 Task: Open Card Cybersecurity Training Session in Board Employee Satisfaction to Workspace E-commerce Management and add a team member Softage.1@softage.net, a label Blue, a checklist Intellectual Property, an attachment from Trello, a color Blue and finally, add a card description 'Develop and launch new email marketing campaign for customer engagement' and a comment 'We should approach this task with a sense of experimentation and a willingness to learn from our mistakes.'. Add a start date 'Jan 01, 1900' with a due date 'Jan 08, 1900'
Action: Mouse moved to (83, 346)
Screenshot: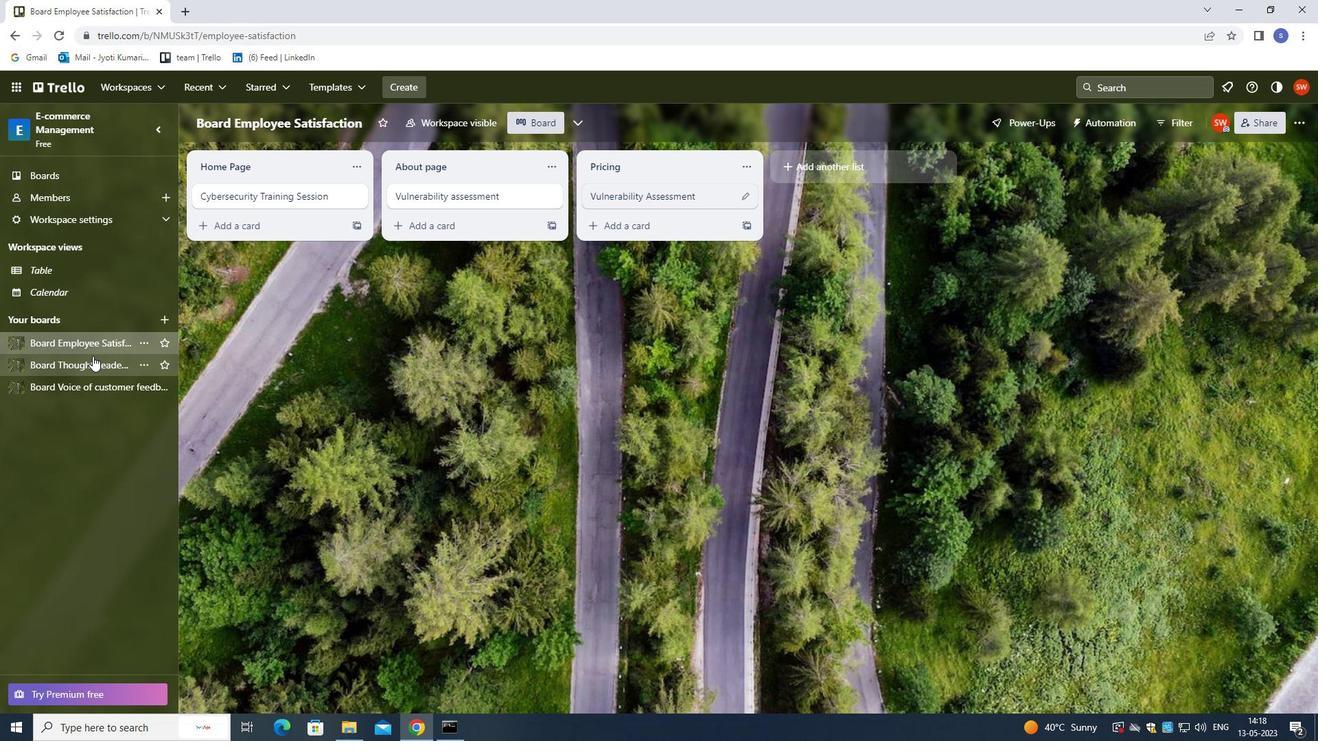 
Action: Mouse pressed left at (83, 346)
Screenshot: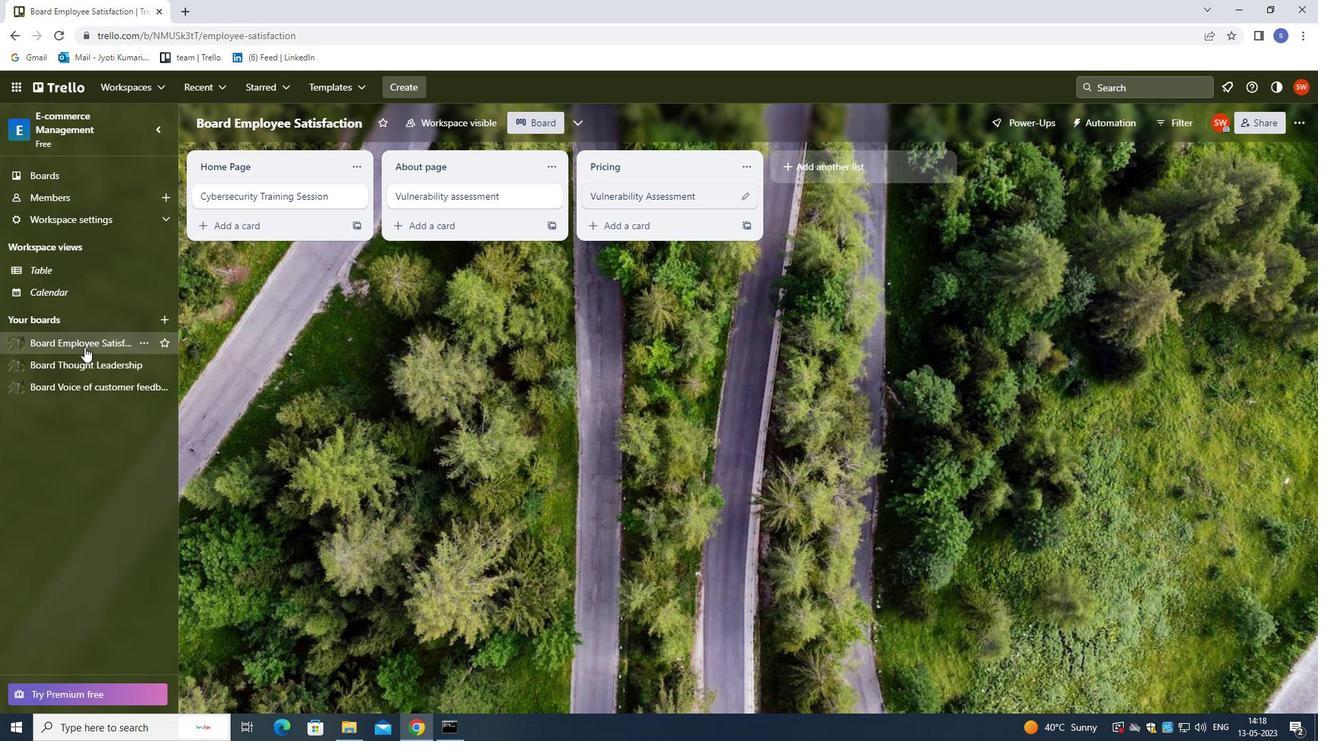 
Action: Mouse moved to (260, 200)
Screenshot: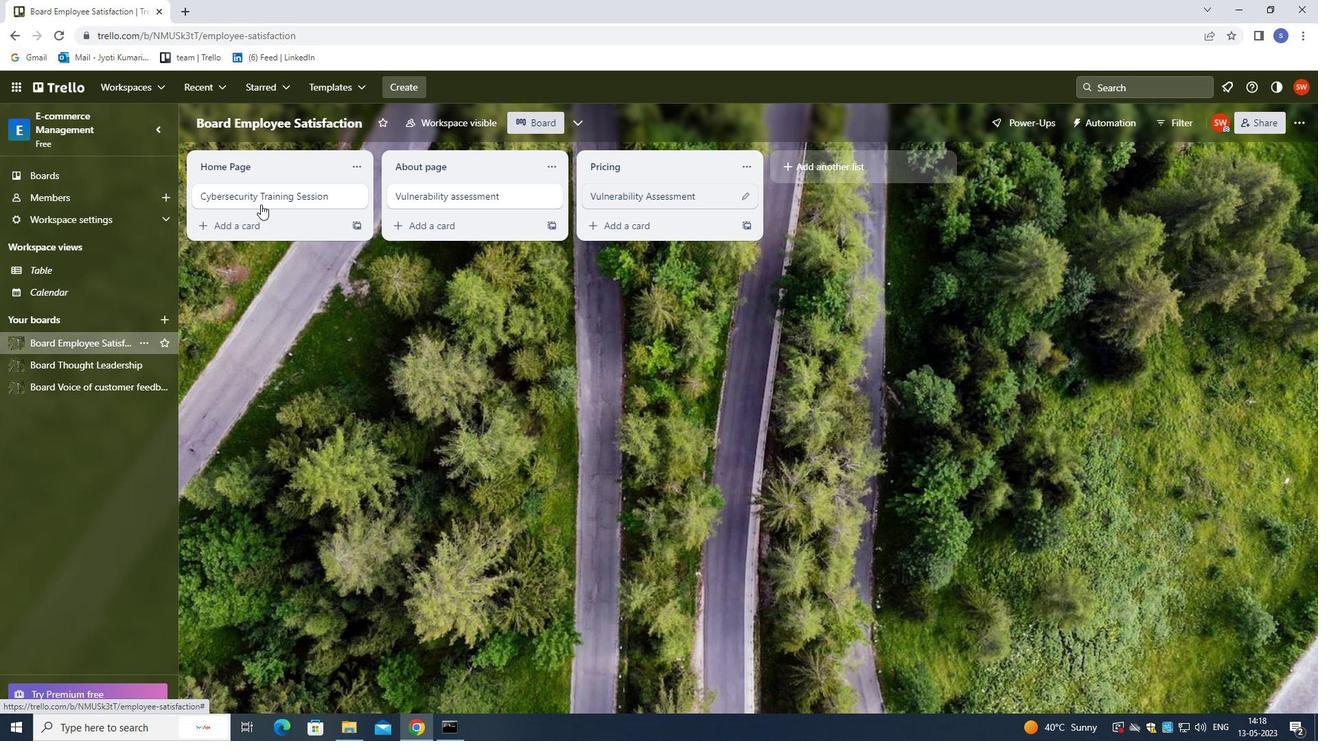 
Action: Mouse pressed left at (260, 200)
Screenshot: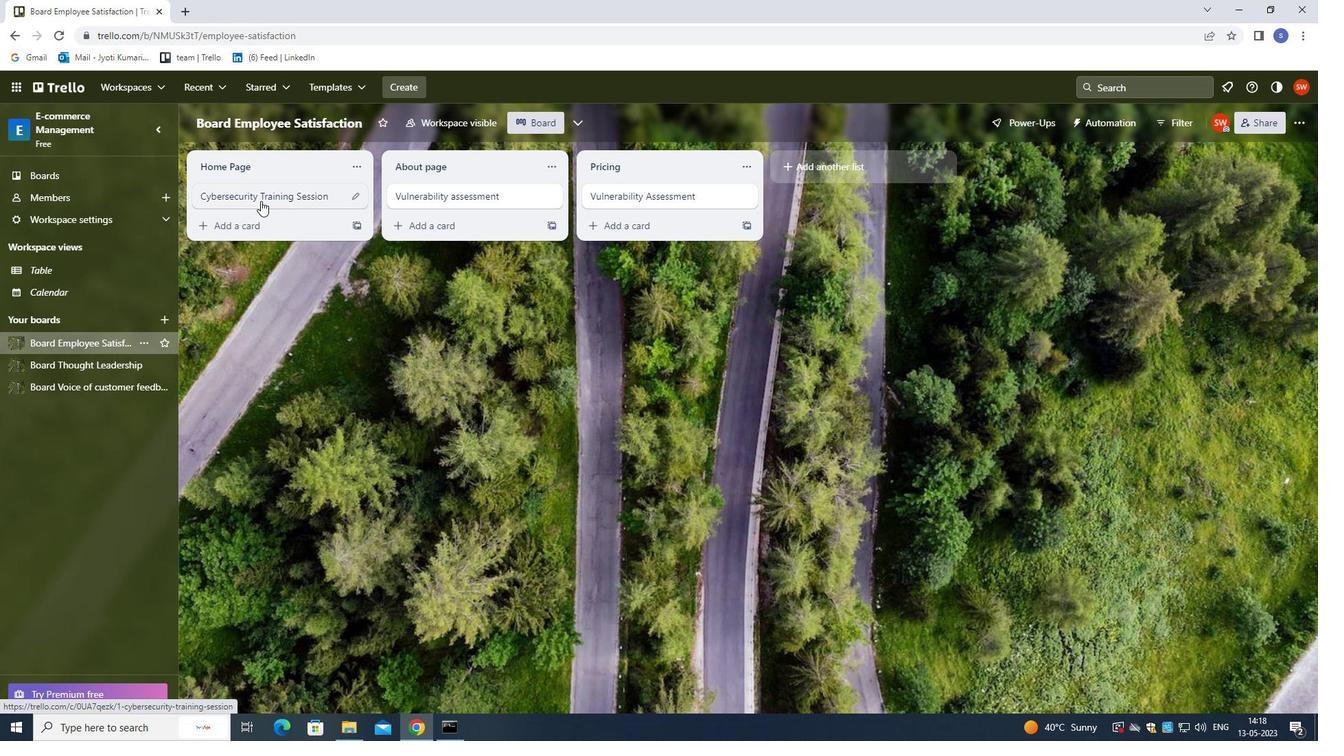 
Action: Mouse moved to (860, 200)
Screenshot: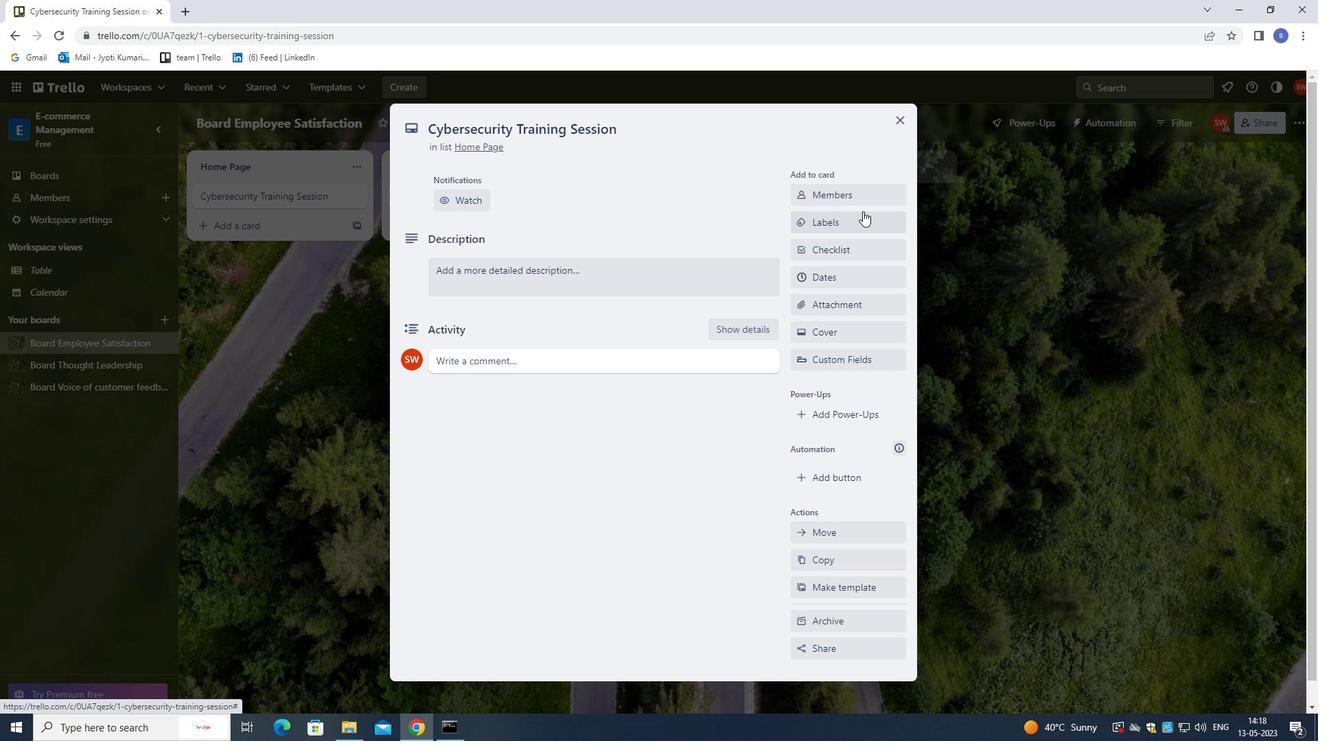 
Action: Mouse pressed left at (860, 200)
Screenshot: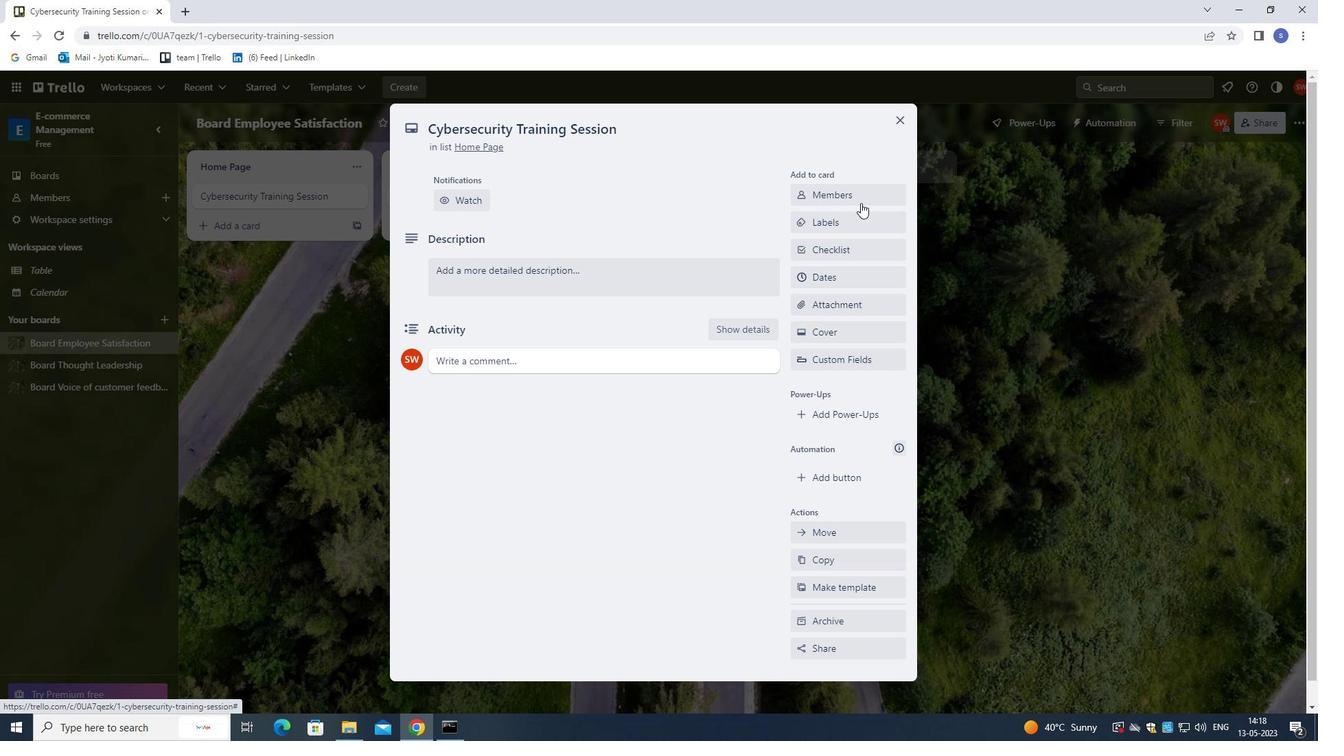 
Action: Mouse moved to (847, 189)
Screenshot: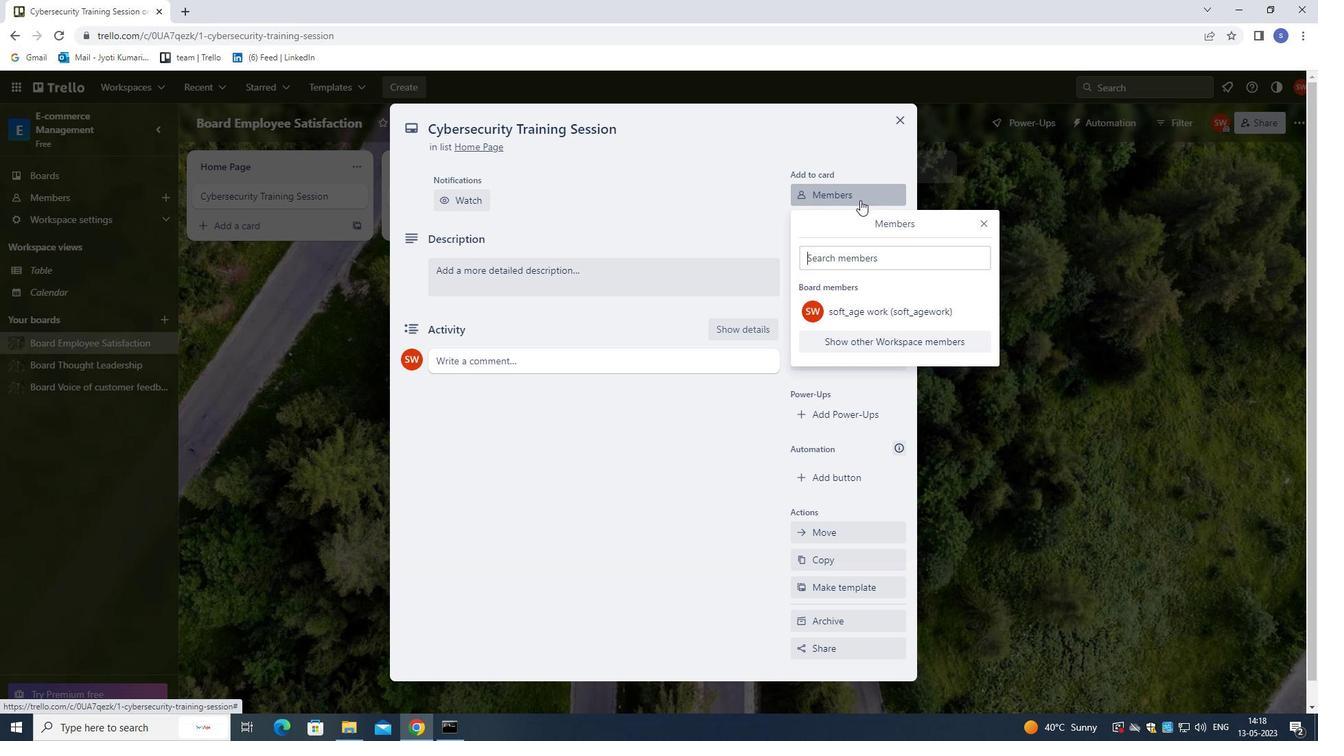
Action: Key pressed softage.1<Key.shift>@SOFTAGE.NET
Screenshot: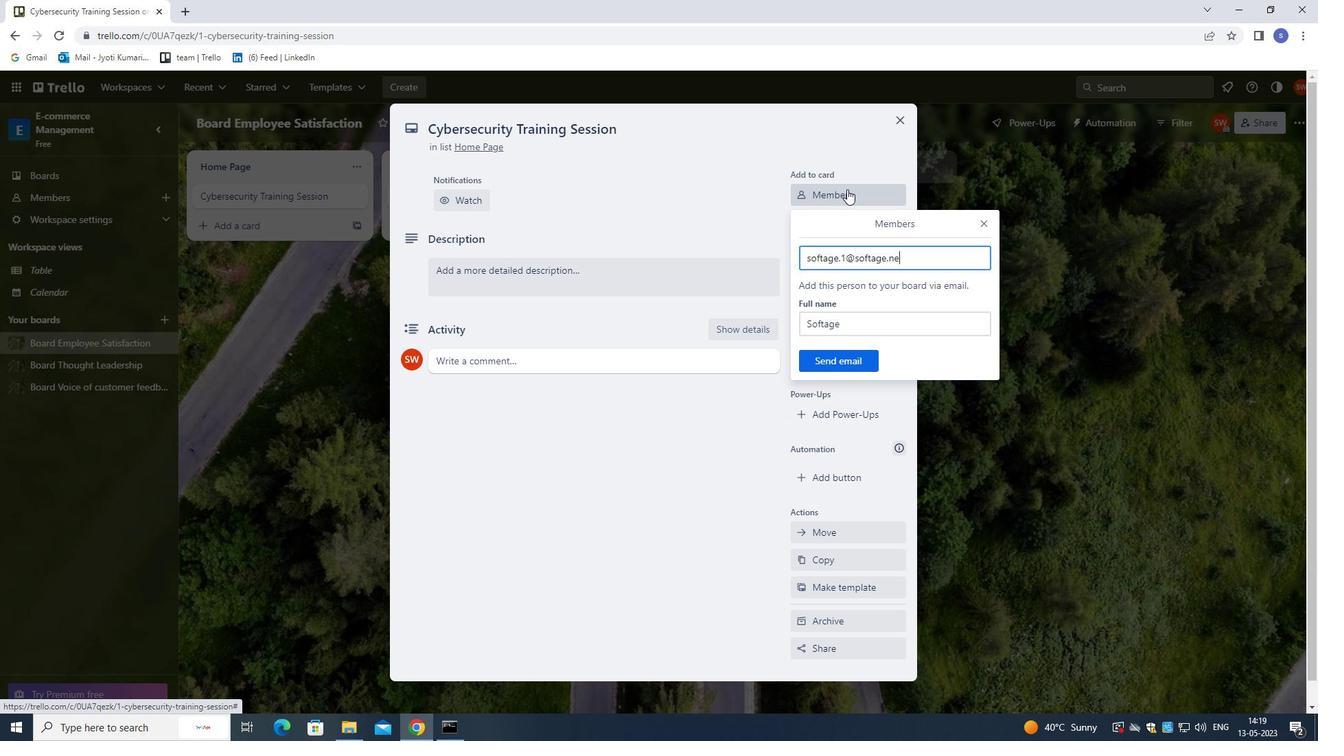 
Action: Mouse moved to (865, 357)
Screenshot: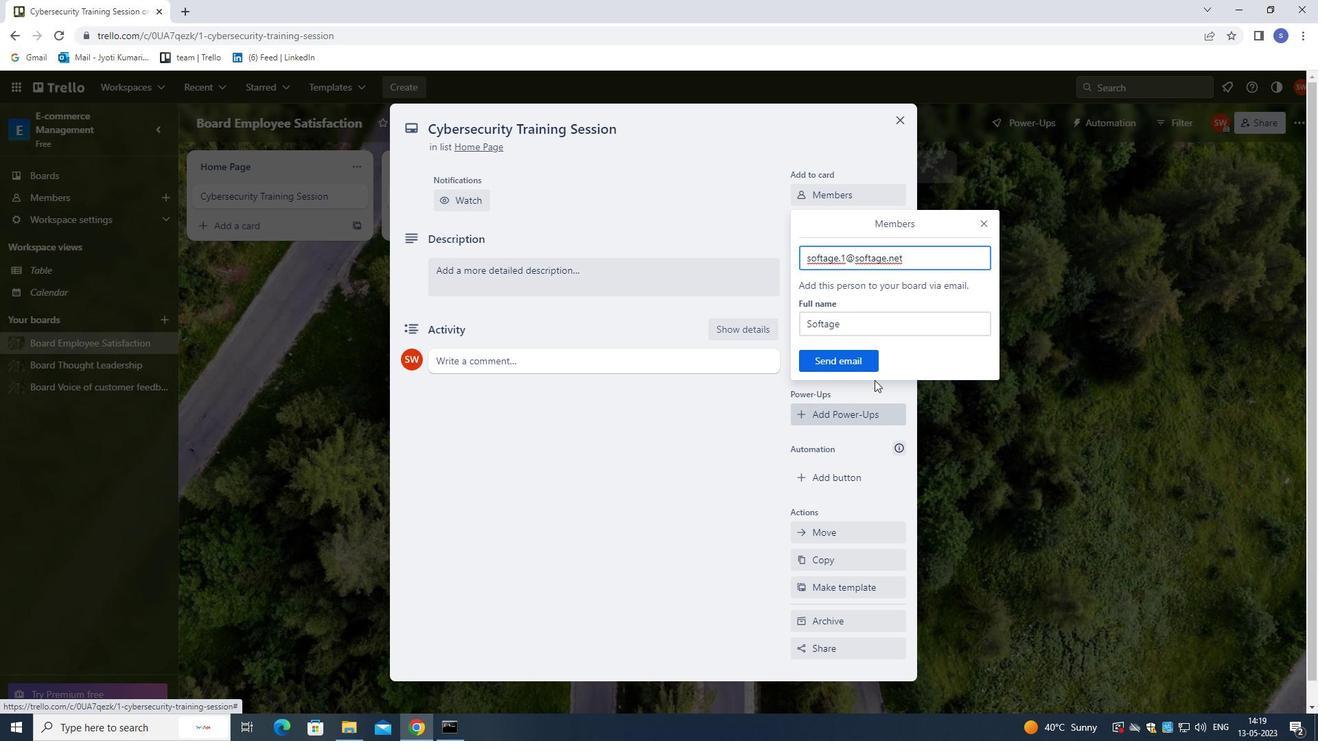 
Action: Mouse pressed left at (865, 357)
Screenshot: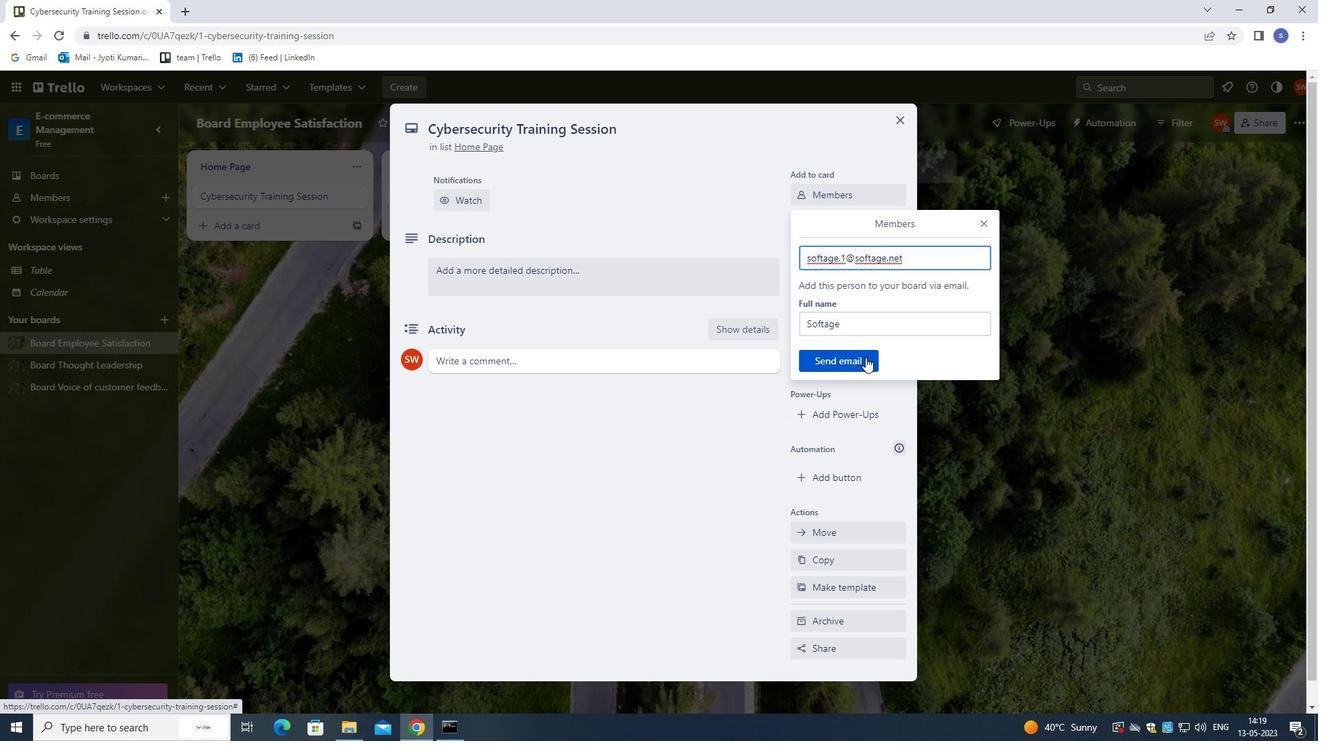 
Action: Mouse moved to (851, 273)
Screenshot: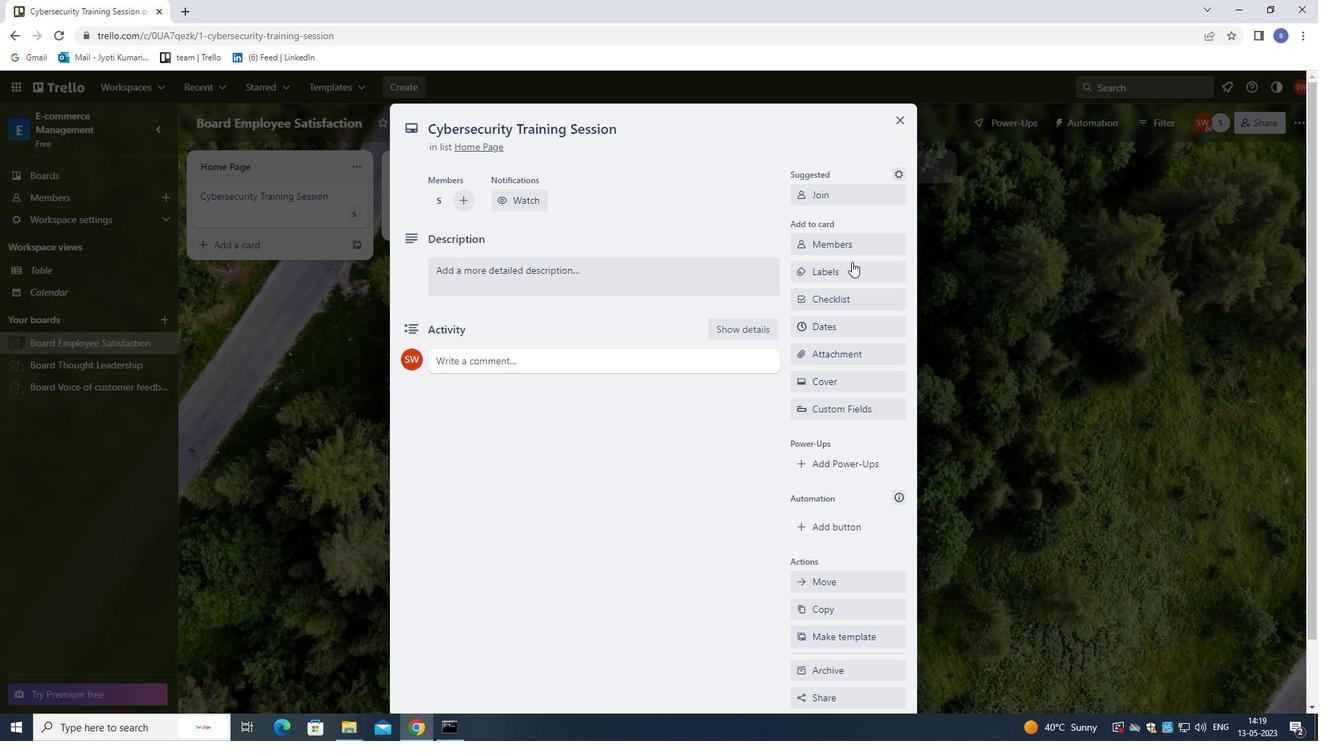 
Action: Mouse pressed left at (851, 273)
Screenshot: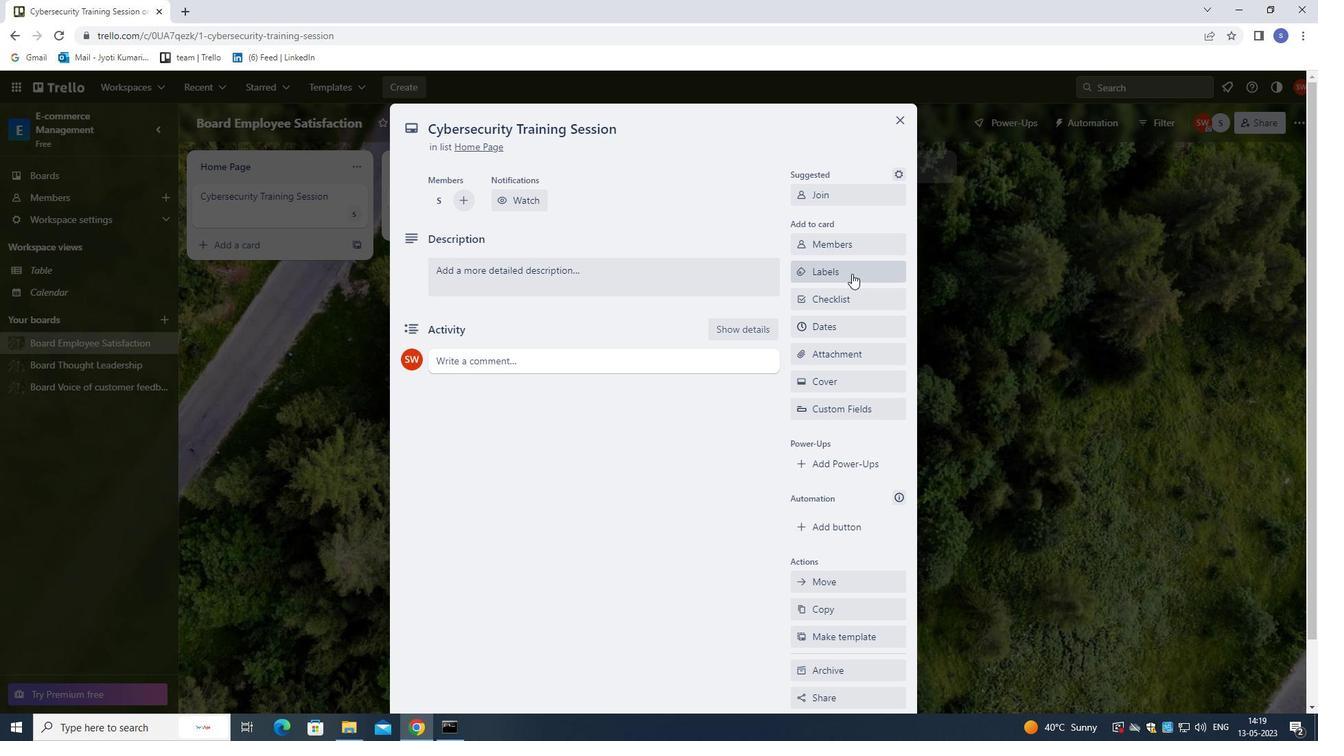 
Action: Key pressed B
Screenshot: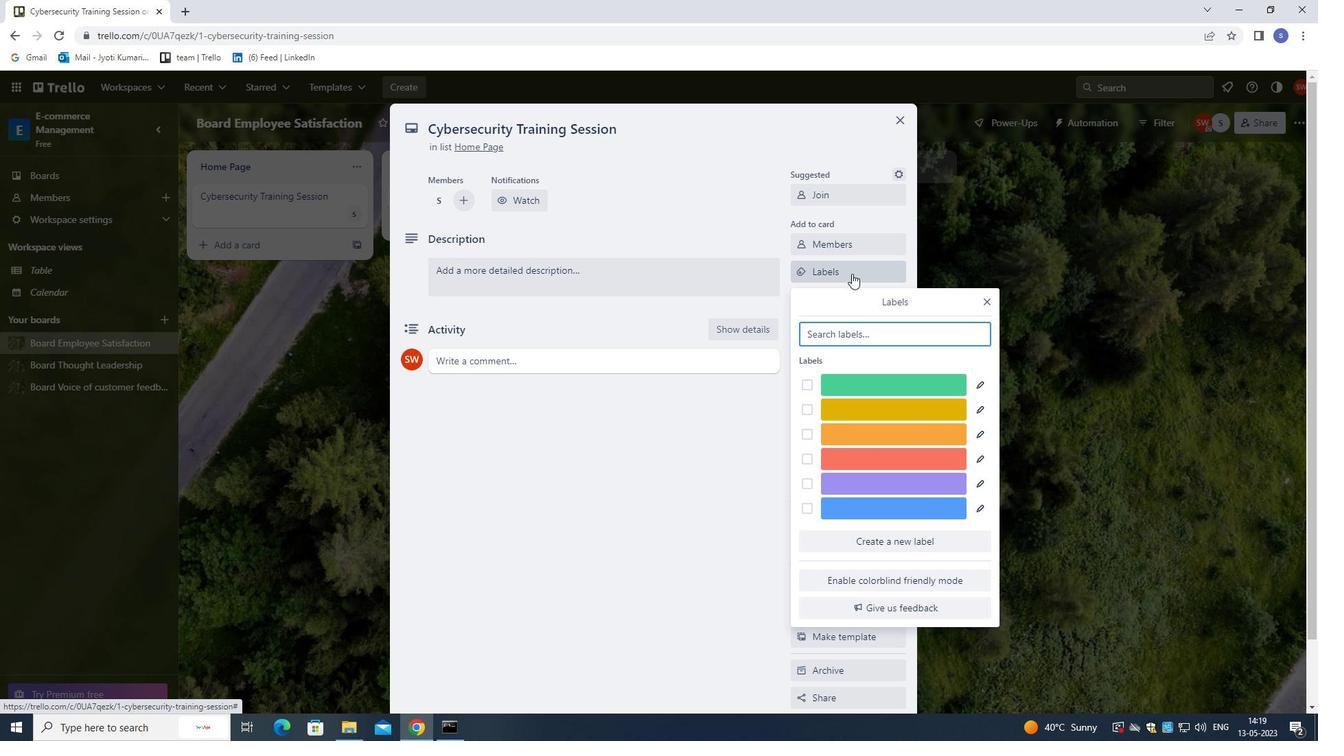 
Action: Mouse moved to (889, 377)
Screenshot: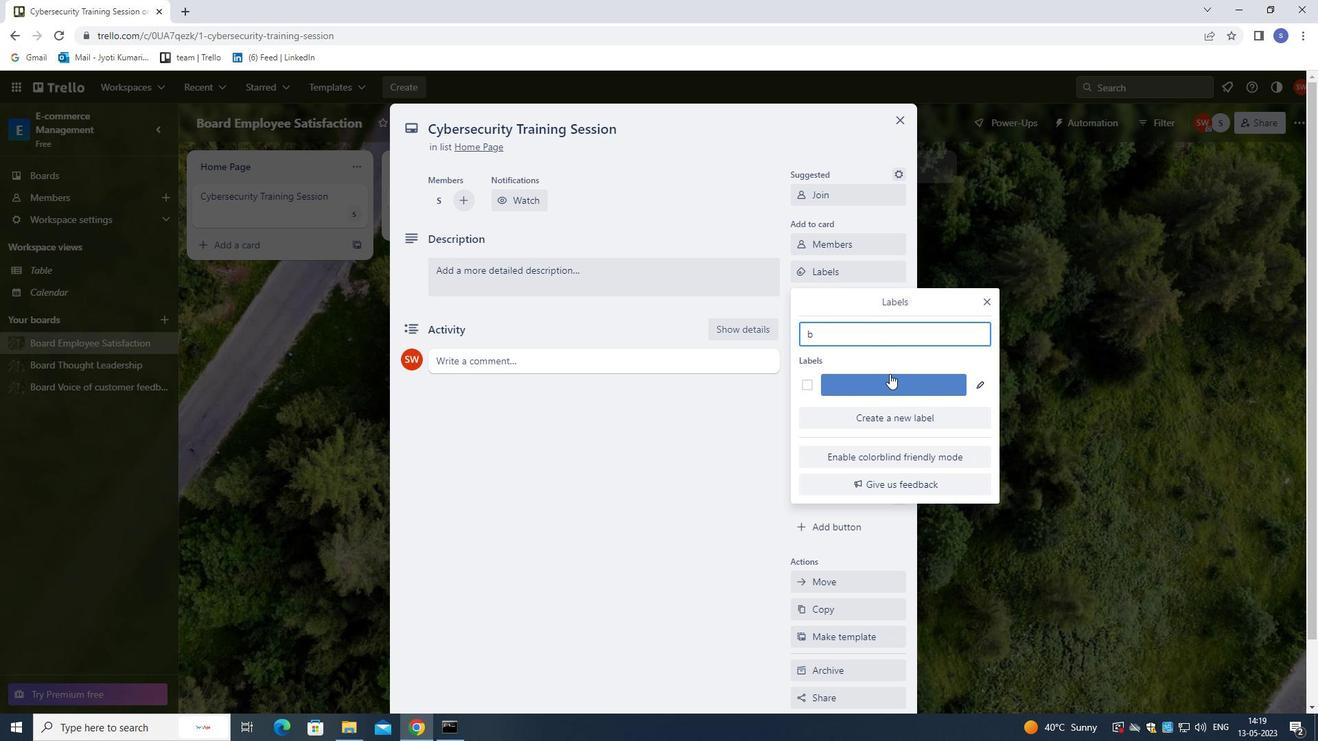 
Action: Mouse pressed left at (889, 377)
Screenshot: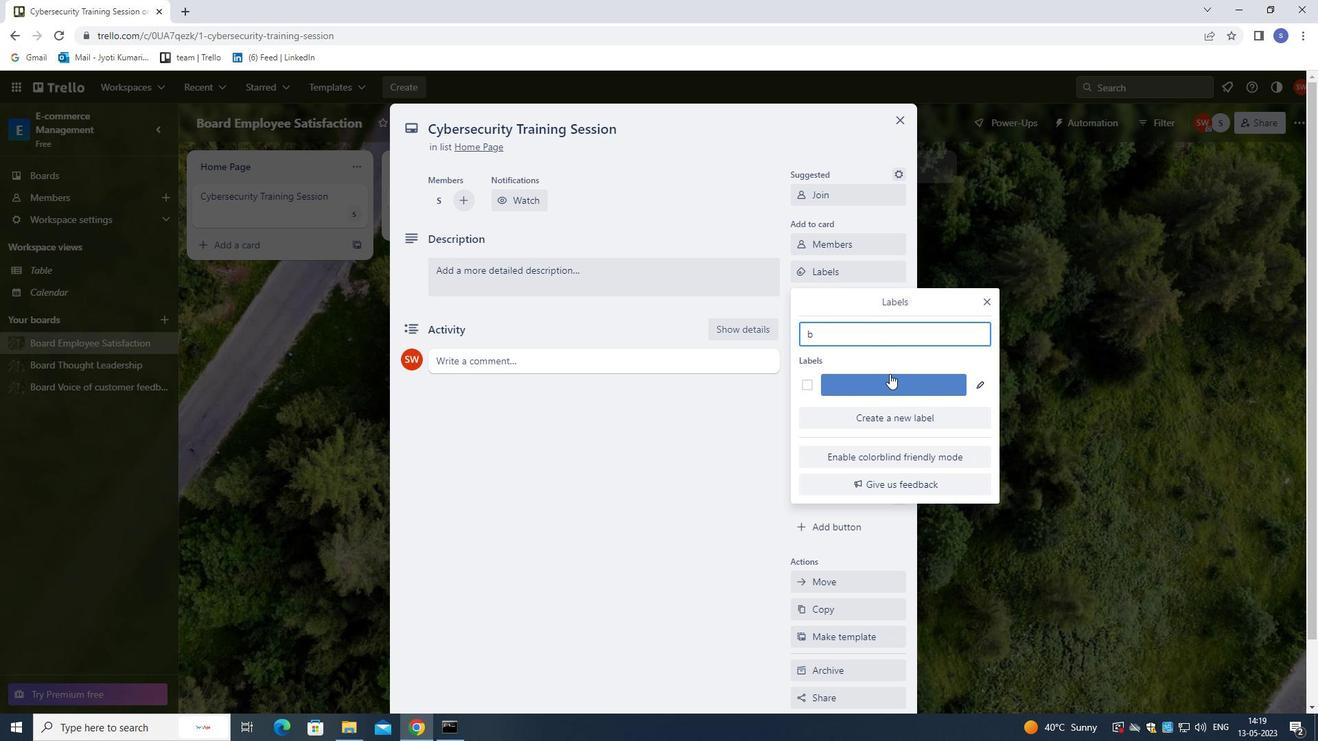 
Action: Mouse moved to (985, 300)
Screenshot: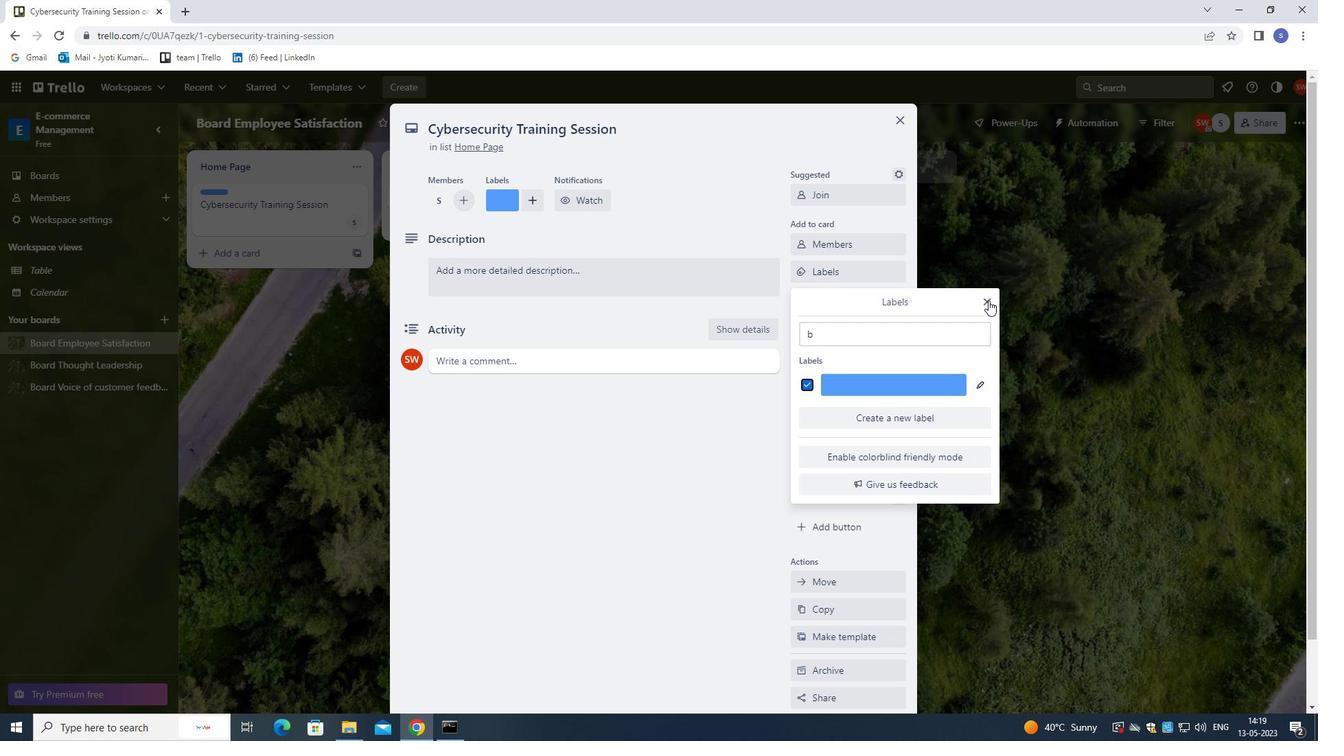 
Action: Mouse pressed left at (985, 300)
Screenshot: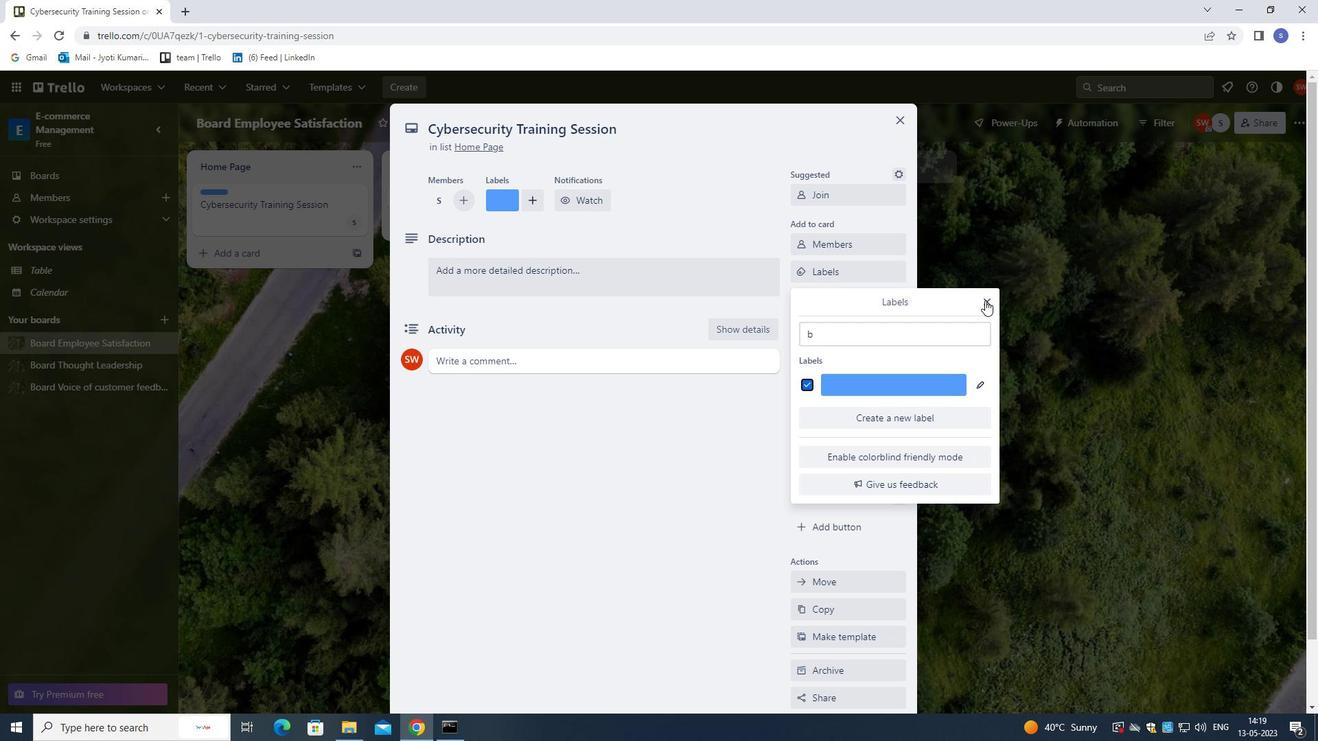 
Action: Mouse moved to (876, 304)
Screenshot: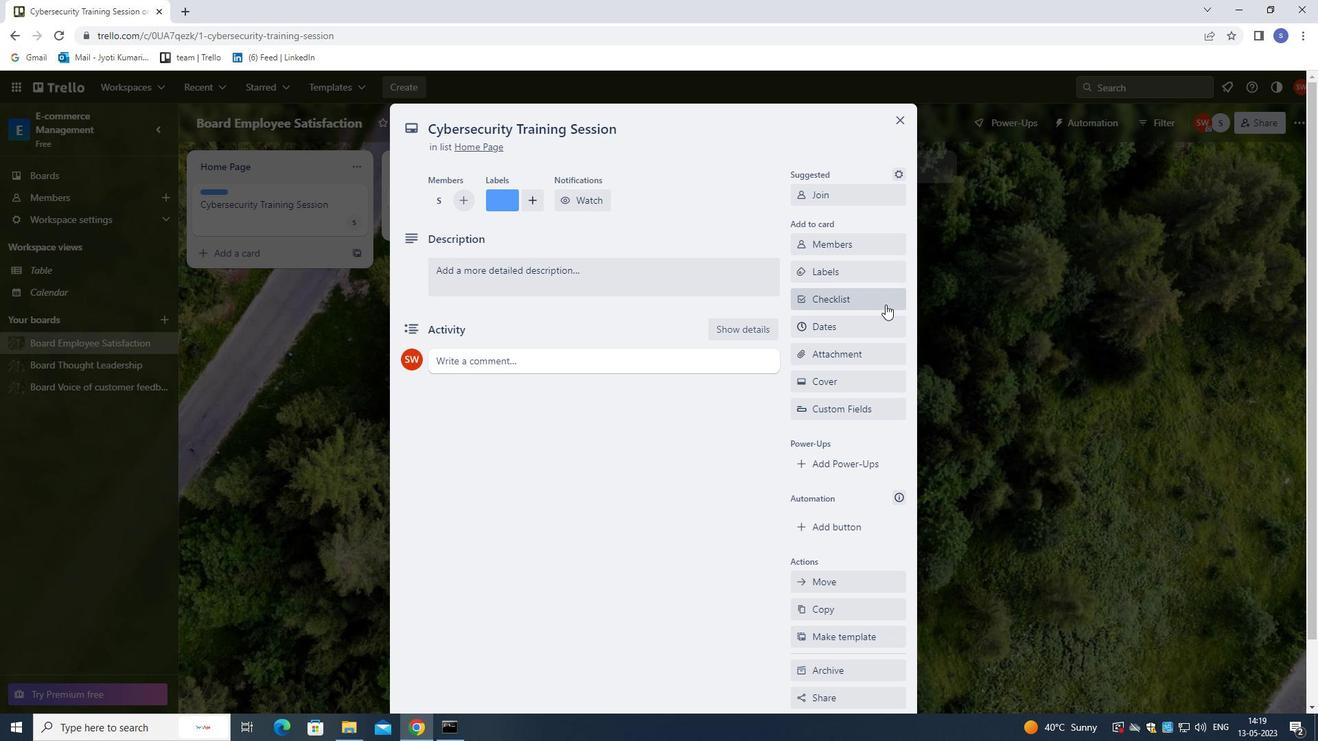 
Action: Mouse pressed left at (876, 304)
Screenshot: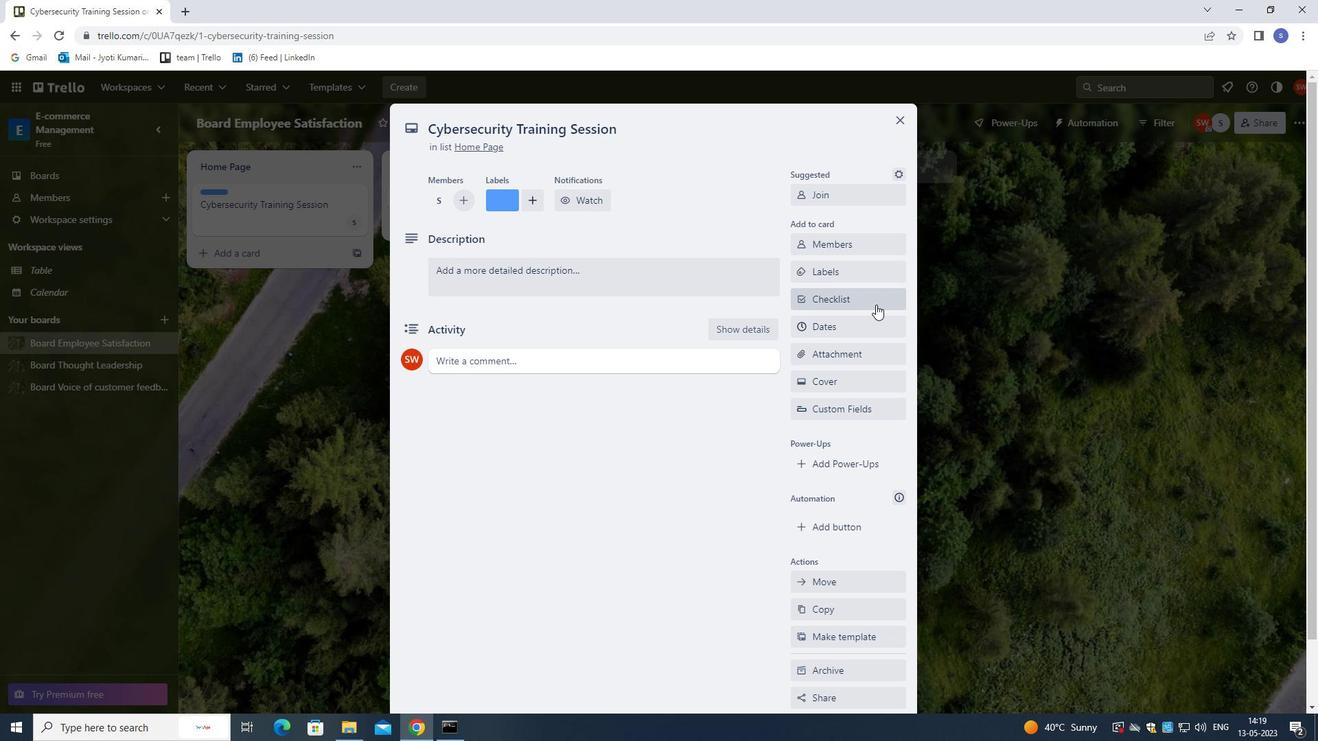 
Action: Key pressed <Key.shift><Key.shift><Key.shift><Key.shift><Key.shift><Key.shift><Key.shift><Key.shift><Key.shift><Key.shift><Key.shift><Key.shift><Key.shift><Key.shift><Key.shift><Key.shift><Key.shift><Key.shift><Key.shift><Key.shift><Key.shift><Key.shift><Key.shift><Key.shift><Key.shift><Key.shift><Key.shift><Key.shift><Key.shift><Key.shift>INTELLECTUAL<Key.space><Key.shift>PROPERTY
Screenshot: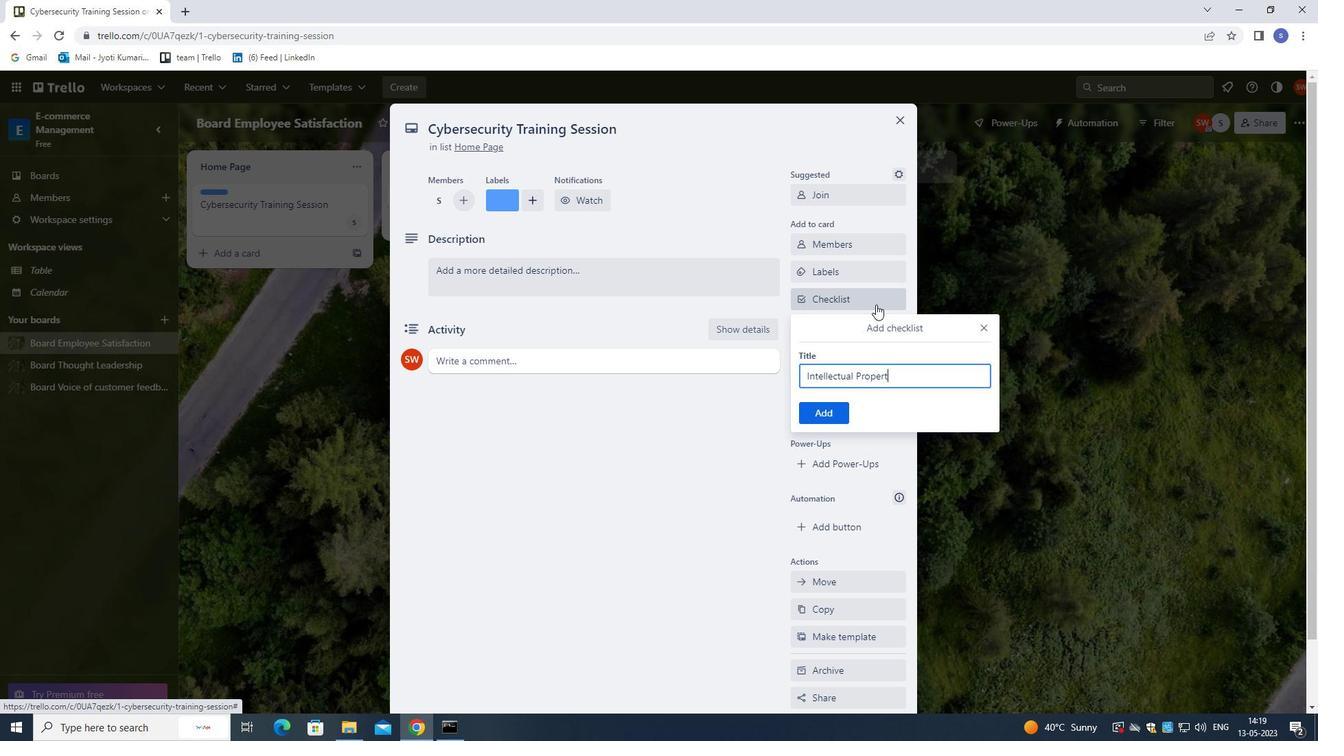 
Action: Mouse moved to (838, 413)
Screenshot: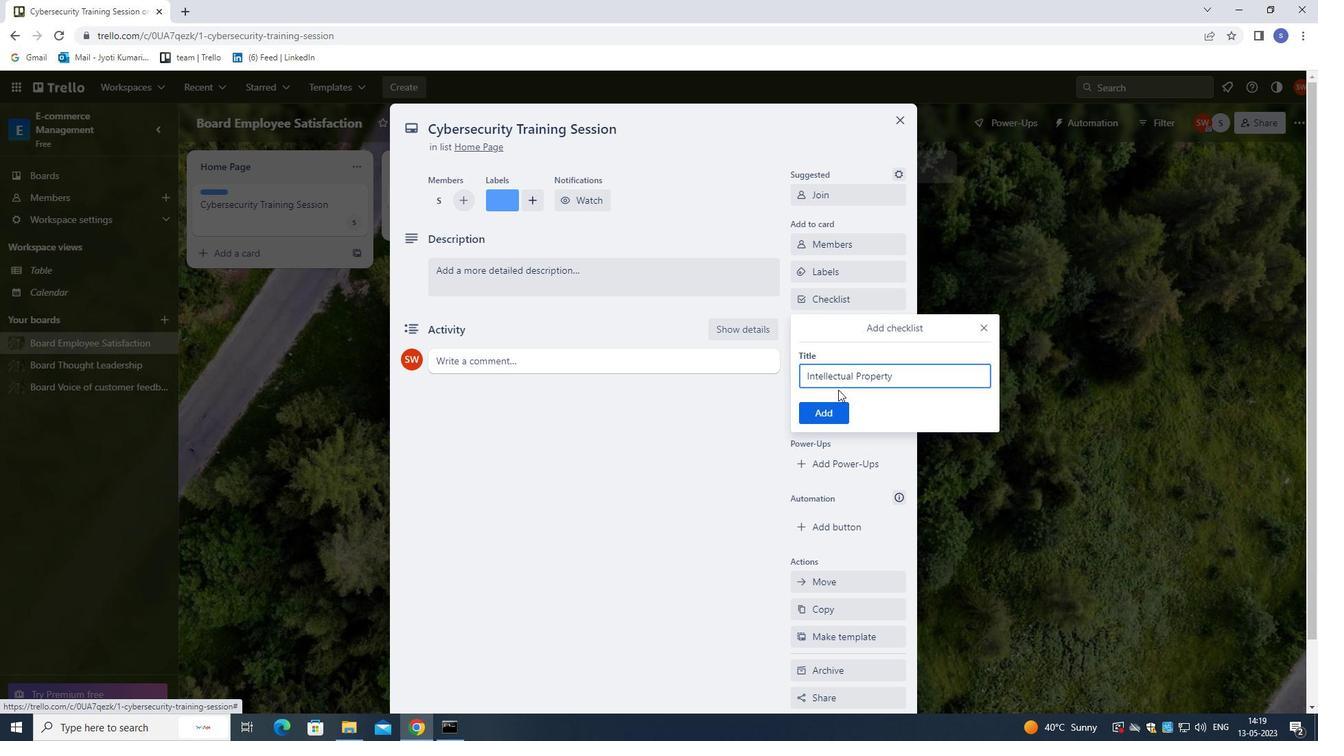 
Action: Mouse pressed left at (838, 413)
Screenshot: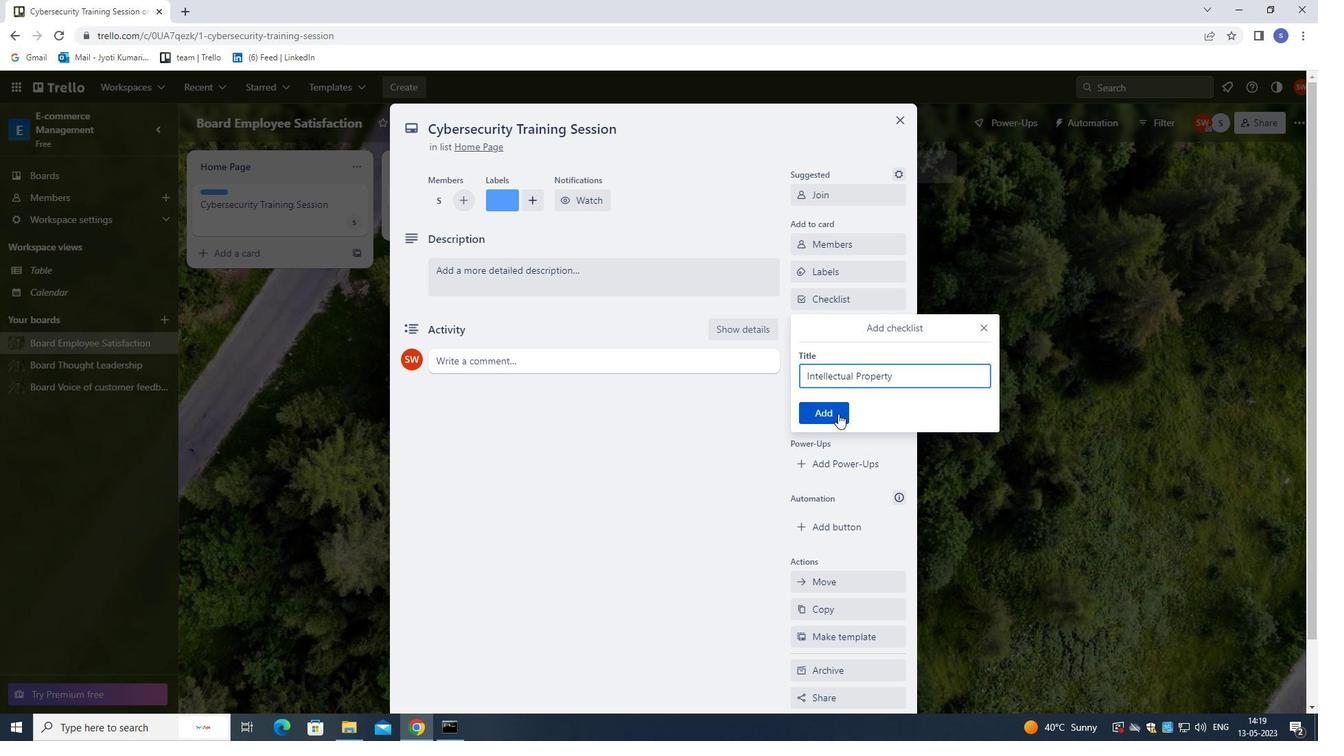 
Action: Mouse moved to (838, 325)
Screenshot: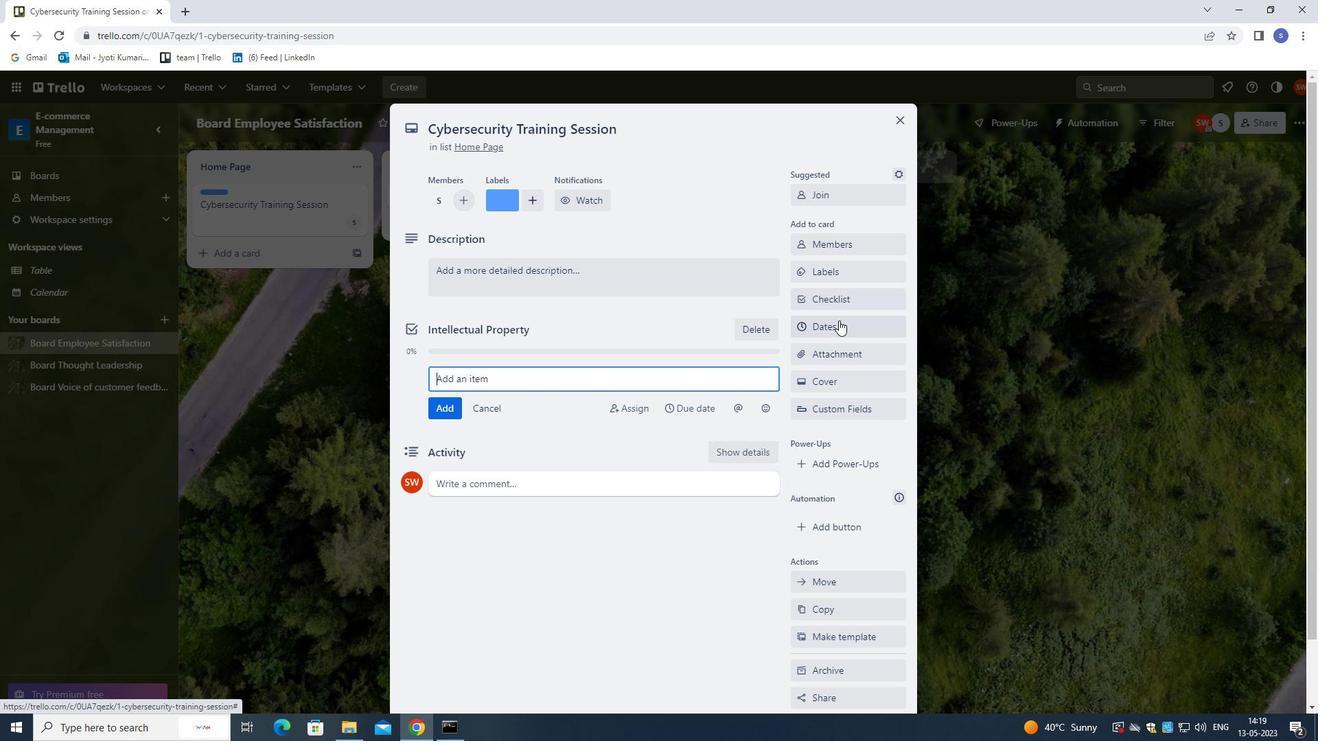 
Action: Mouse pressed left at (838, 325)
Screenshot: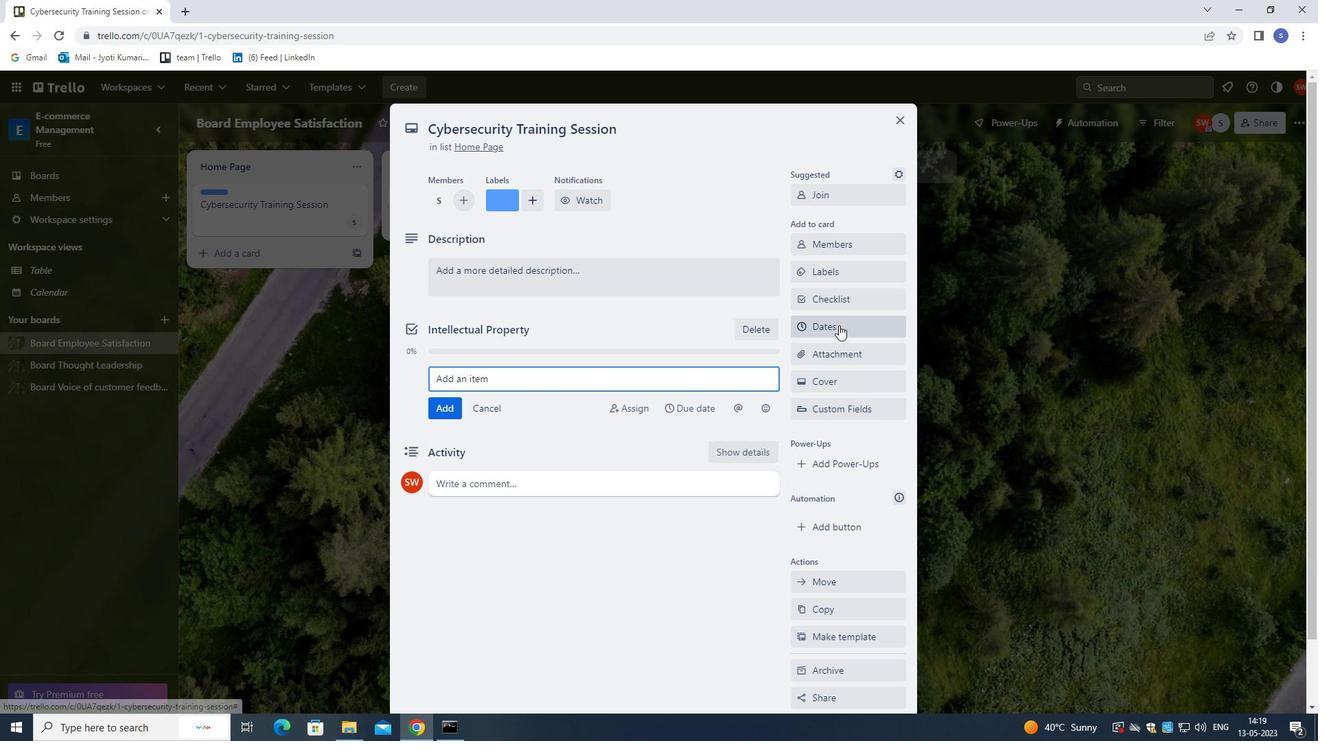 
Action: Mouse moved to (806, 375)
Screenshot: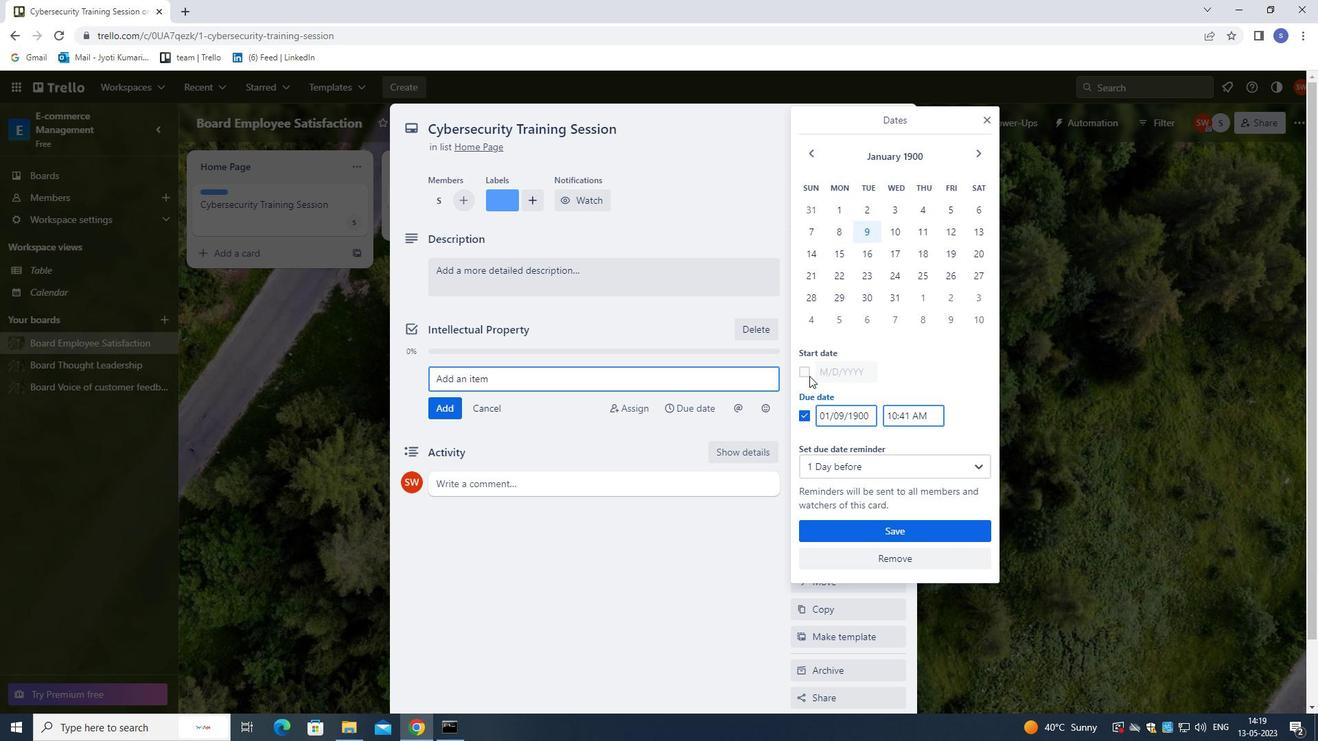 
Action: Mouse pressed left at (806, 375)
Screenshot: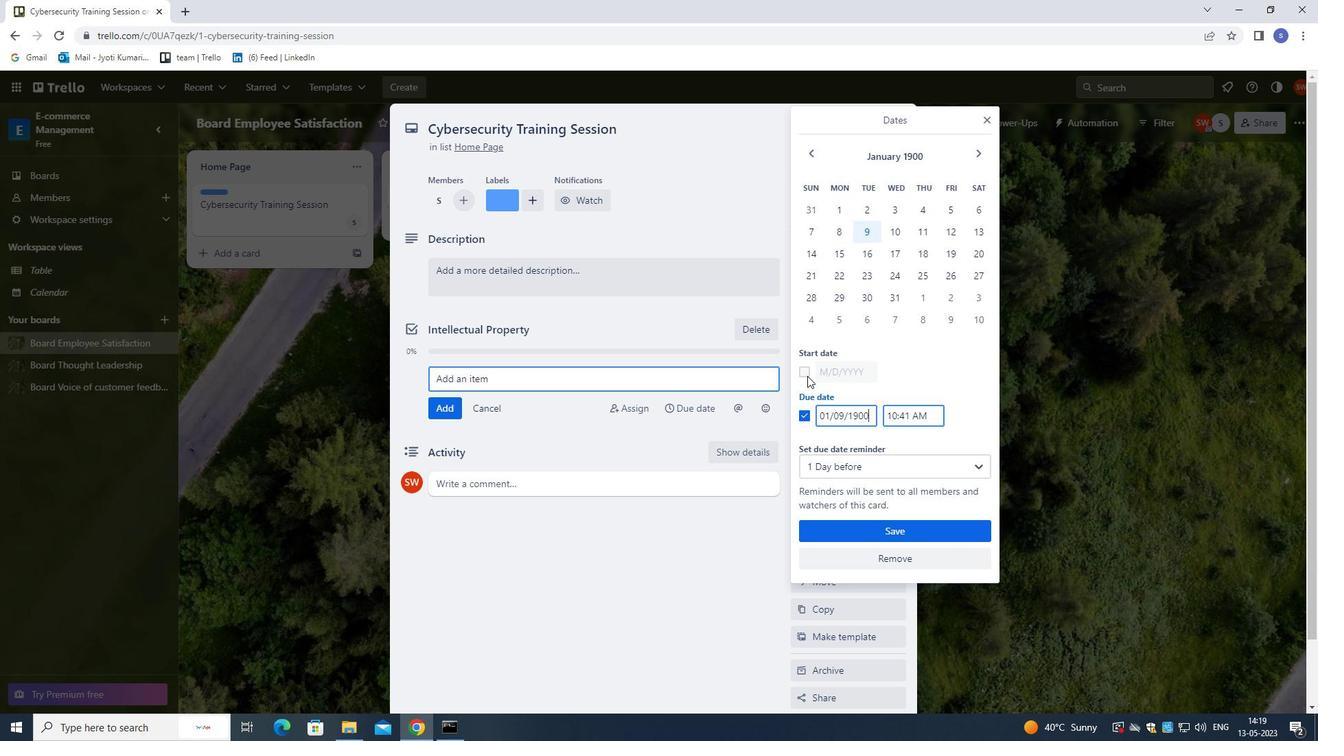 
Action: Mouse moved to (839, 370)
Screenshot: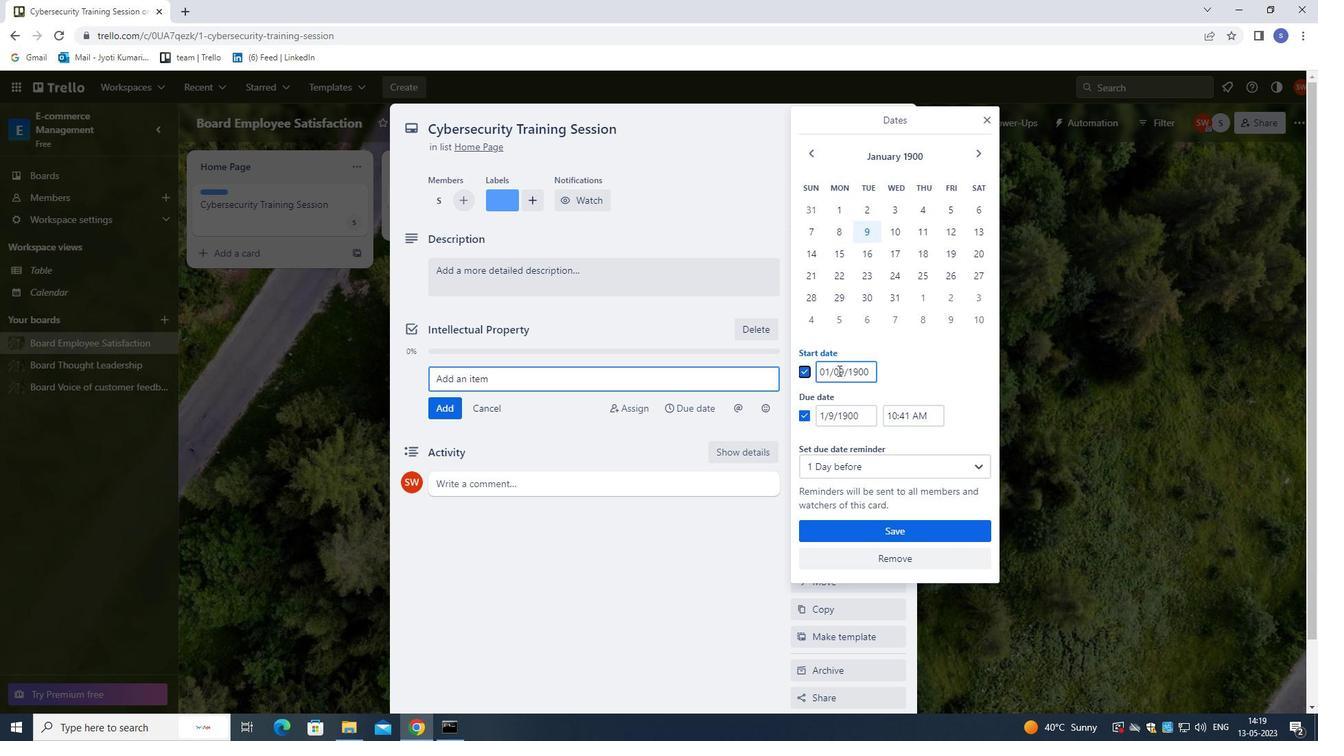 
Action: Mouse pressed left at (839, 370)
Screenshot: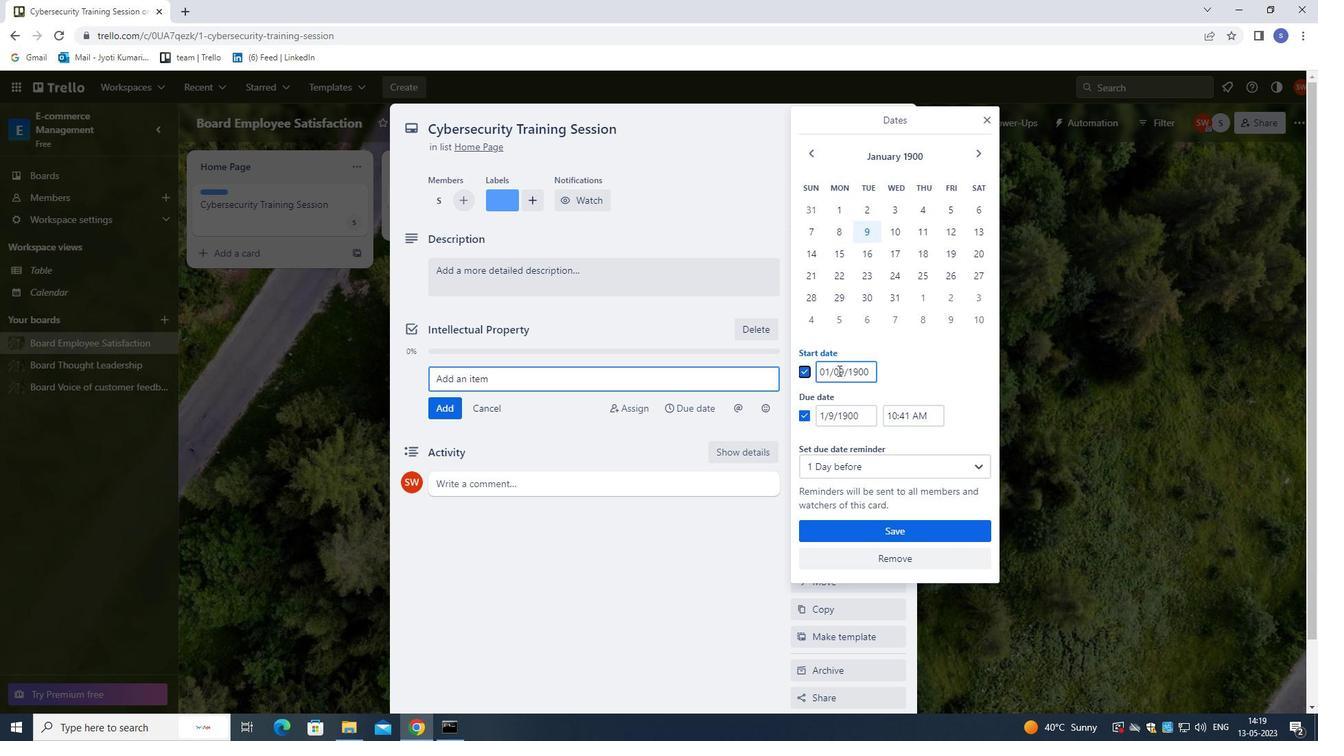 
Action: Mouse moved to (851, 399)
Screenshot: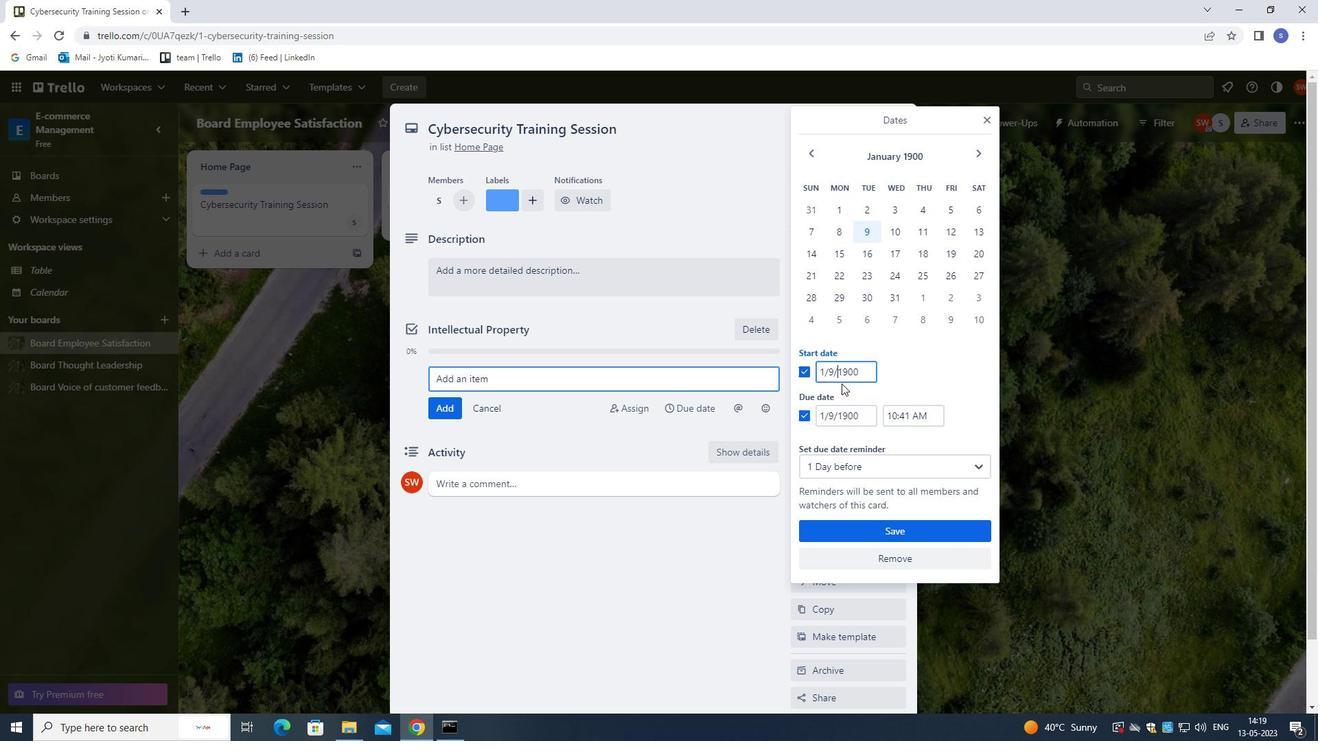
Action: Key pressed <Key.left><Key.backspace>1
Screenshot: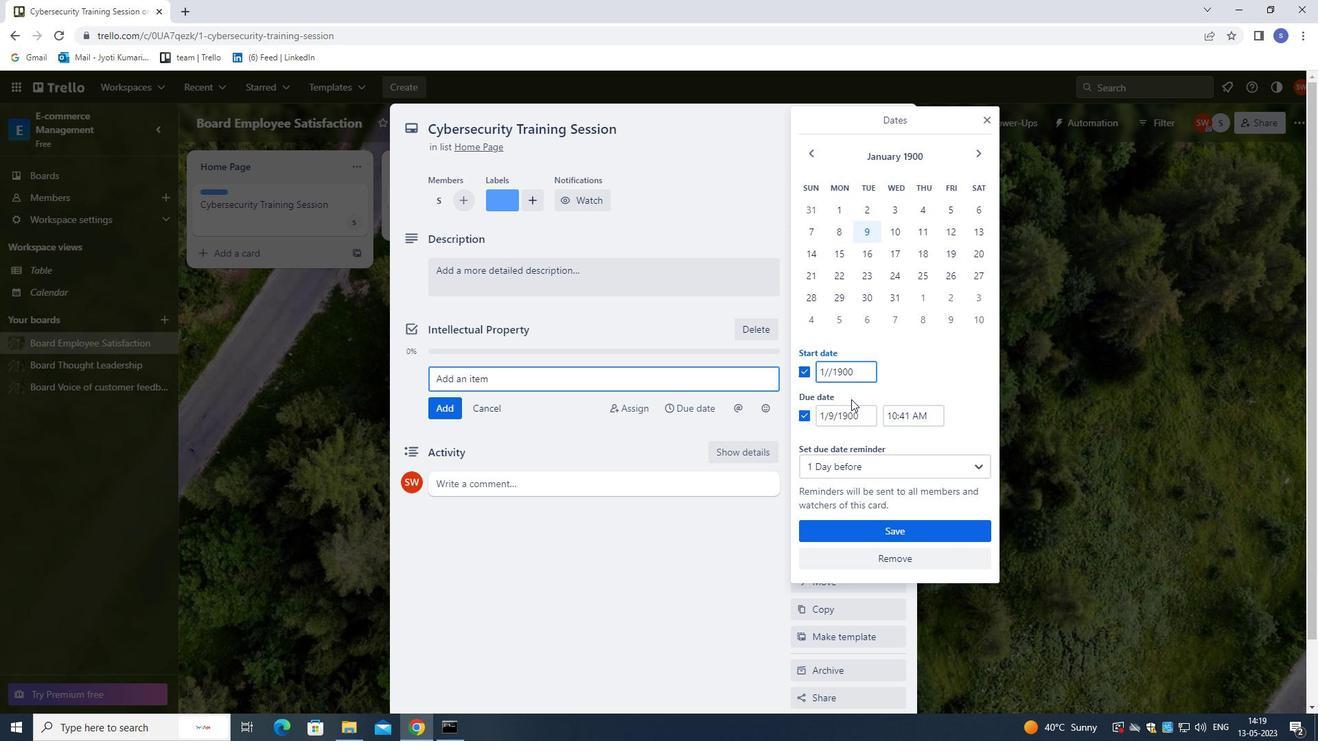 
Action: Mouse moved to (837, 413)
Screenshot: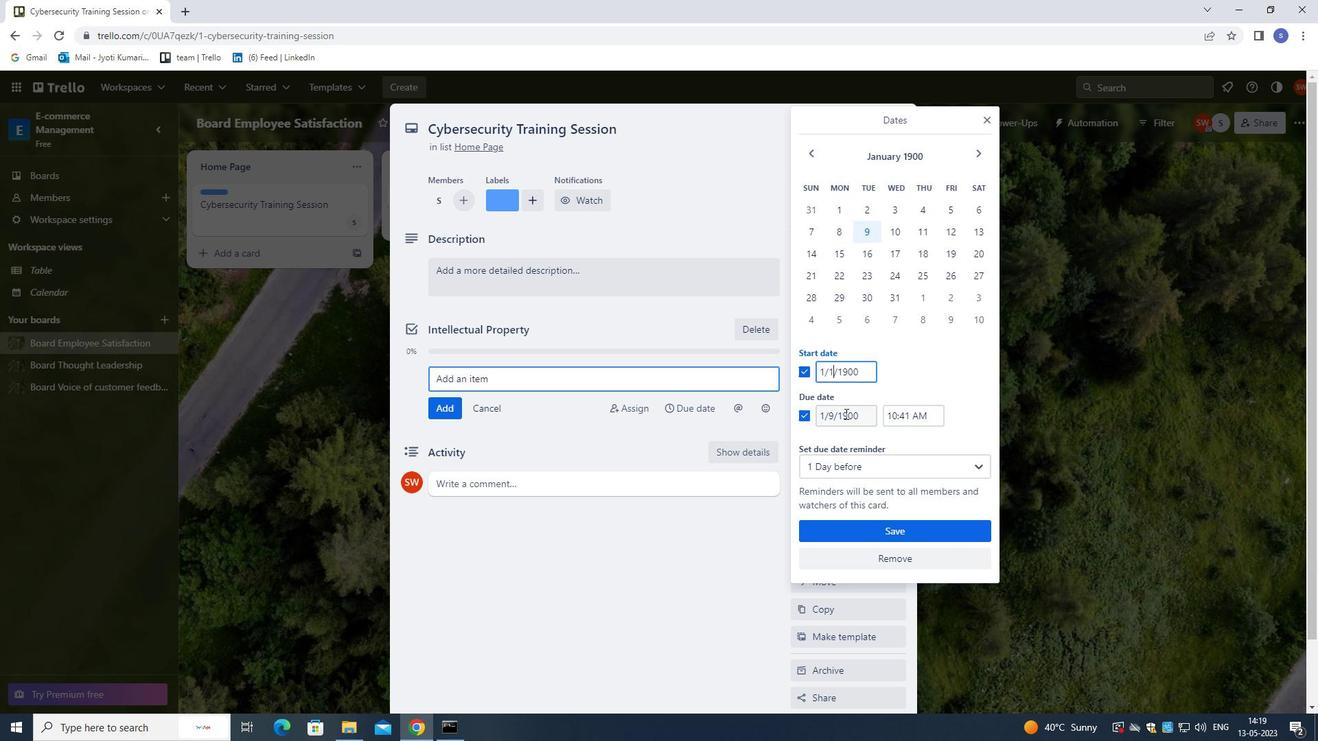
Action: Mouse pressed left at (837, 413)
Screenshot: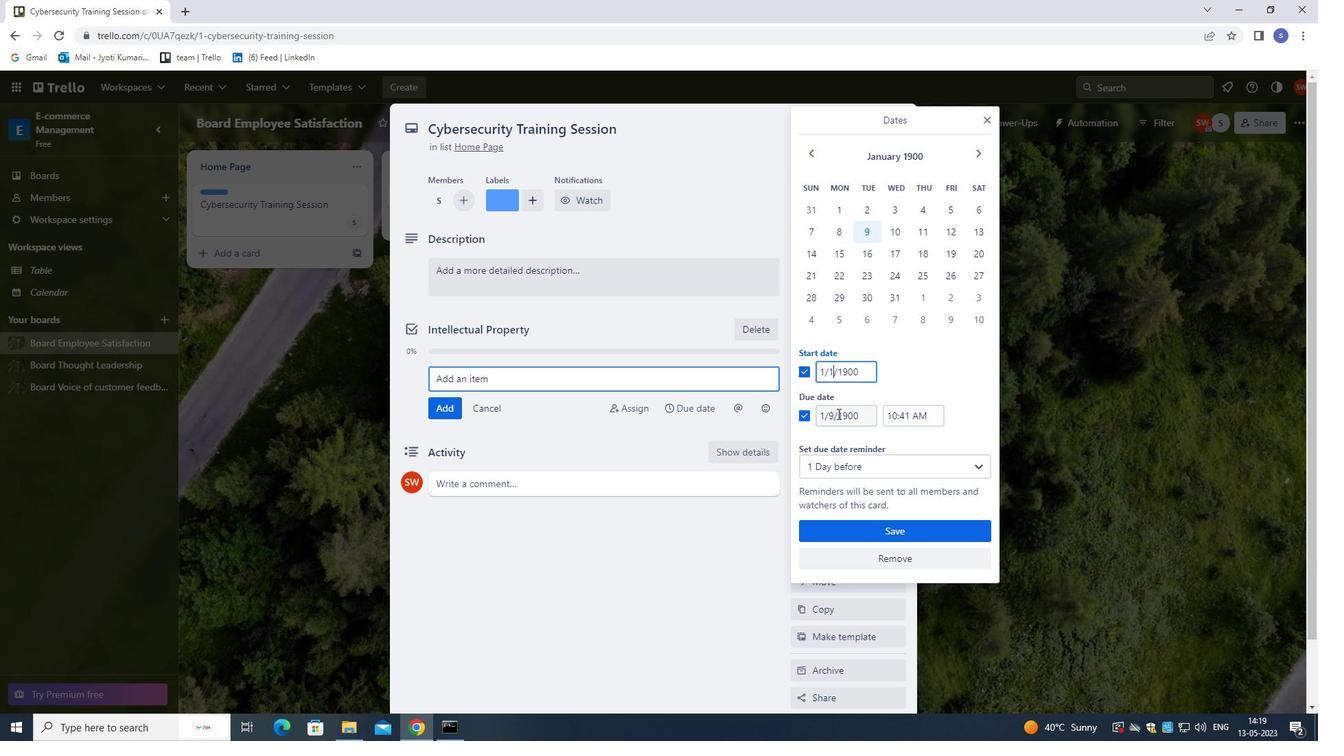 
Action: Mouse moved to (840, 436)
Screenshot: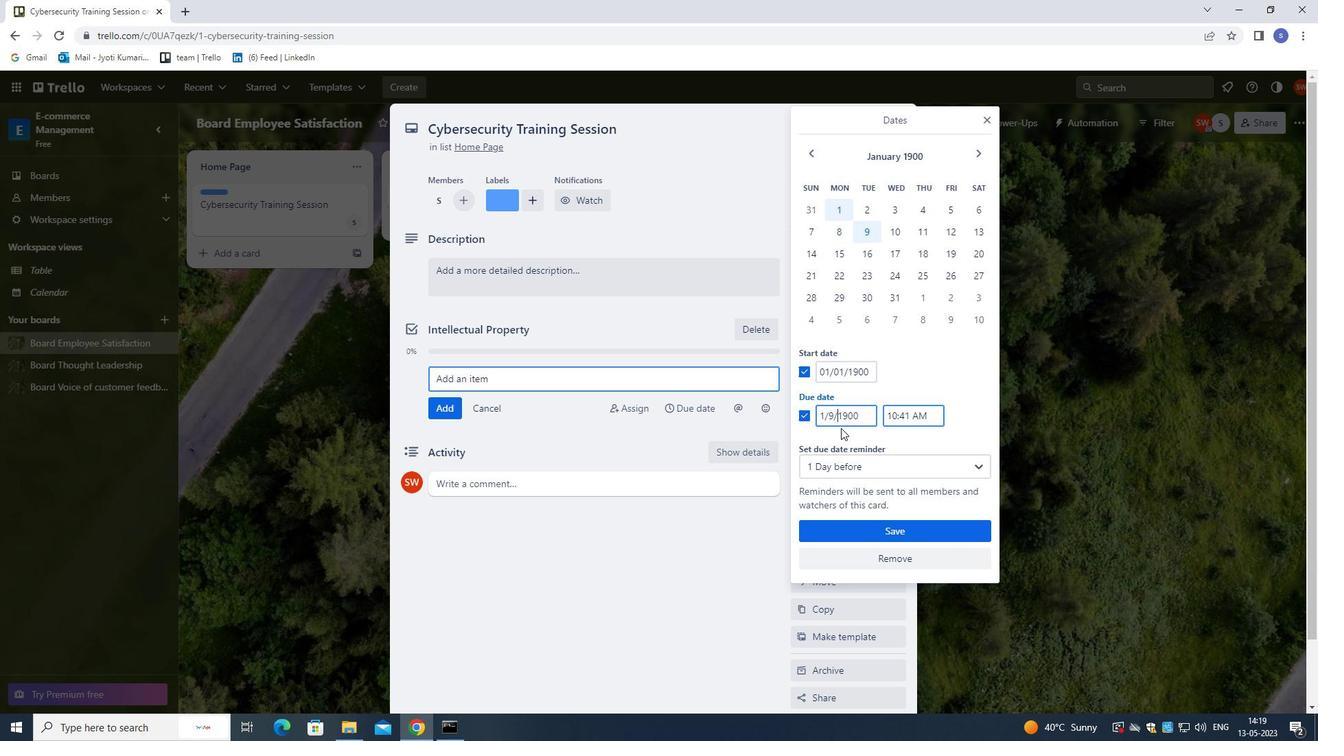 
Action: Key pressed <Key.left><Key.backspace>8
Screenshot: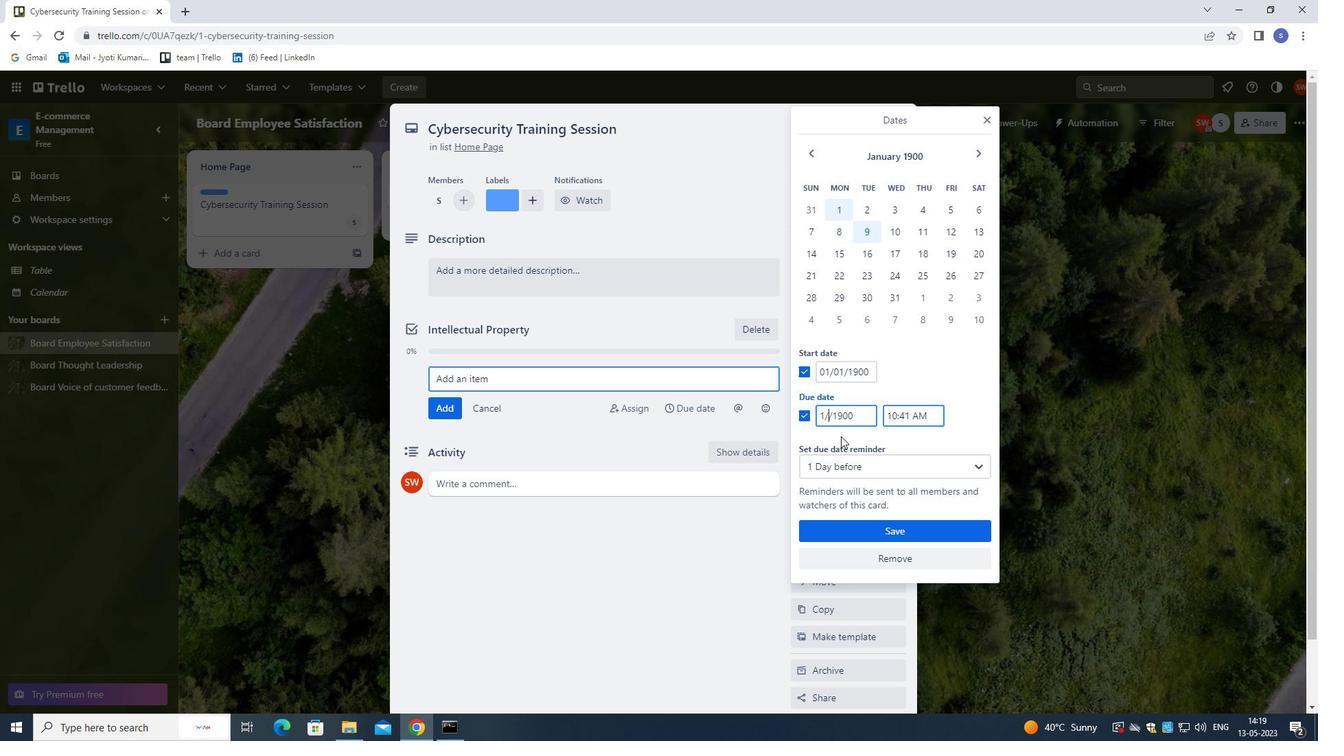 
Action: Mouse moved to (889, 529)
Screenshot: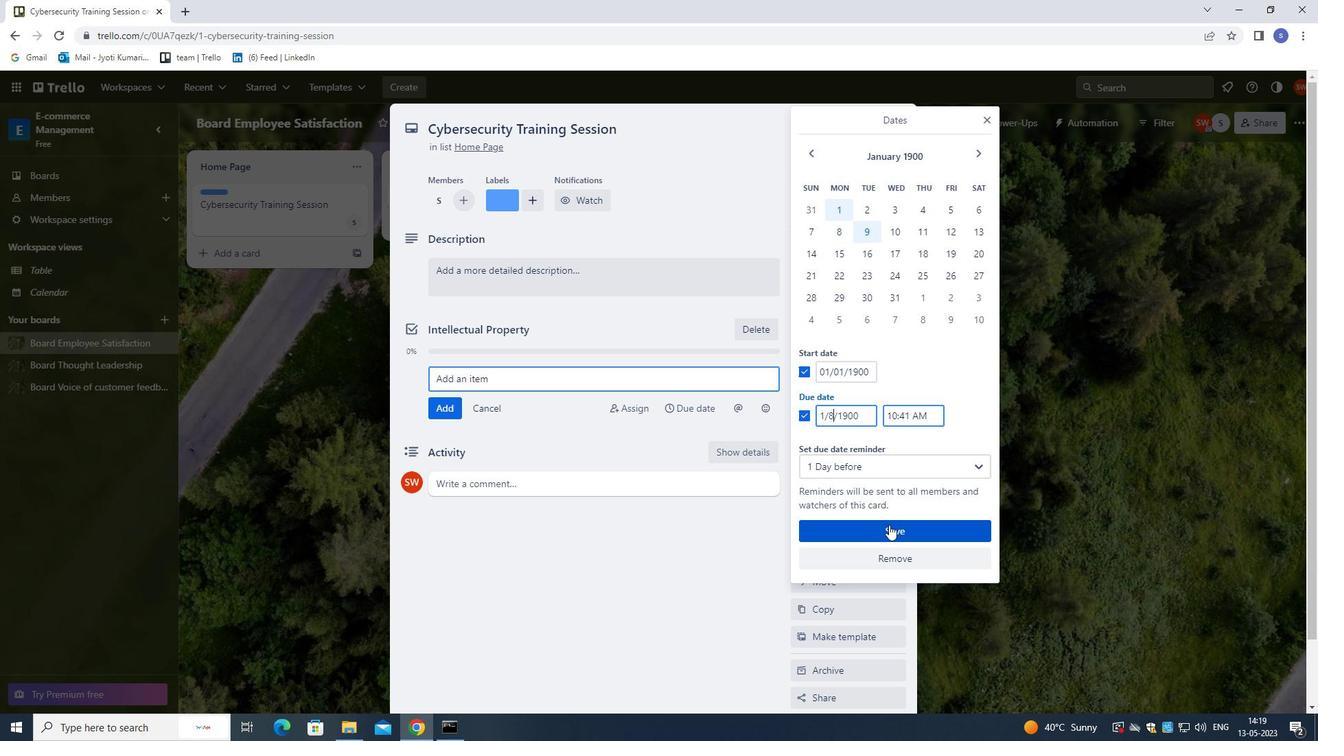 
Action: Mouse pressed left at (889, 529)
Screenshot: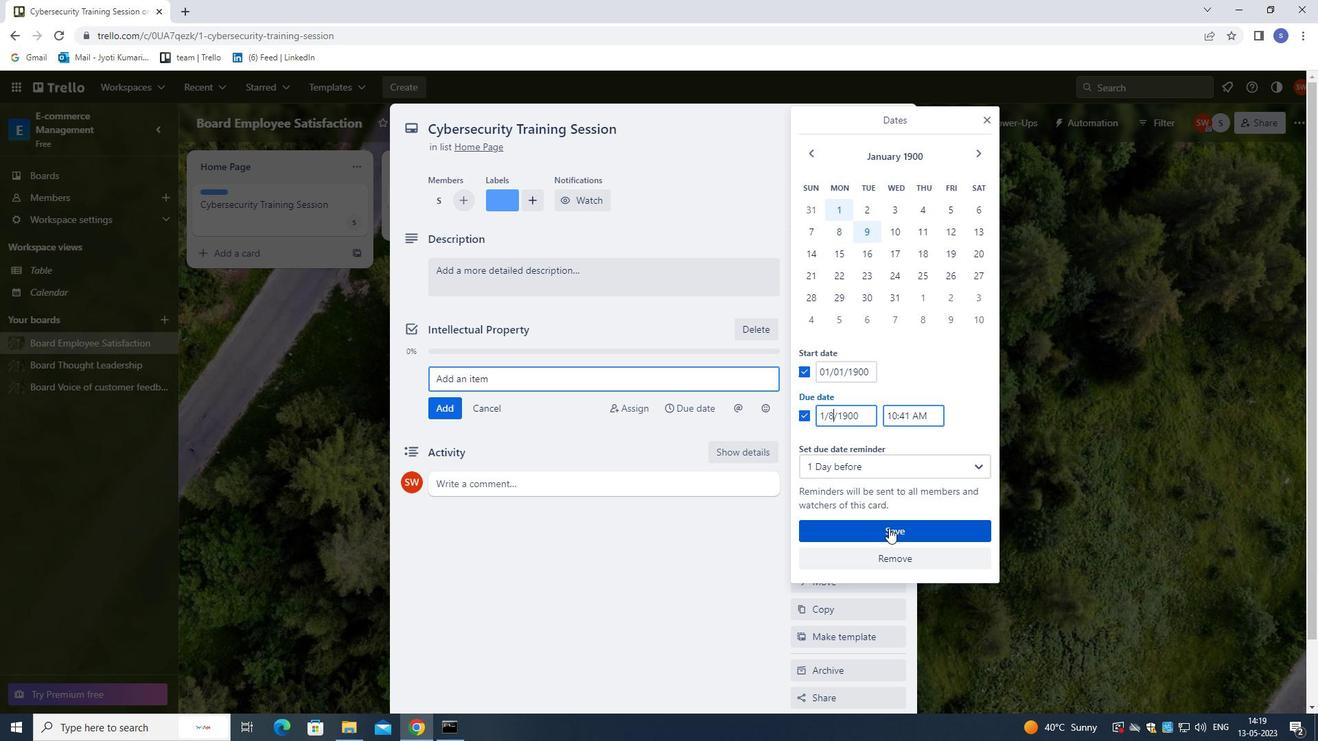 
Action: Mouse moved to (830, 355)
Screenshot: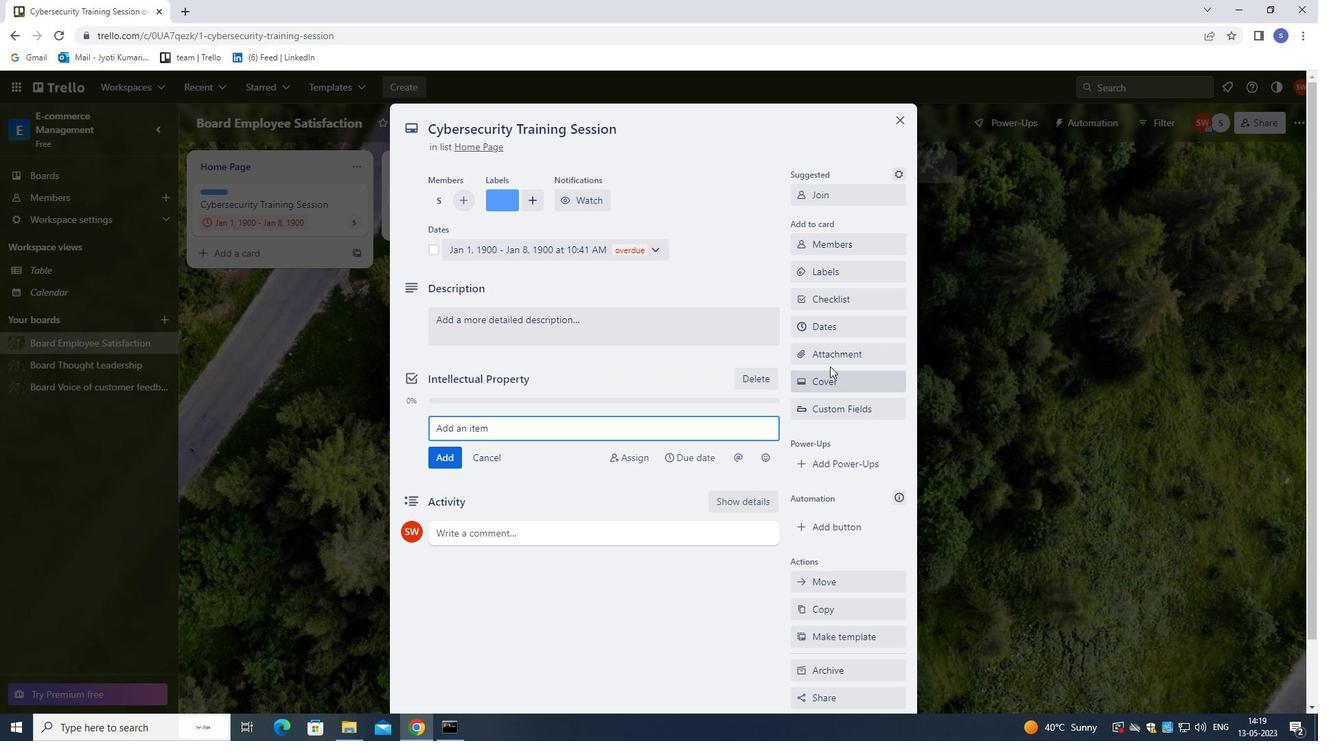 
Action: Mouse pressed left at (830, 355)
Screenshot: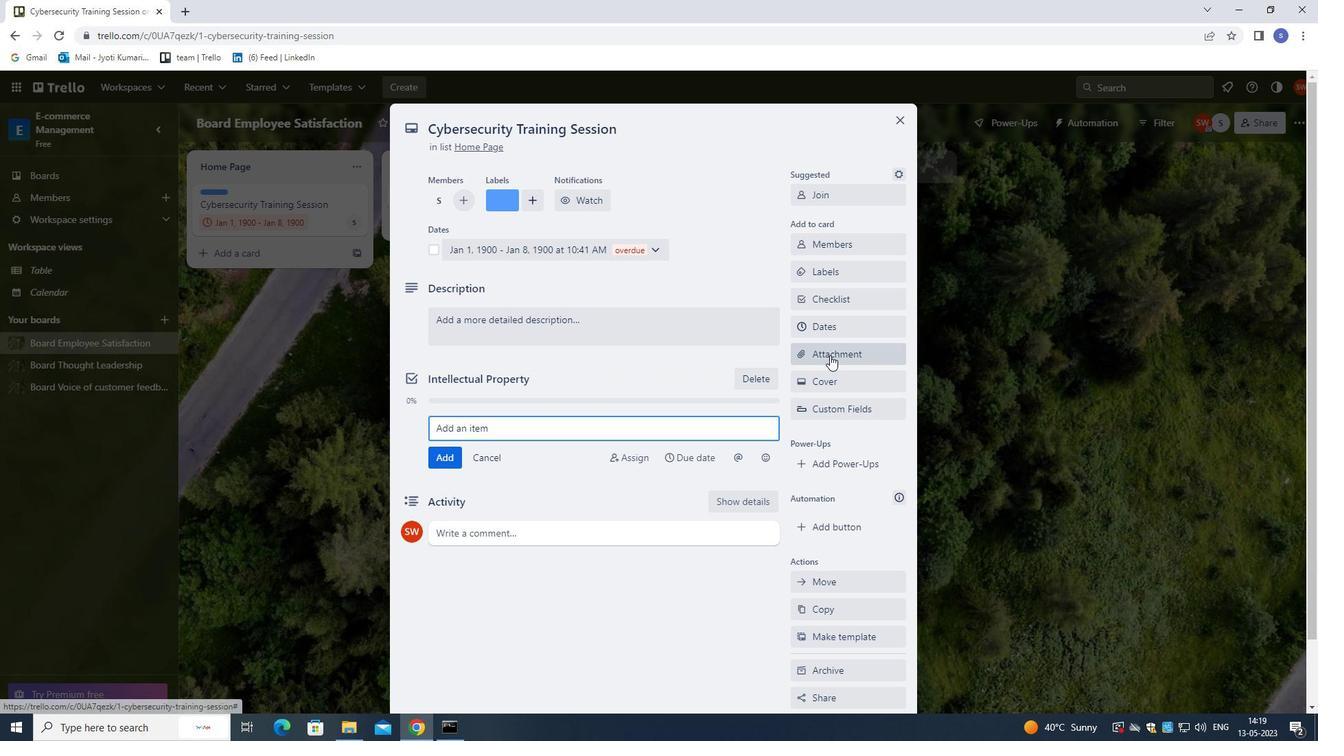 
Action: Mouse moved to (819, 433)
Screenshot: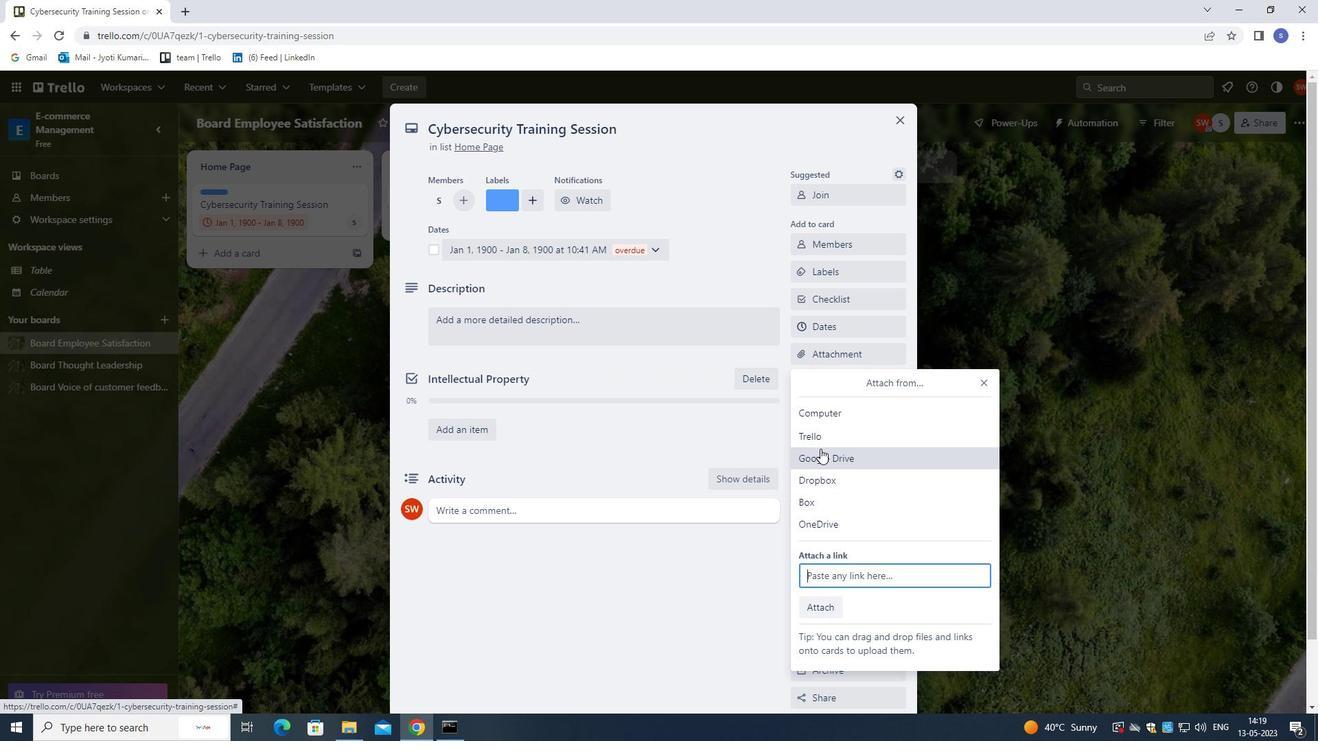 
Action: Mouse pressed left at (819, 433)
Screenshot: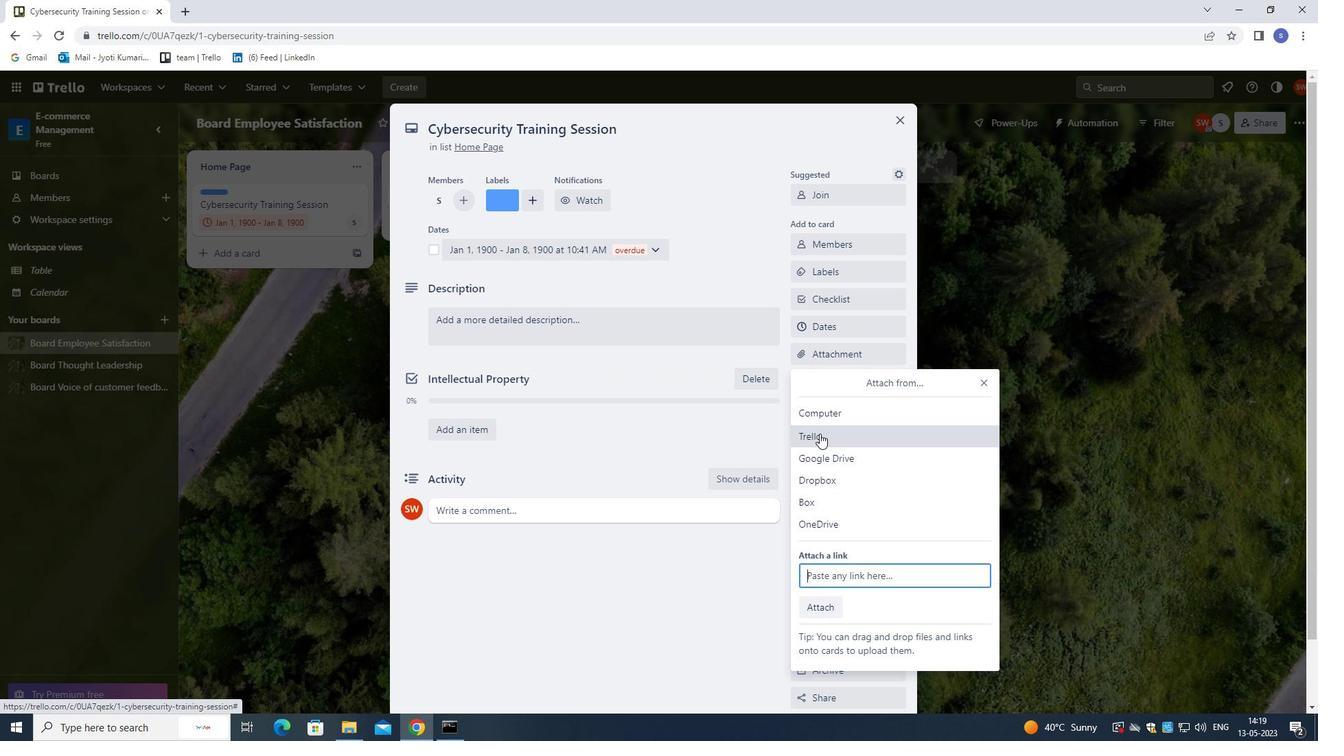 
Action: Mouse moved to (840, 371)
Screenshot: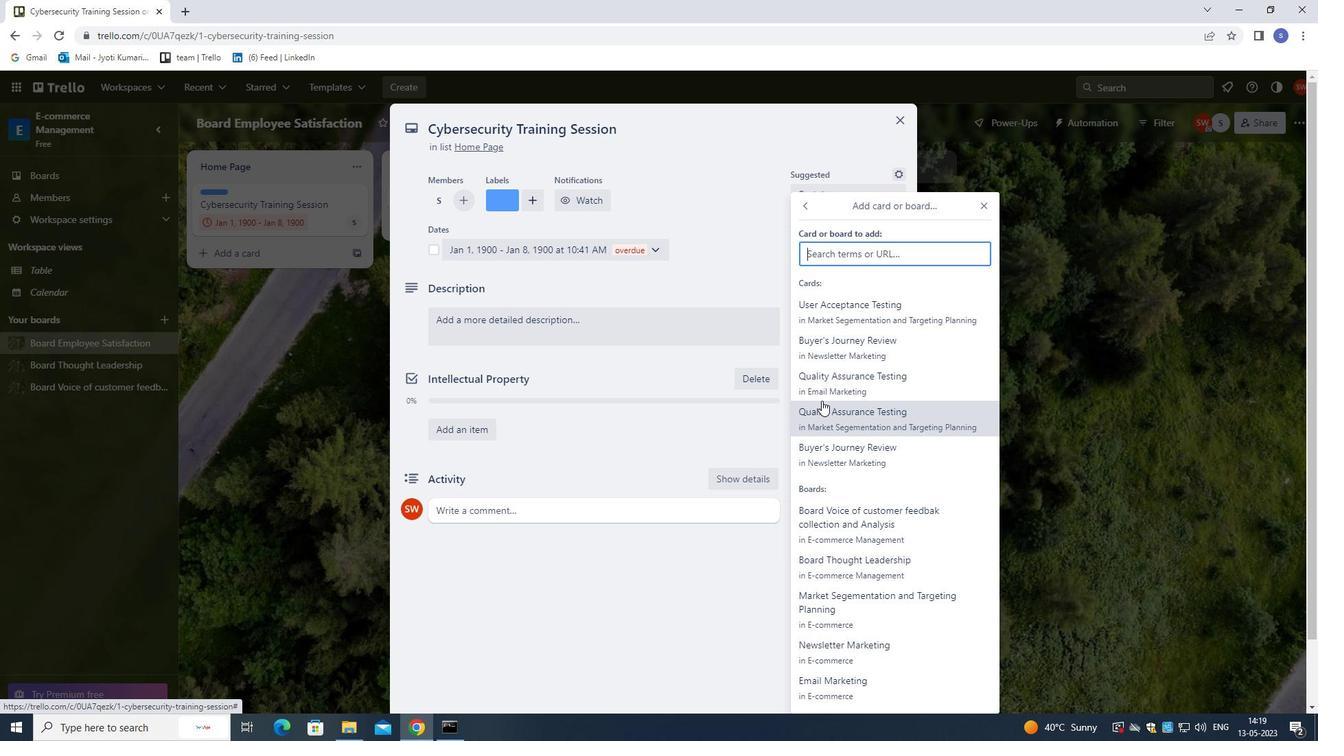 
Action: Mouse pressed left at (840, 371)
Screenshot: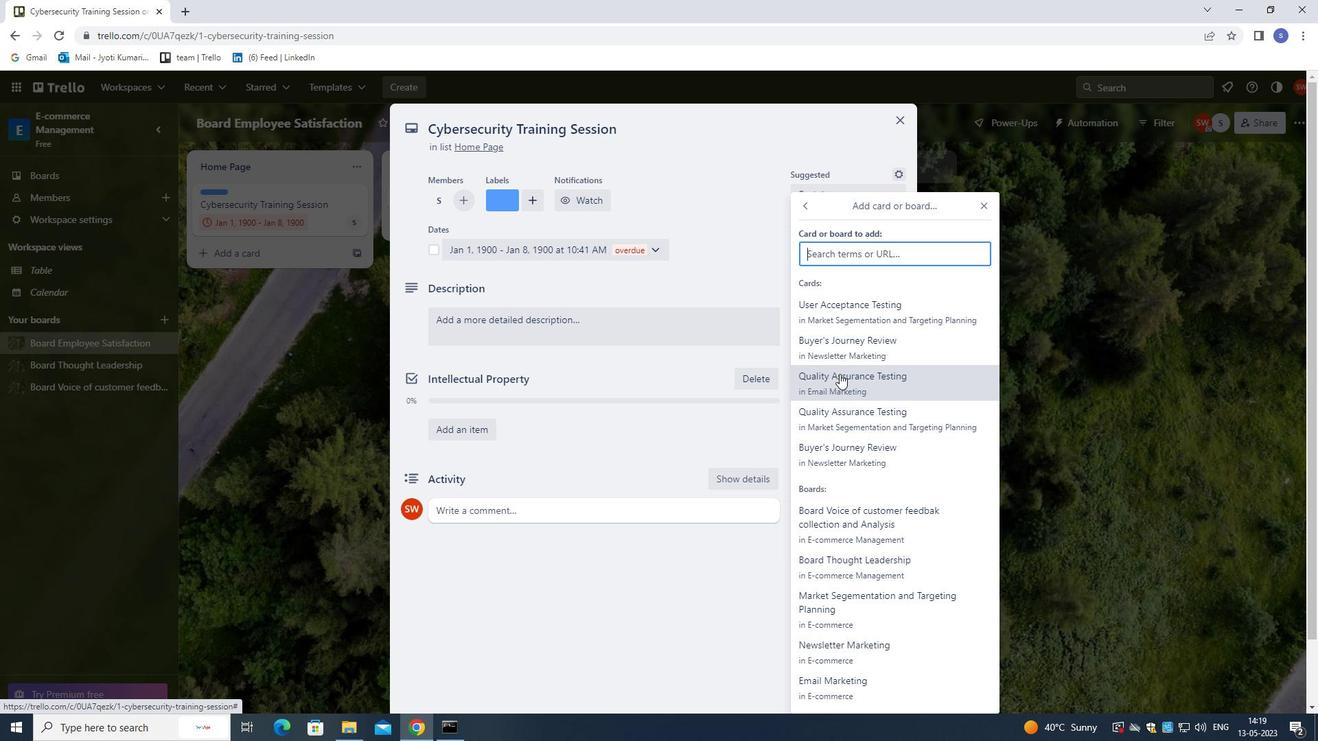 
Action: Mouse moved to (834, 386)
Screenshot: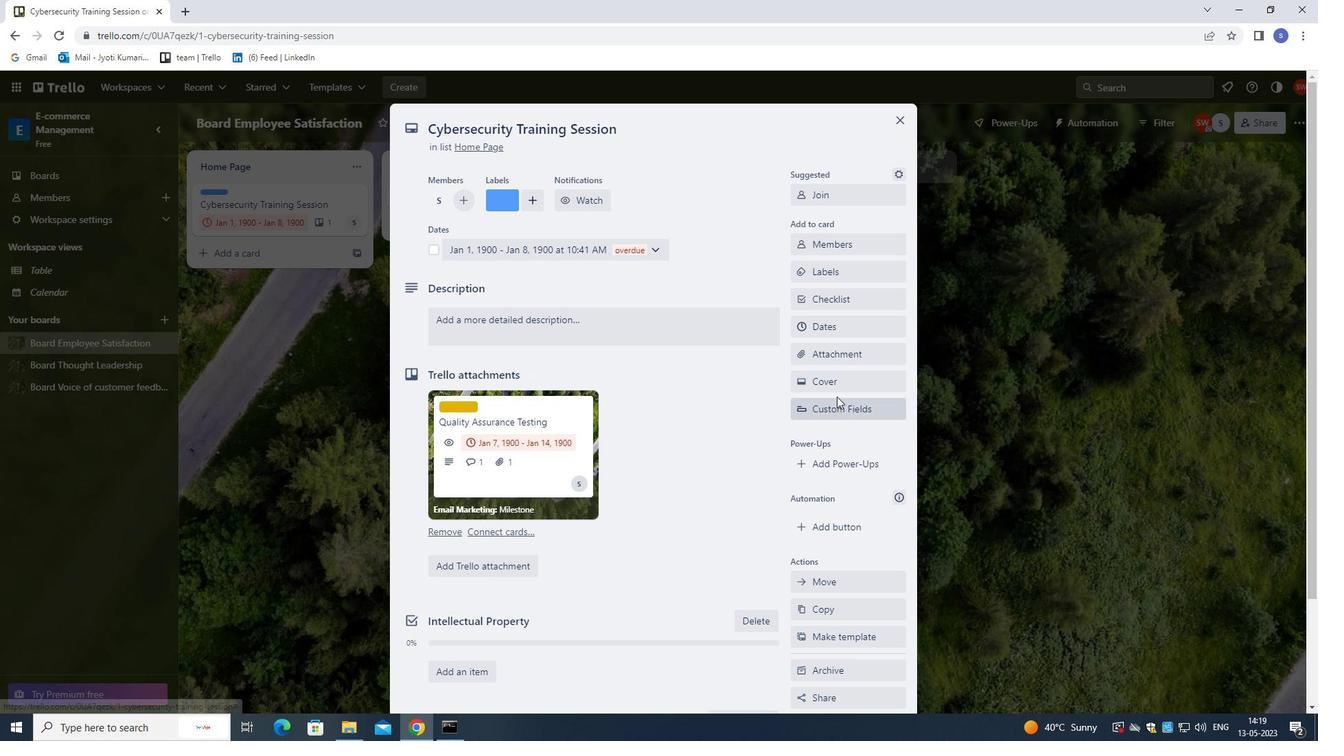 
Action: Mouse pressed left at (834, 386)
Screenshot: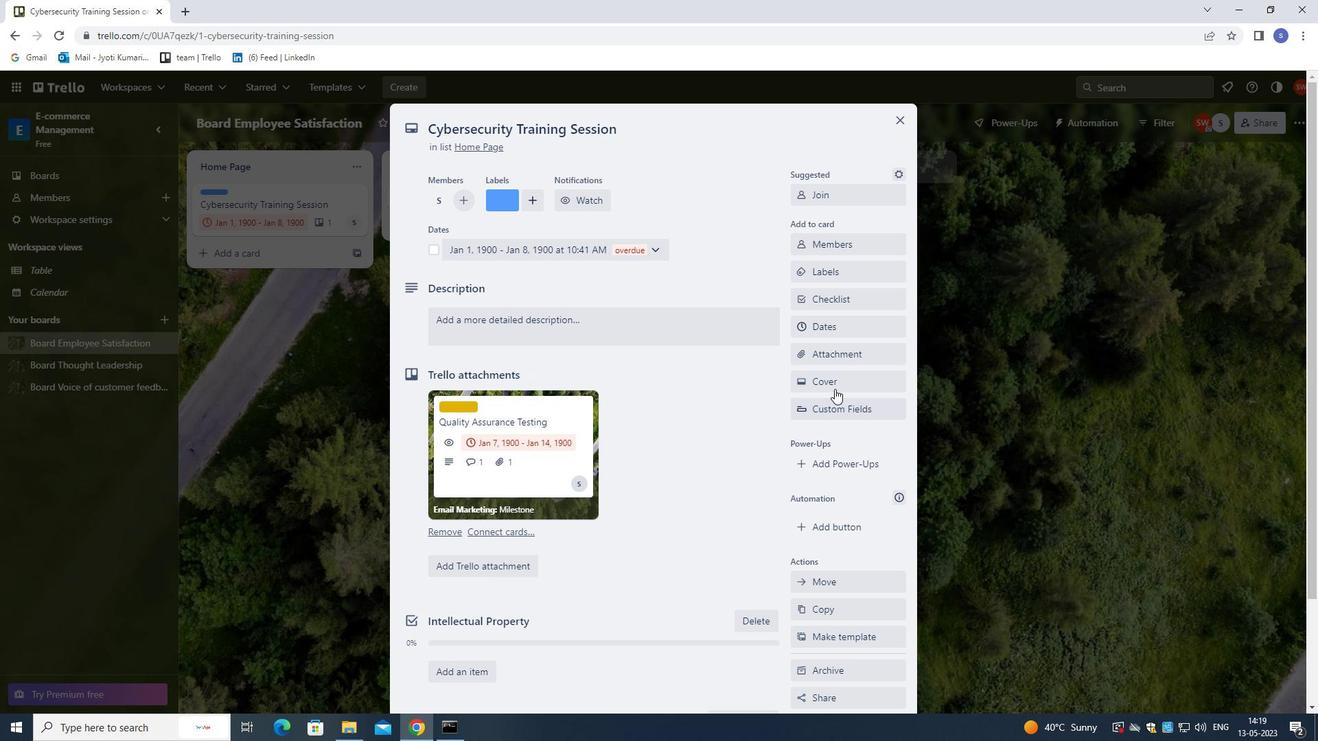 
Action: Mouse moved to (819, 466)
Screenshot: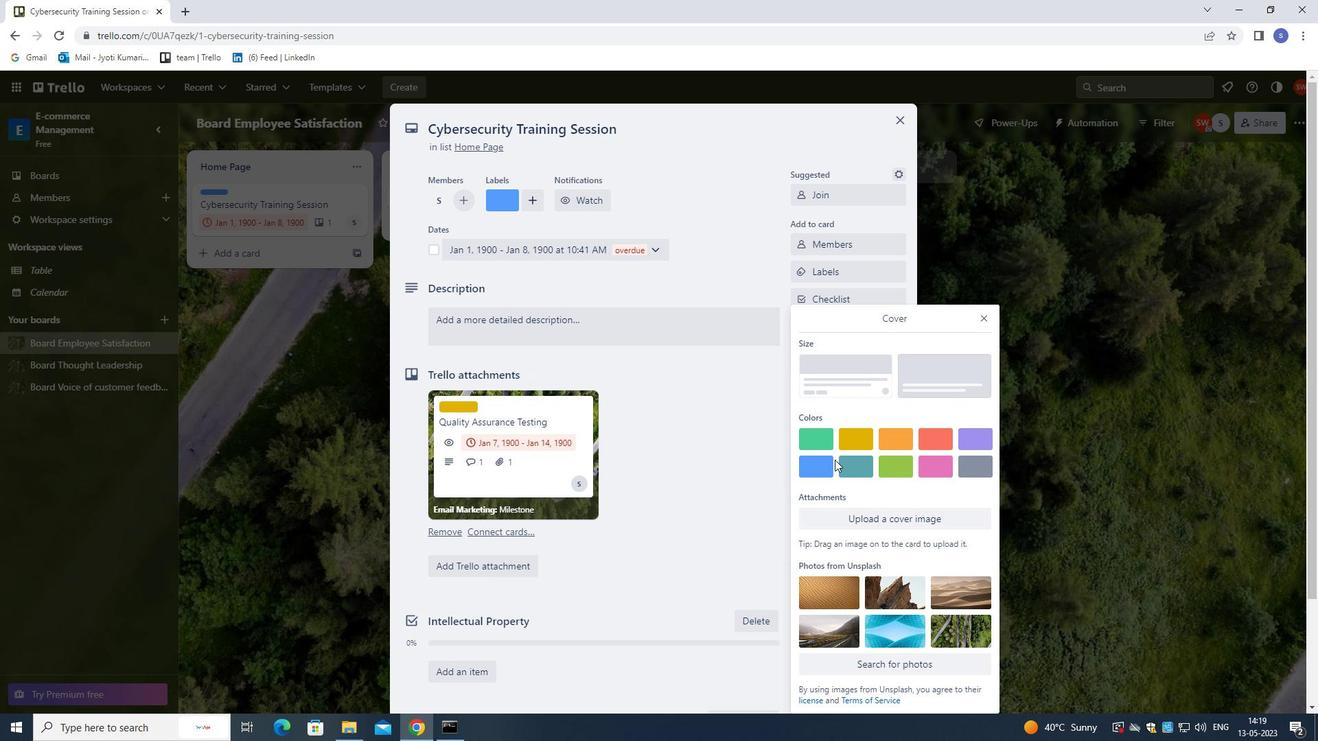 
Action: Mouse pressed left at (819, 466)
Screenshot: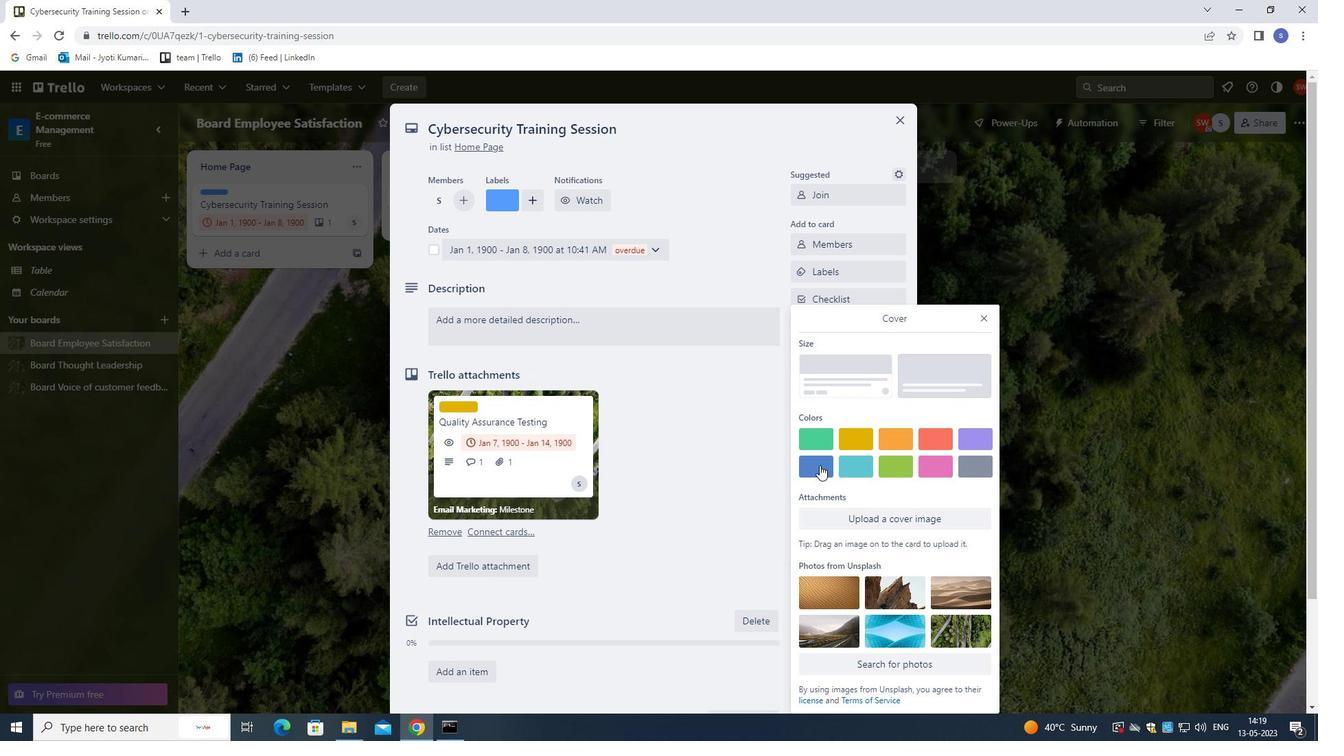 
Action: Mouse moved to (984, 294)
Screenshot: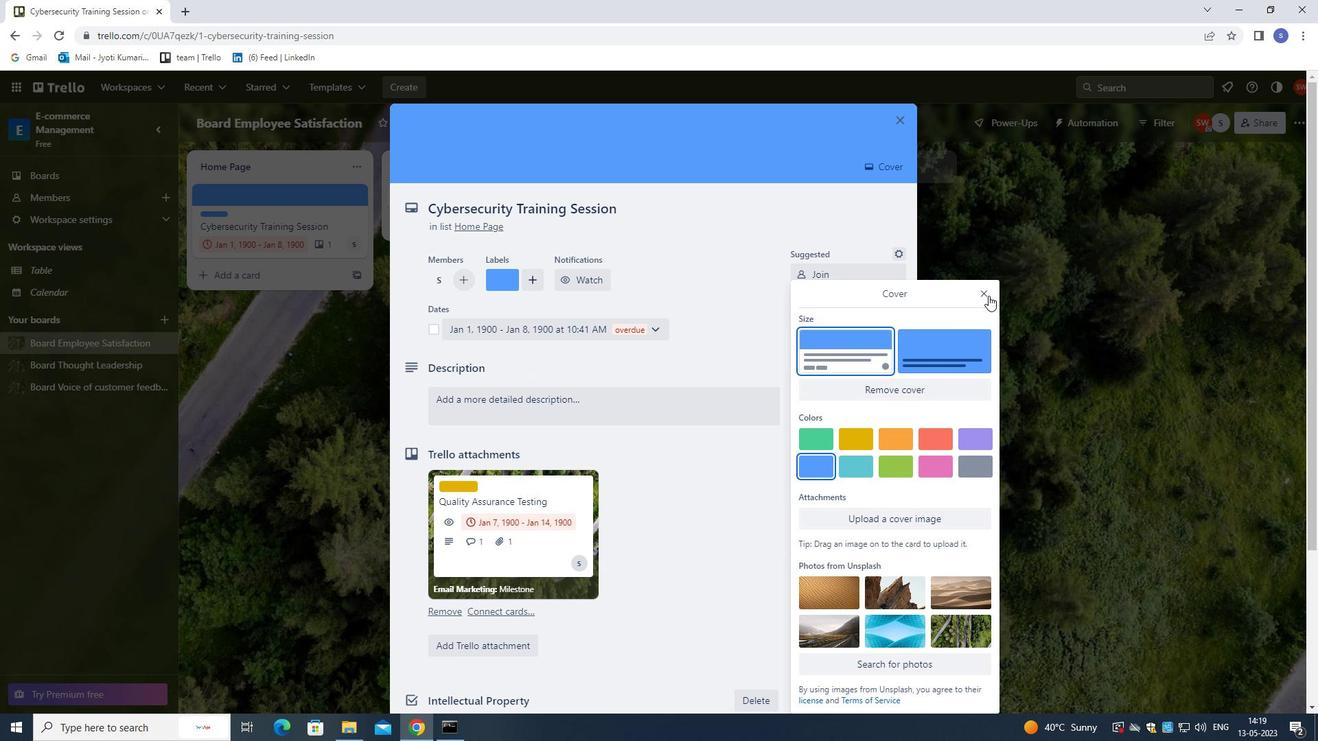 
Action: Mouse pressed left at (984, 294)
Screenshot: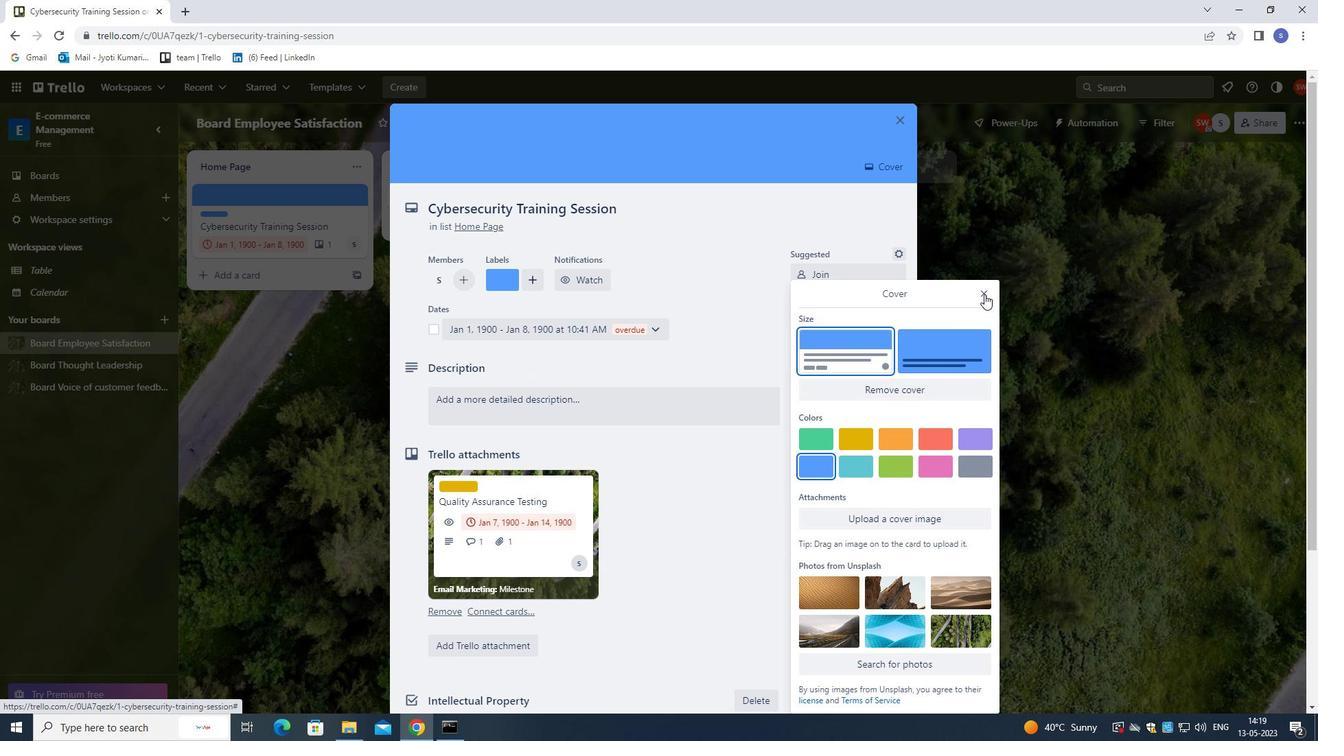 
Action: Mouse moved to (547, 400)
Screenshot: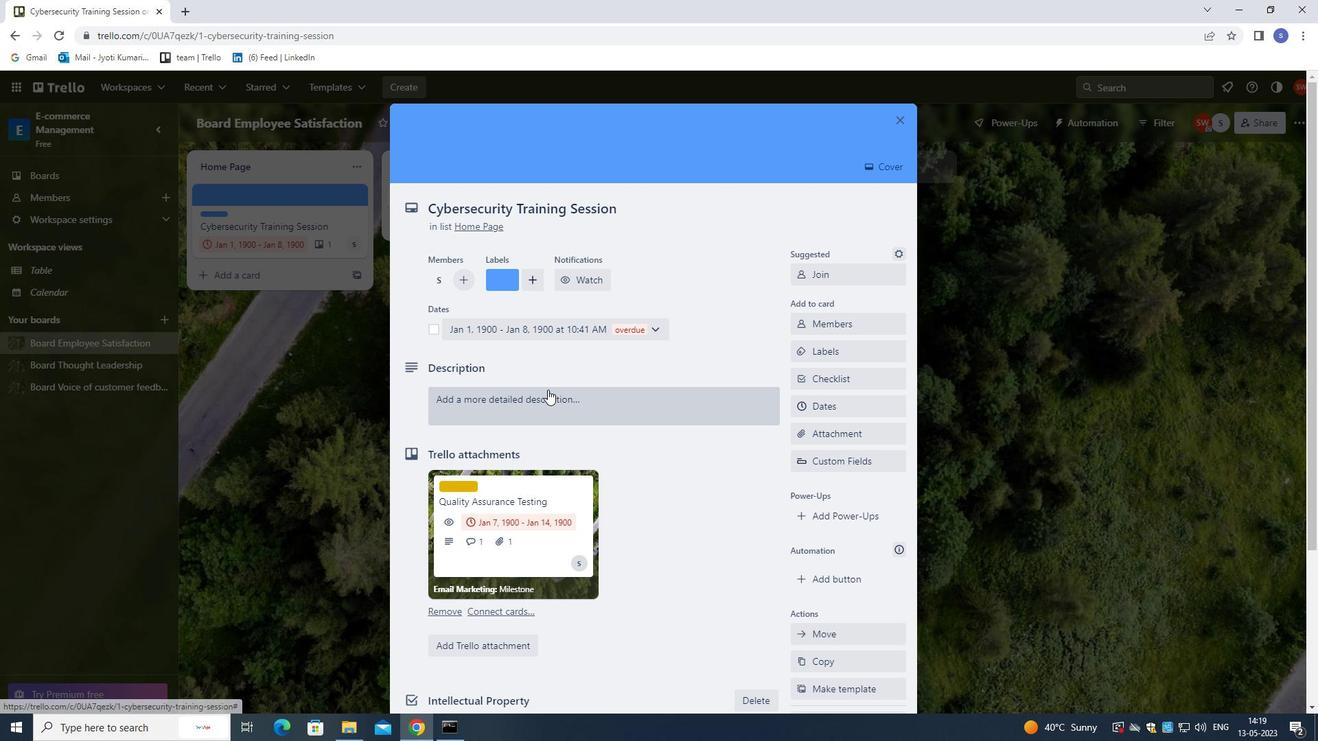 
Action: Mouse pressed left at (547, 400)
Screenshot: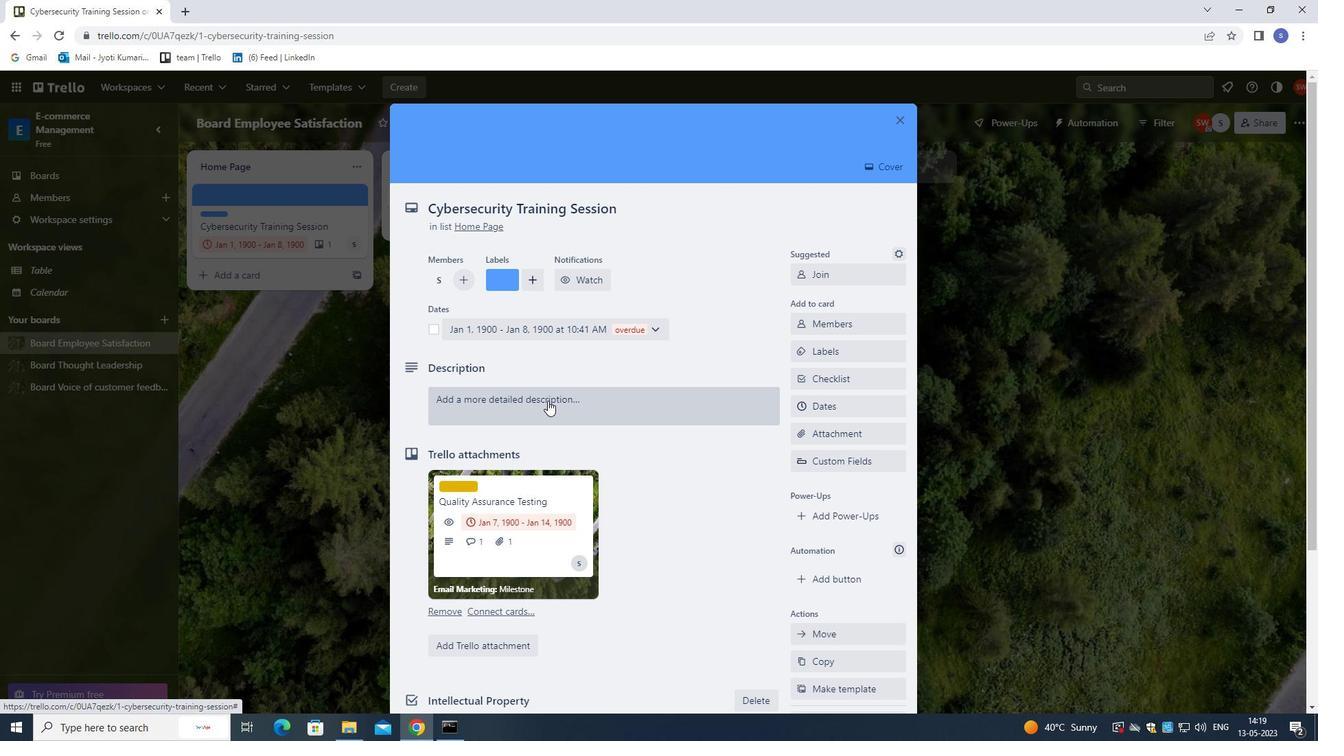 
Action: Mouse moved to (549, 404)
Screenshot: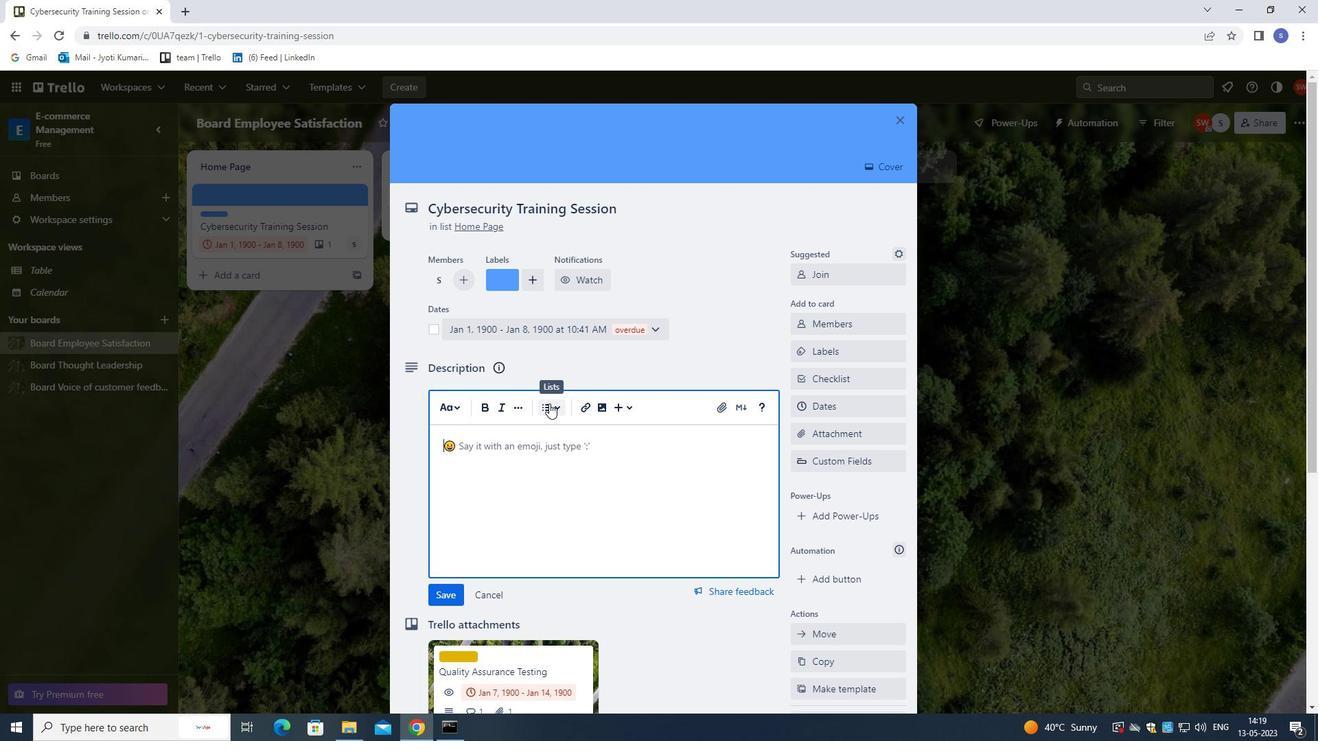 
Action: Key pressed <Key.shift><Key.shift>DEVELOP<Key.space>AND<Key.space>LAUNCH<Key.space>NEW<Key.space>EMAIL<Key.space>MARKEING<Key.space>CAMPAIGN<Key.space>FOR<Key.space>CUSTOMER<Key.space>ENGAGEMENT<Key.space>.
Screenshot: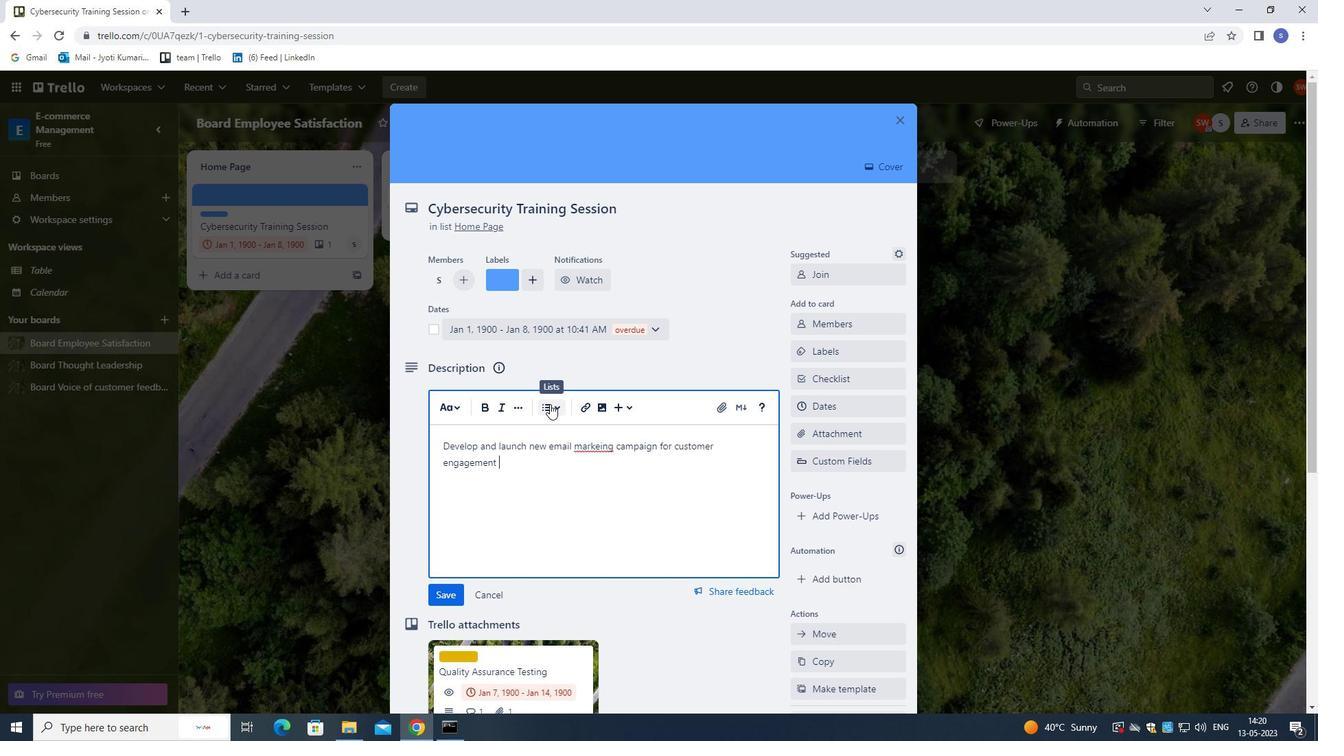 
Action: Mouse moved to (599, 444)
Screenshot: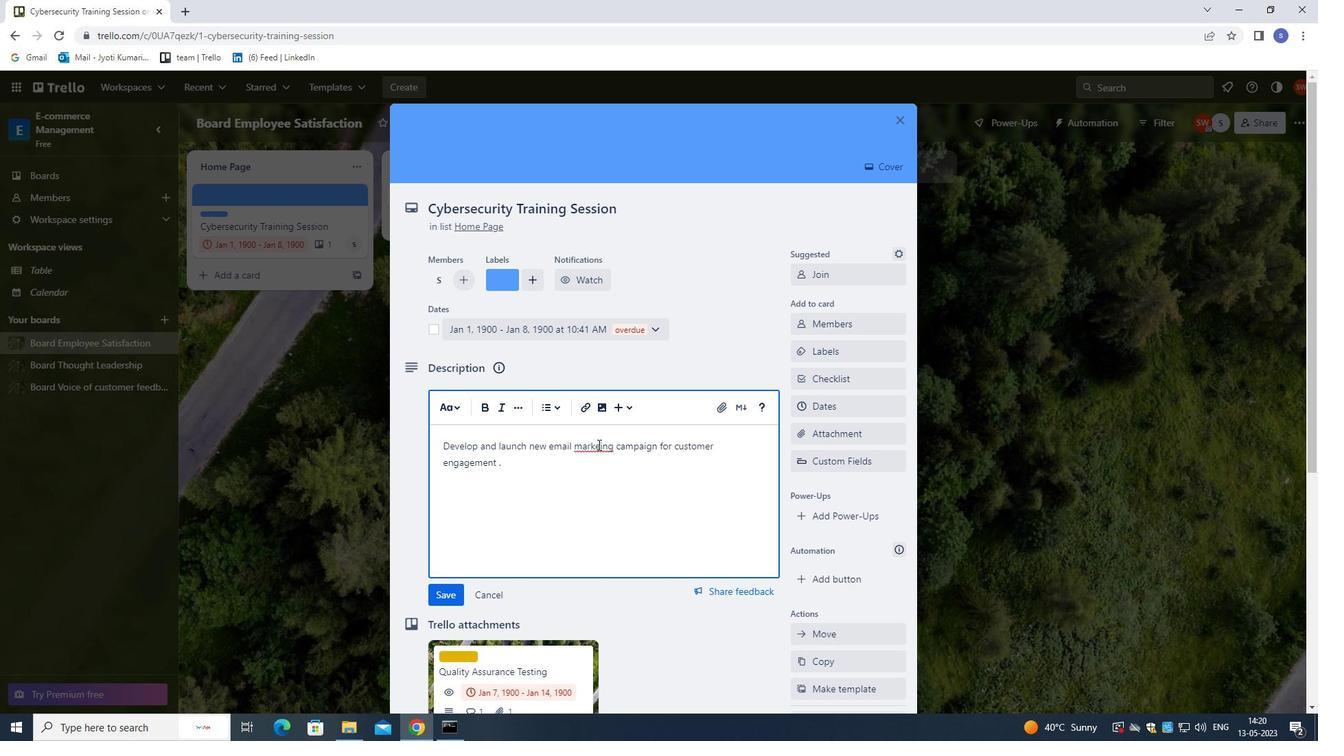 
Action: Mouse pressed left at (599, 444)
Screenshot: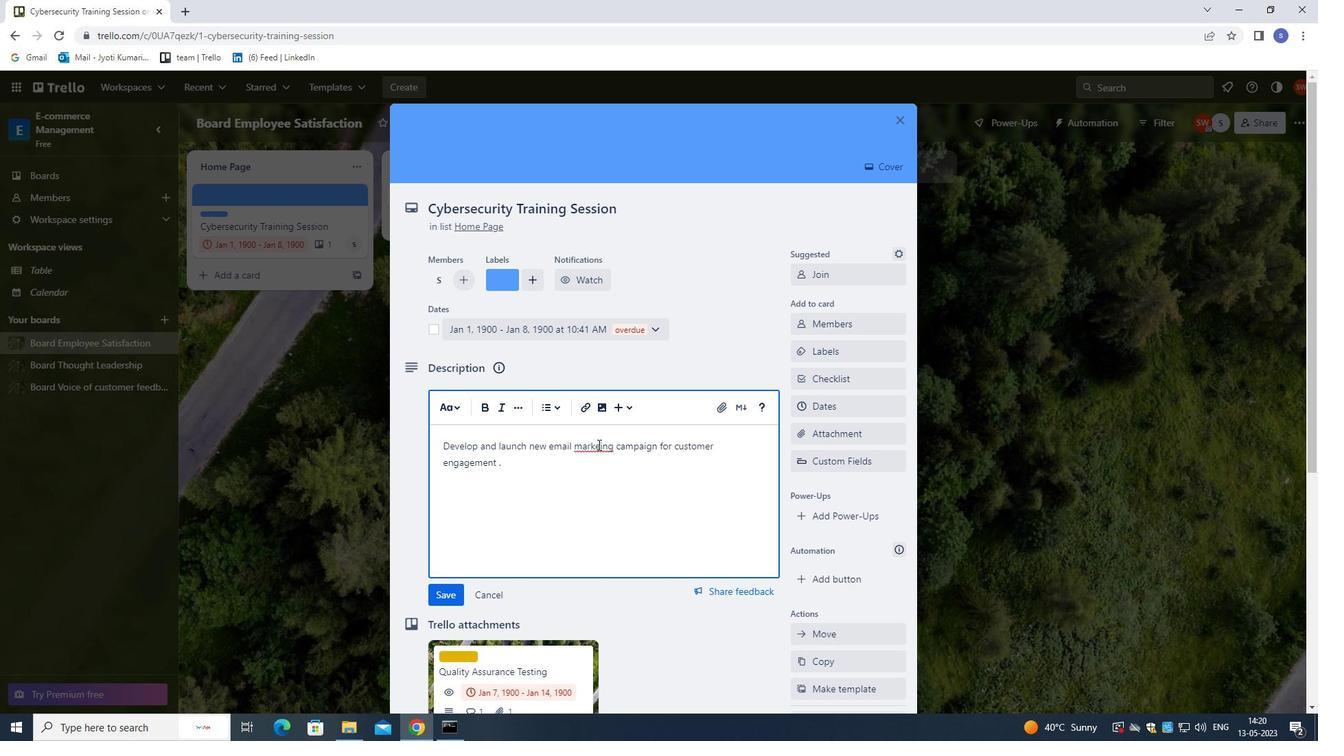 
Action: Mouse moved to (616, 516)
Screenshot: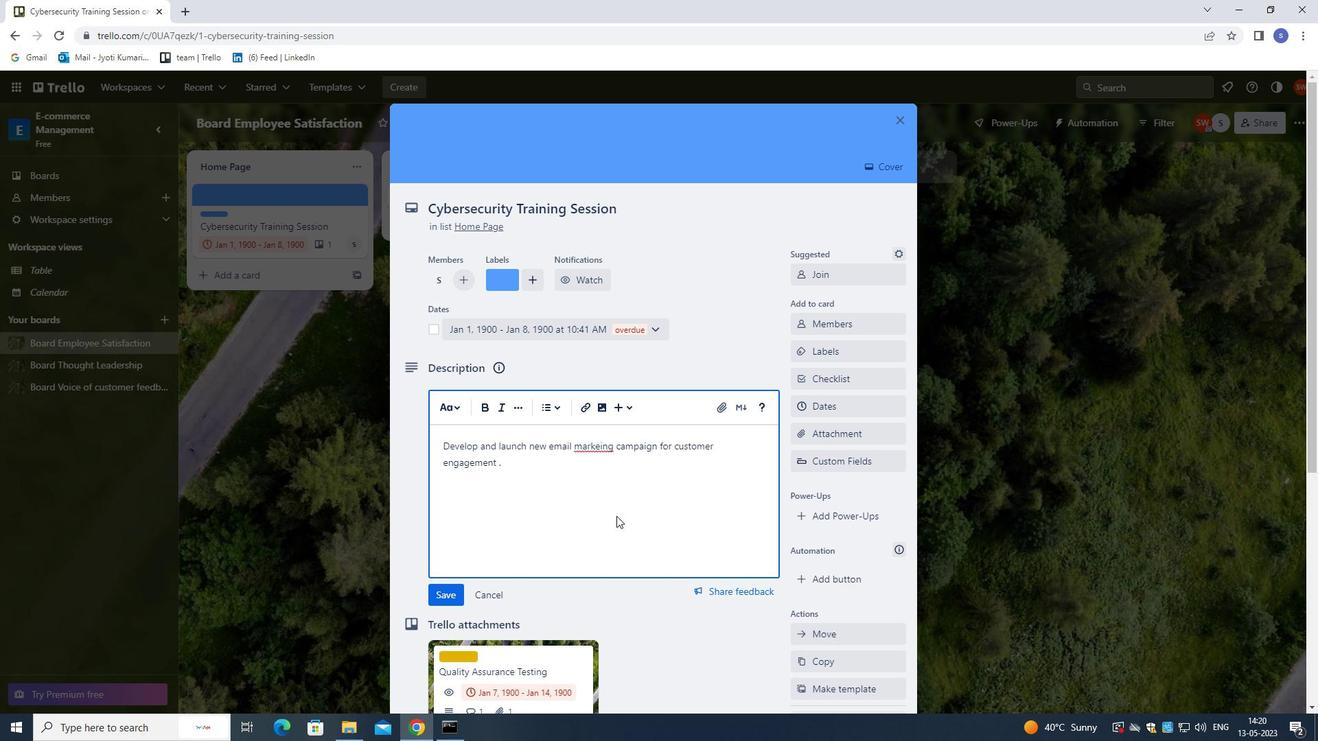 
Action: Key pressed T
Screenshot: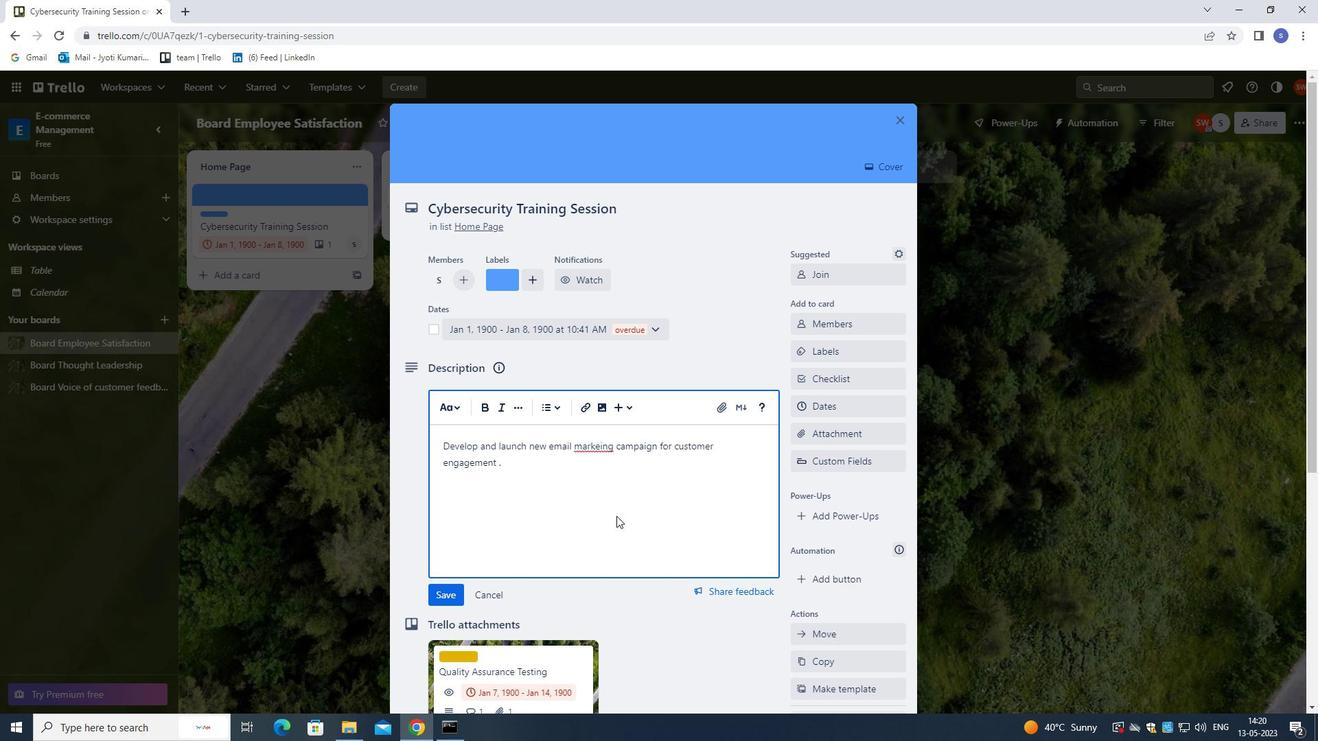 
Action: Mouse moved to (600, 529)
Screenshot: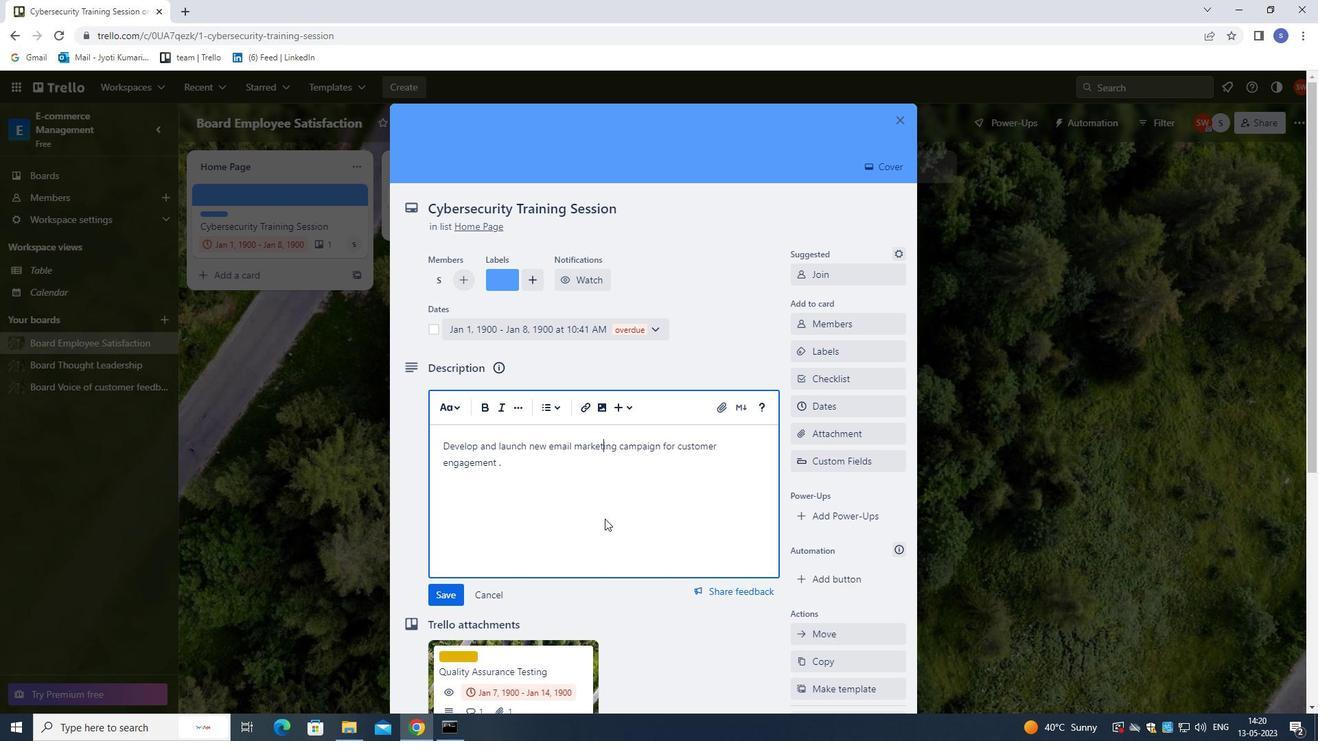 
Action: Mouse pressed left at (600, 529)
Screenshot: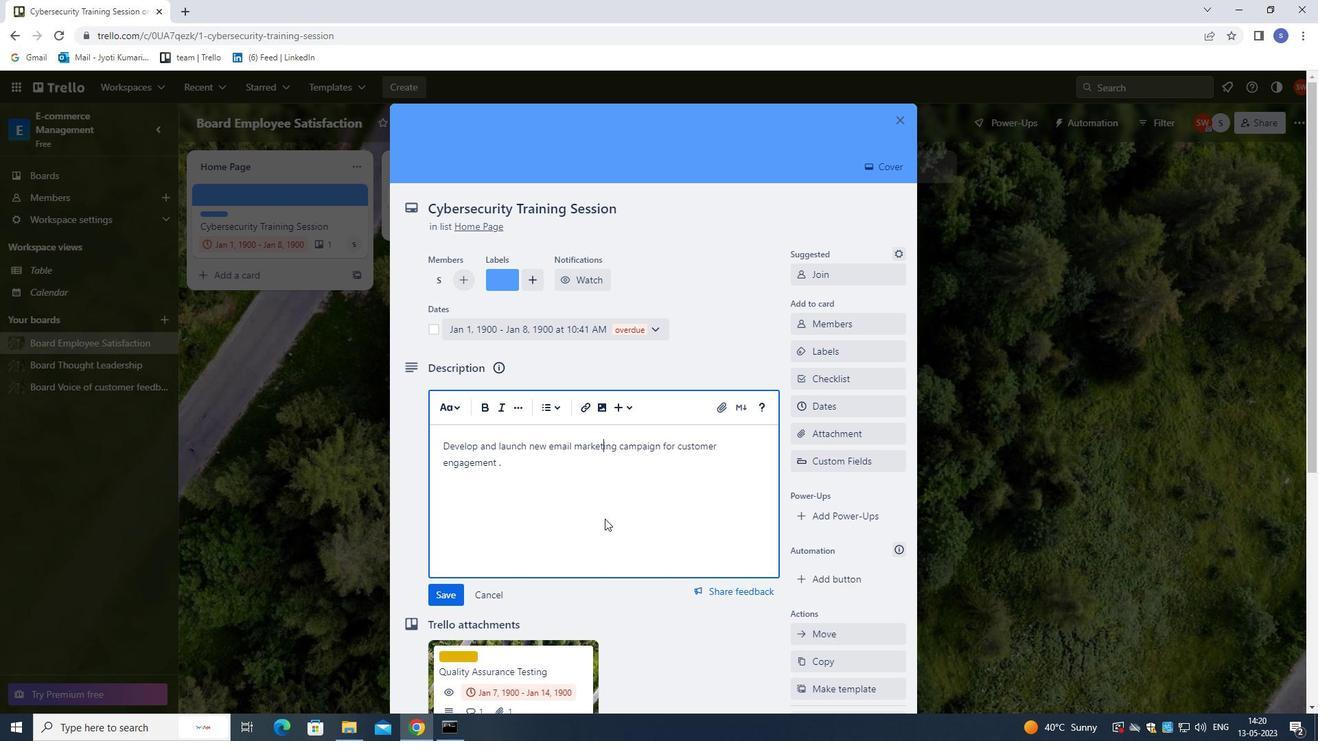 
Action: Mouse moved to (600, 527)
Screenshot: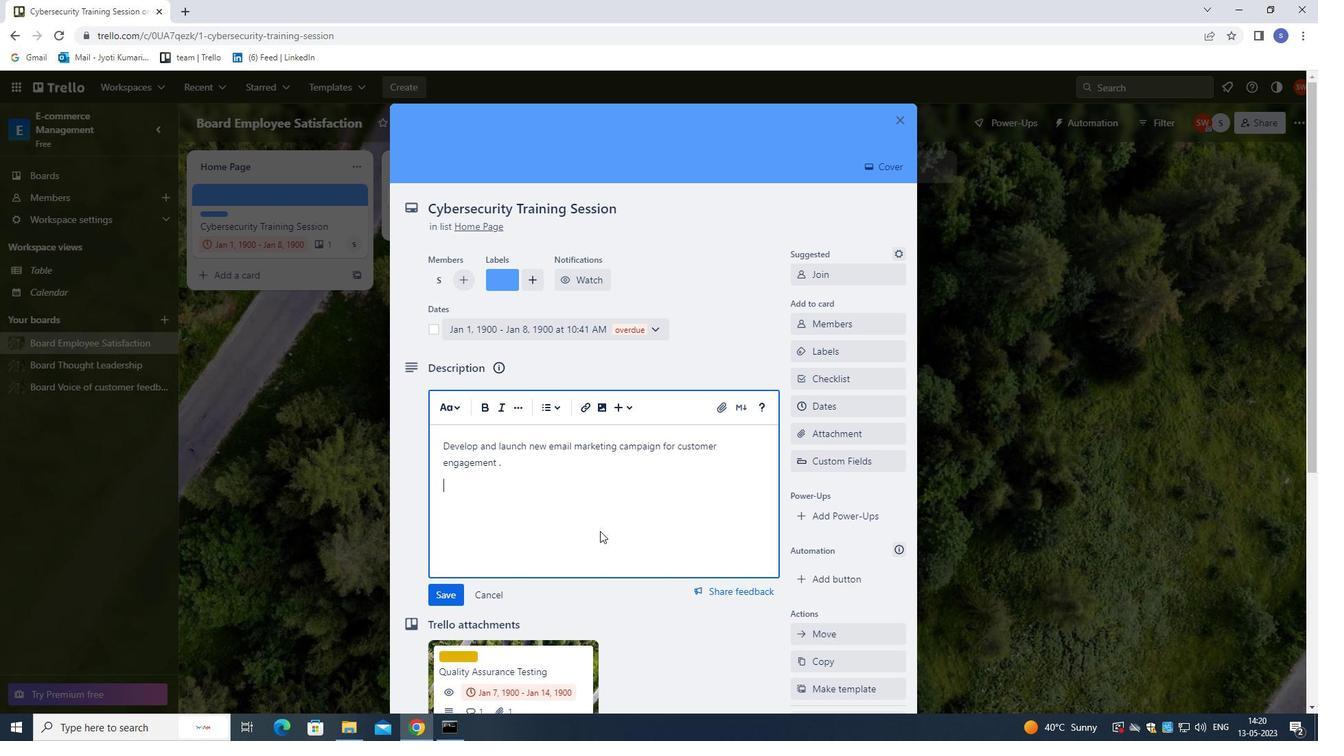 
Action: Mouse scrolled (600, 526) with delta (0, 0)
Screenshot: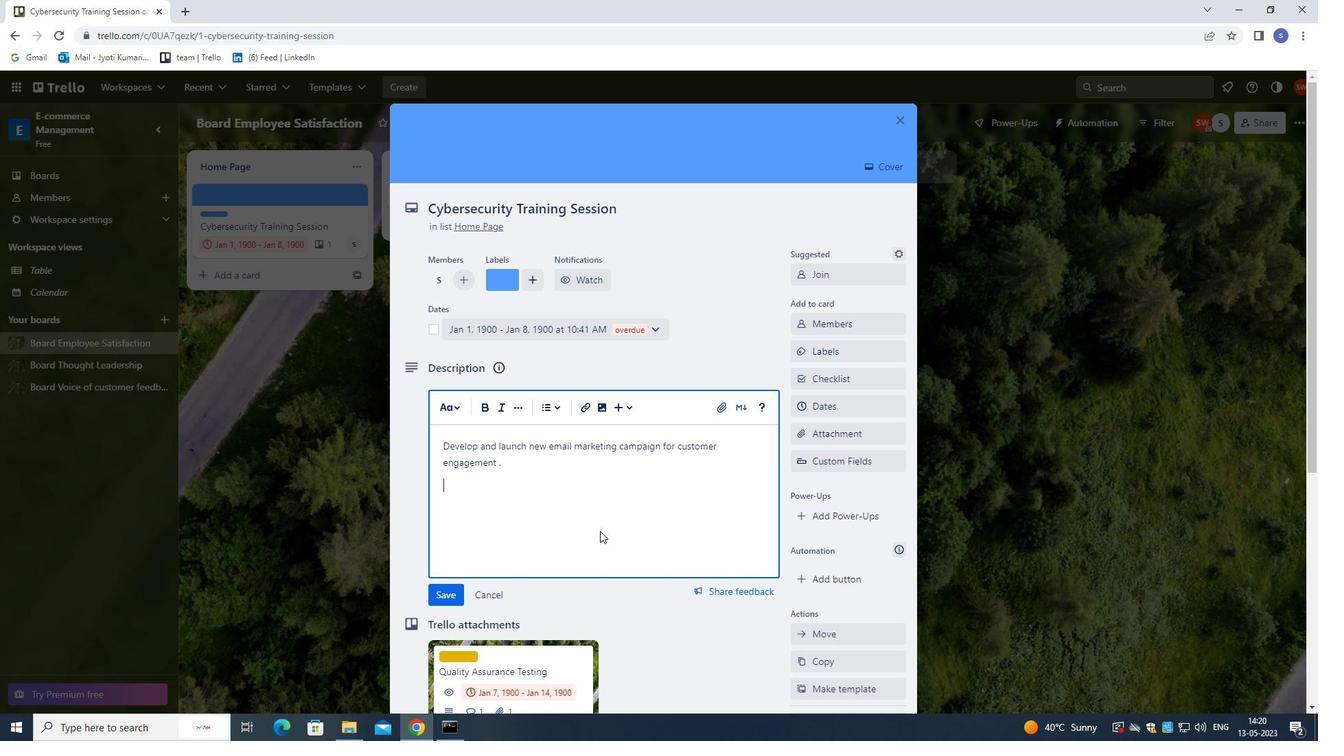 
Action: Mouse scrolled (600, 526) with delta (0, 0)
Screenshot: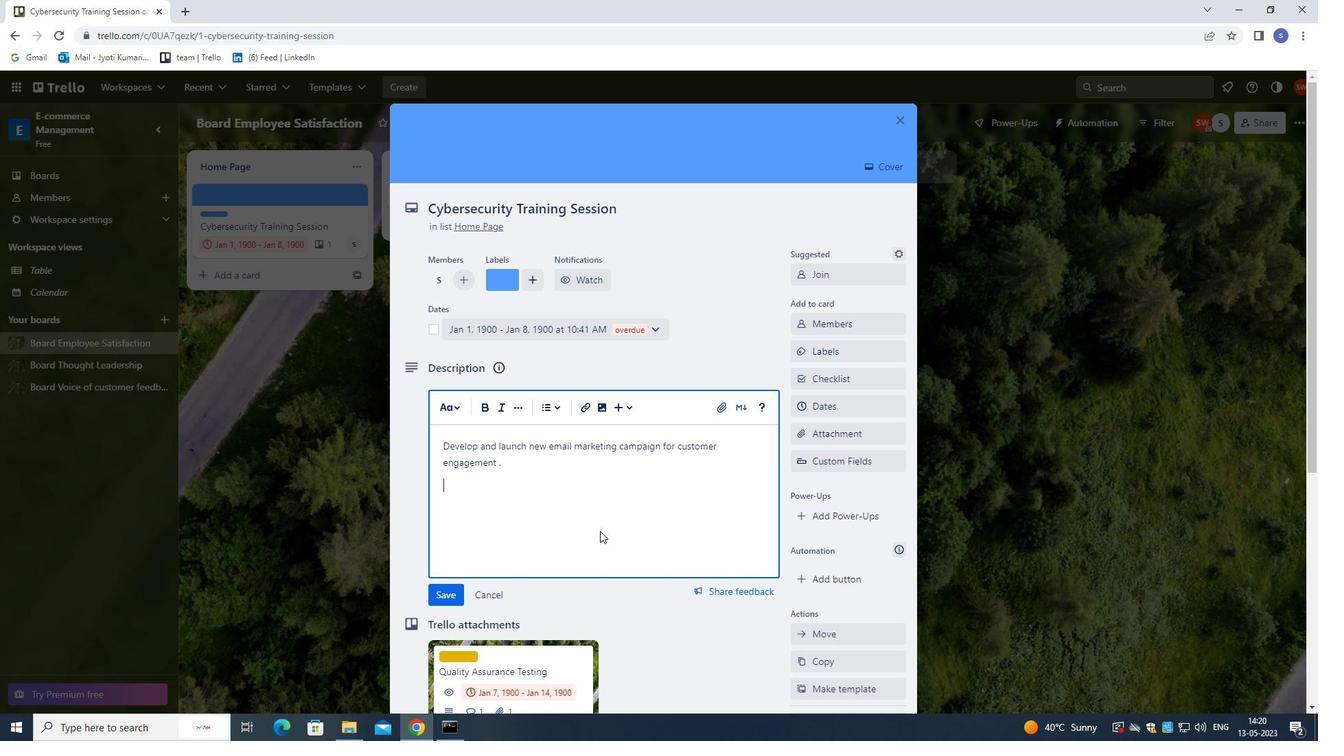 
Action: Mouse scrolled (600, 526) with delta (0, 0)
Screenshot: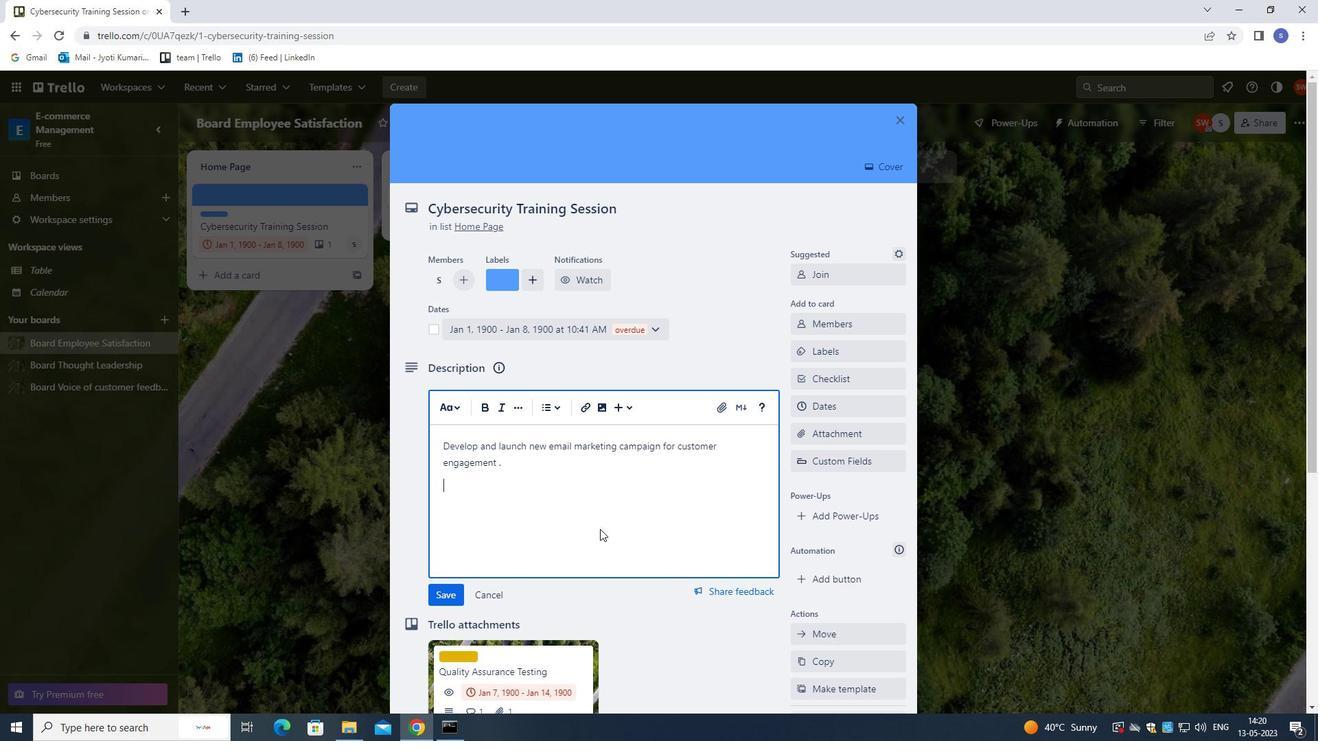 
Action: Mouse scrolled (600, 526) with delta (0, 0)
Screenshot: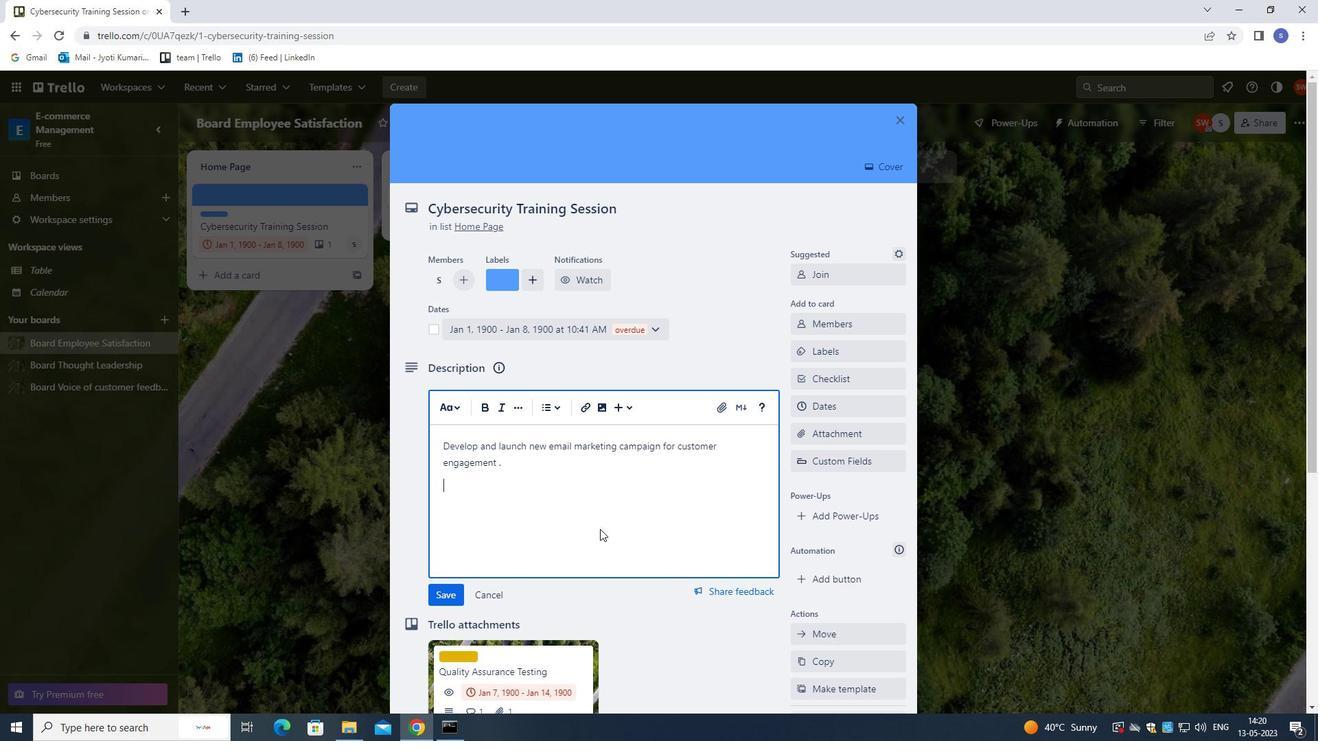 
Action: Mouse moved to (599, 527)
Screenshot: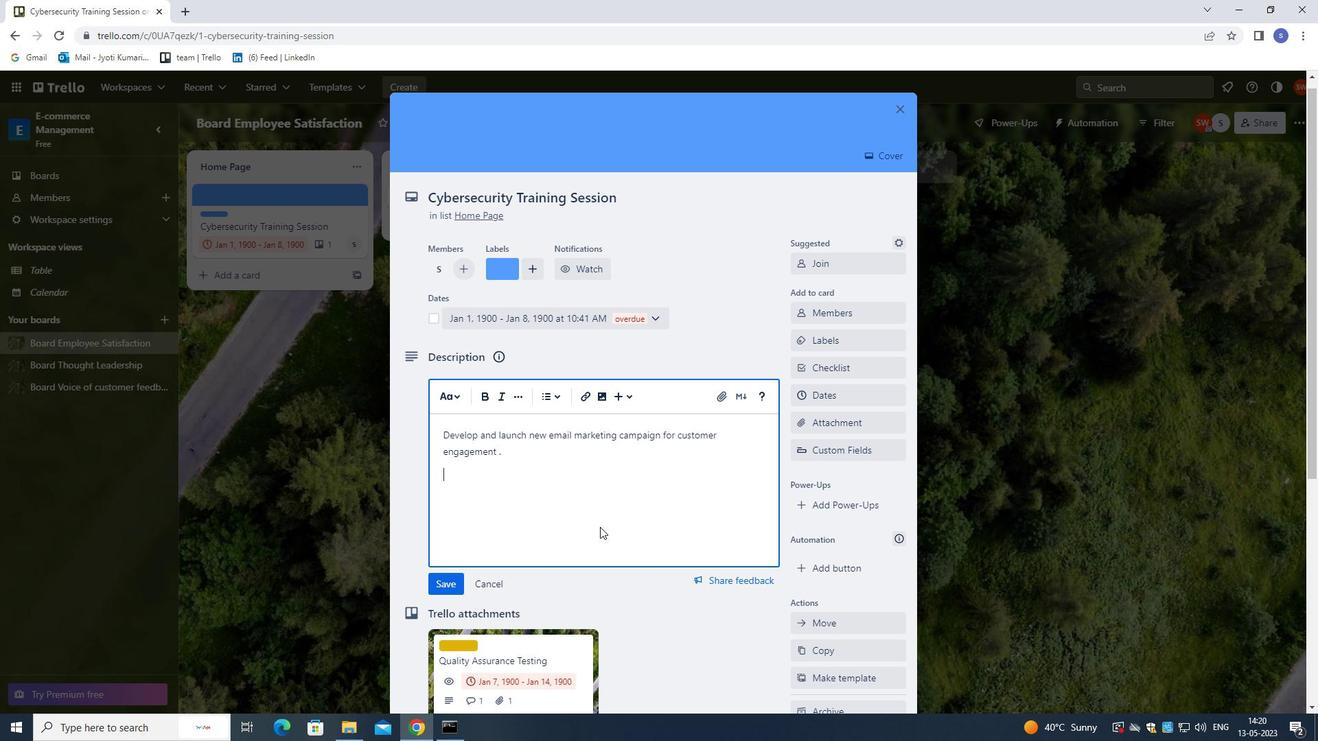 
Action: Mouse scrolled (599, 526) with delta (0, 0)
Screenshot: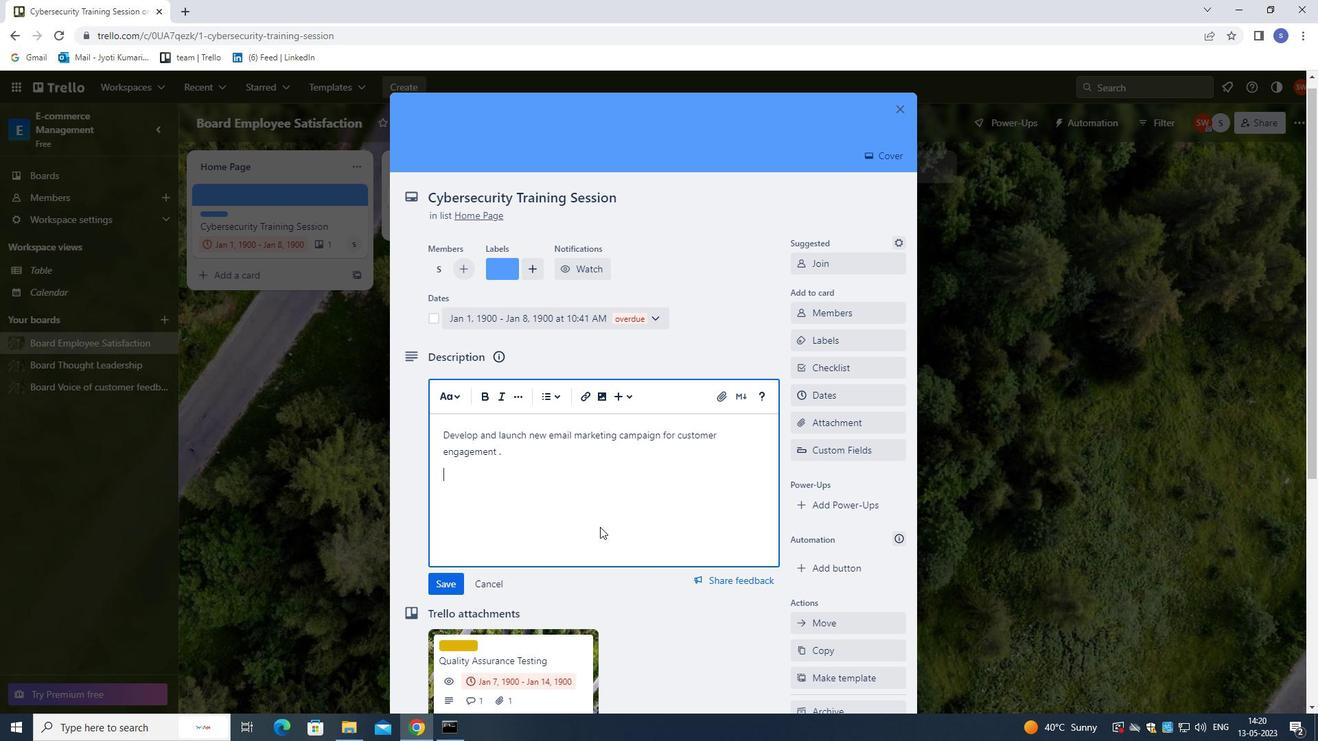 
Action: Mouse moved to (598, 526)
Screenshot: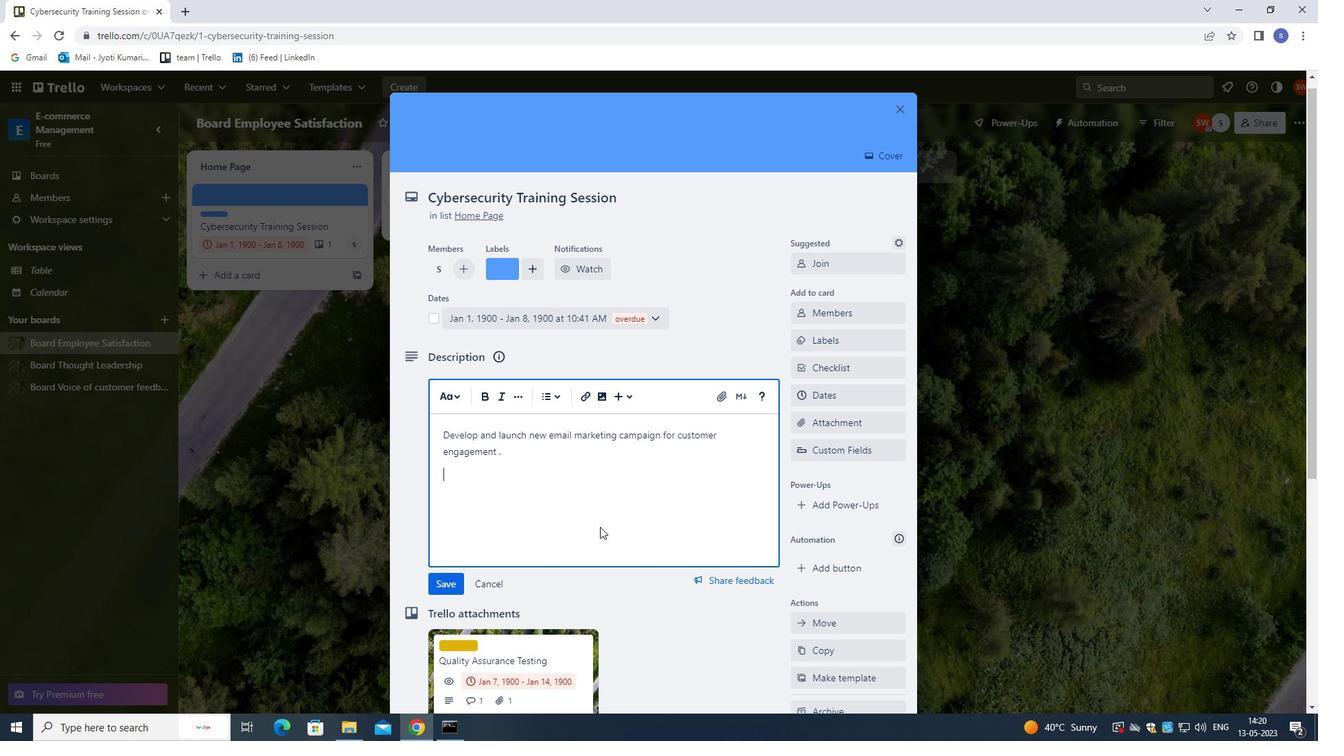
Action: Mouse scrolled (598, 525) with delta (0, 0)
Screenshot: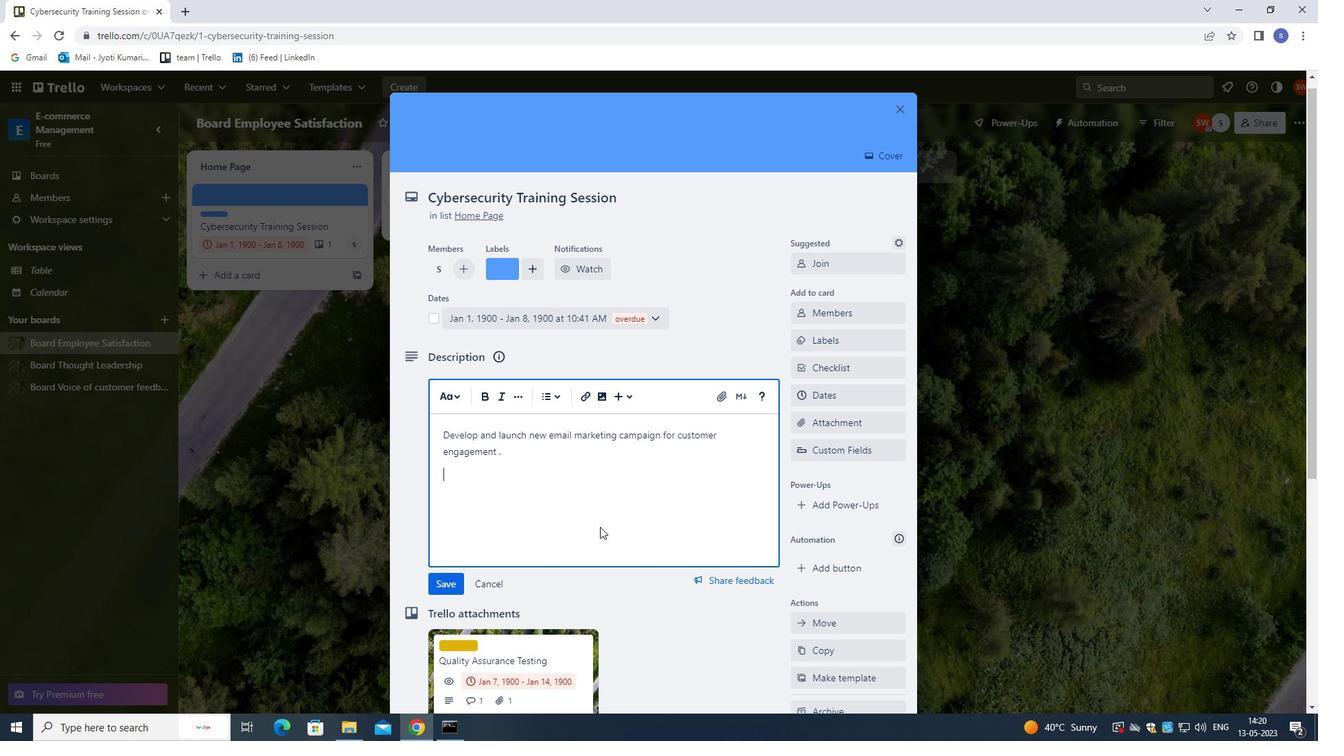 
Action: Mouse moved to (598, 526)
Screenshot: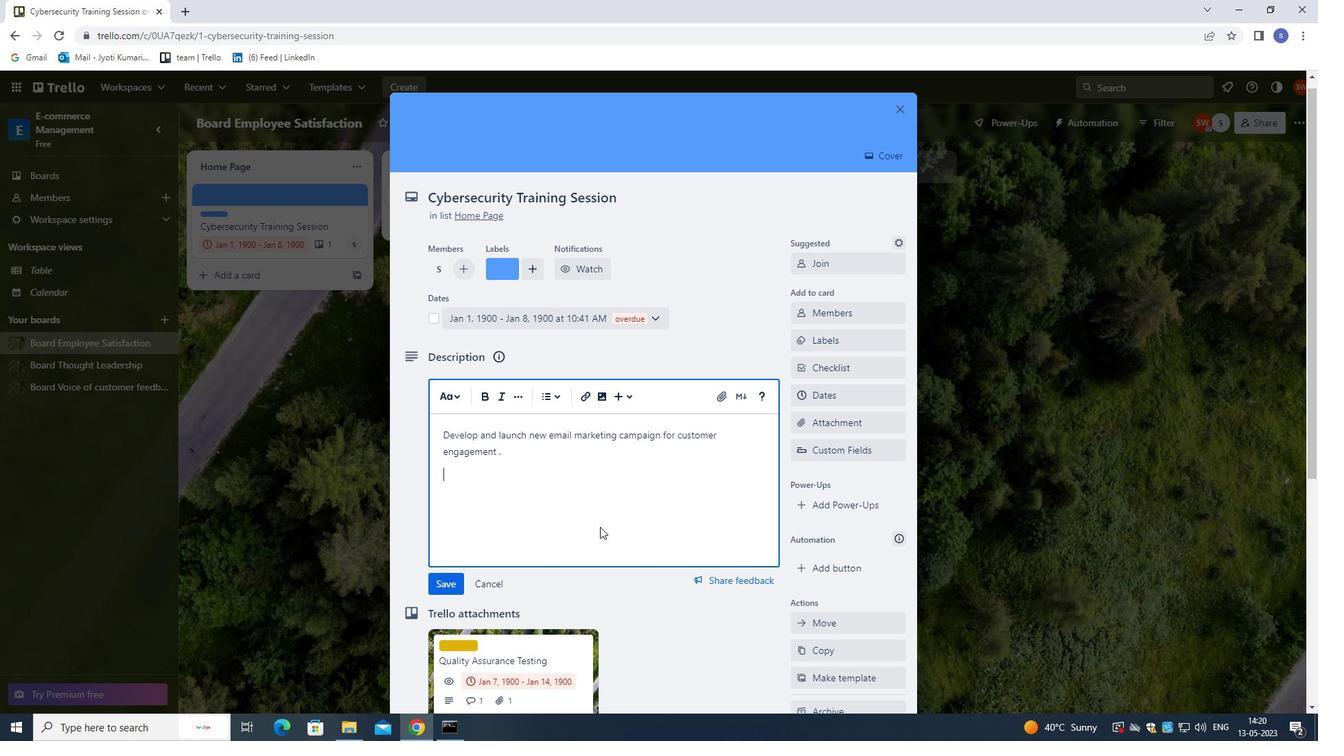 
Action: Mouse scrolled (598, 525) with delta (0, 0)
Screenshot: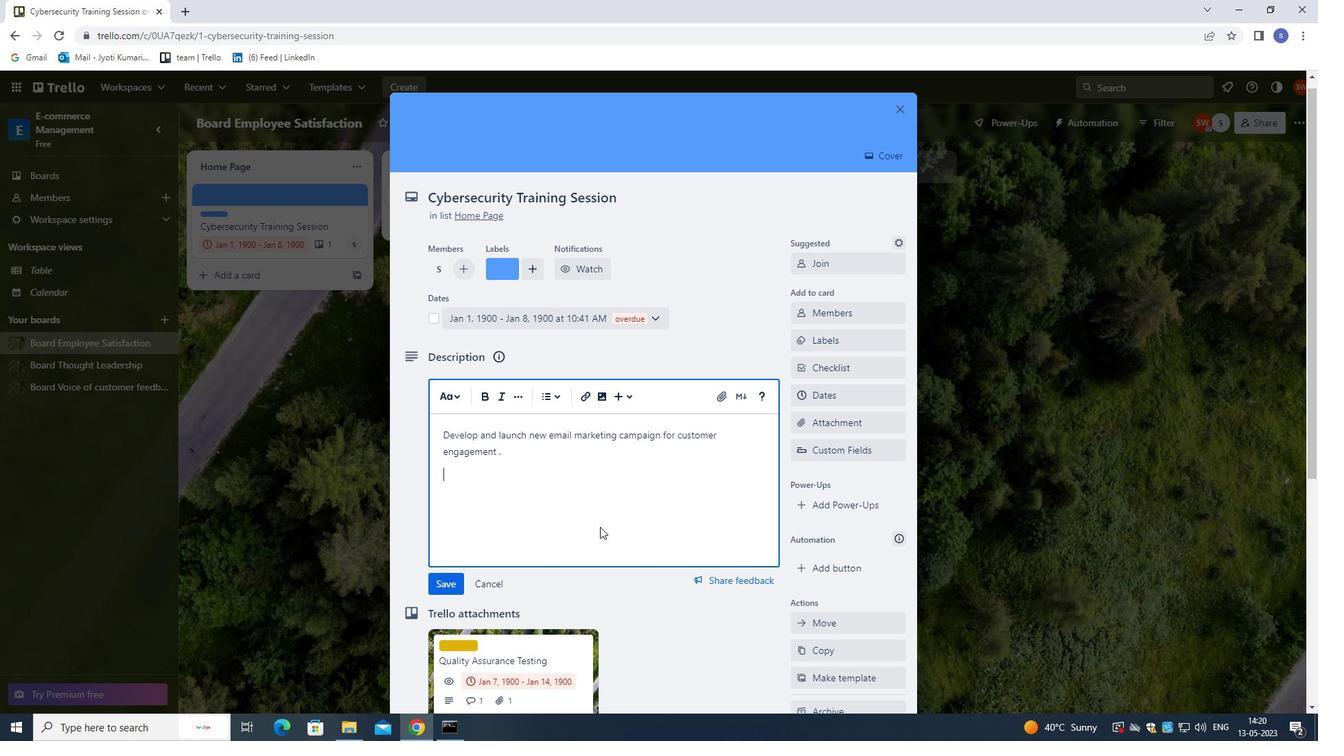 
Action: Mouse scrolled (598, 525) with delta (0, 0)
Screenshot: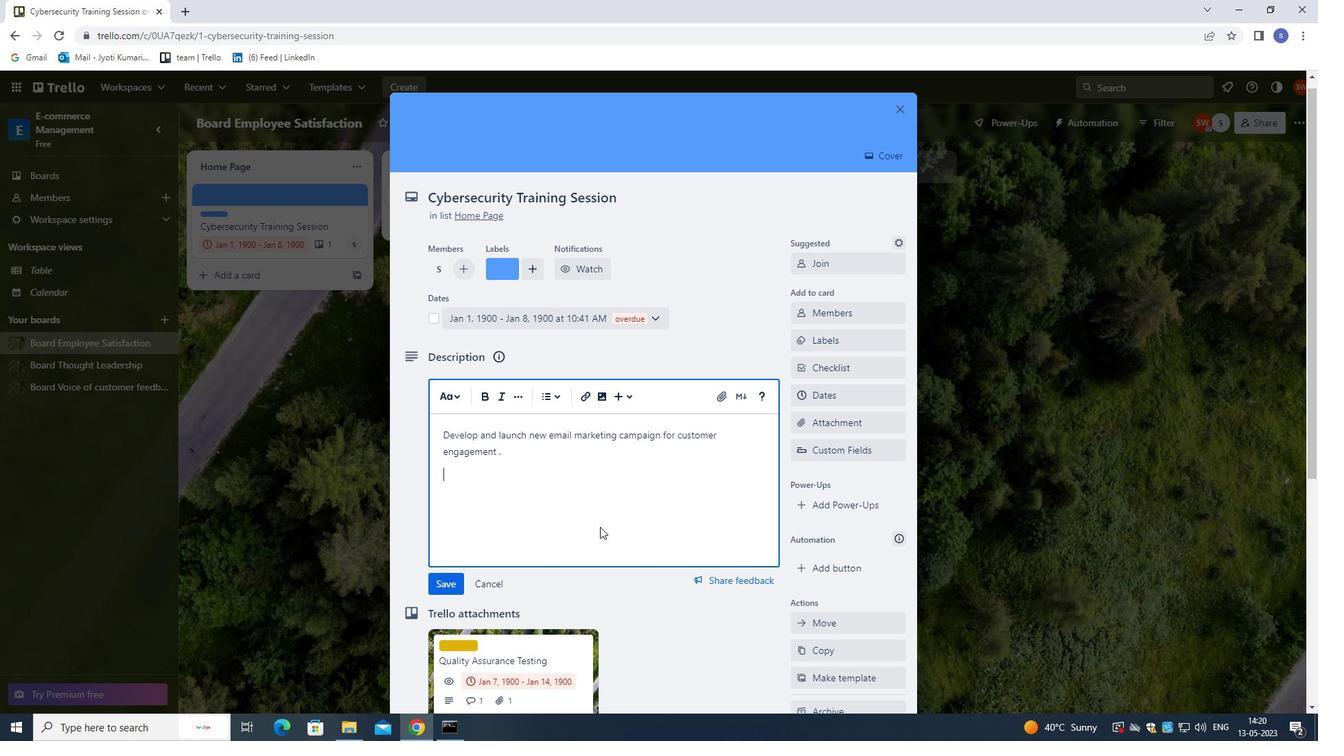
Action: Mouse moved to (579, 617)
Screenshot: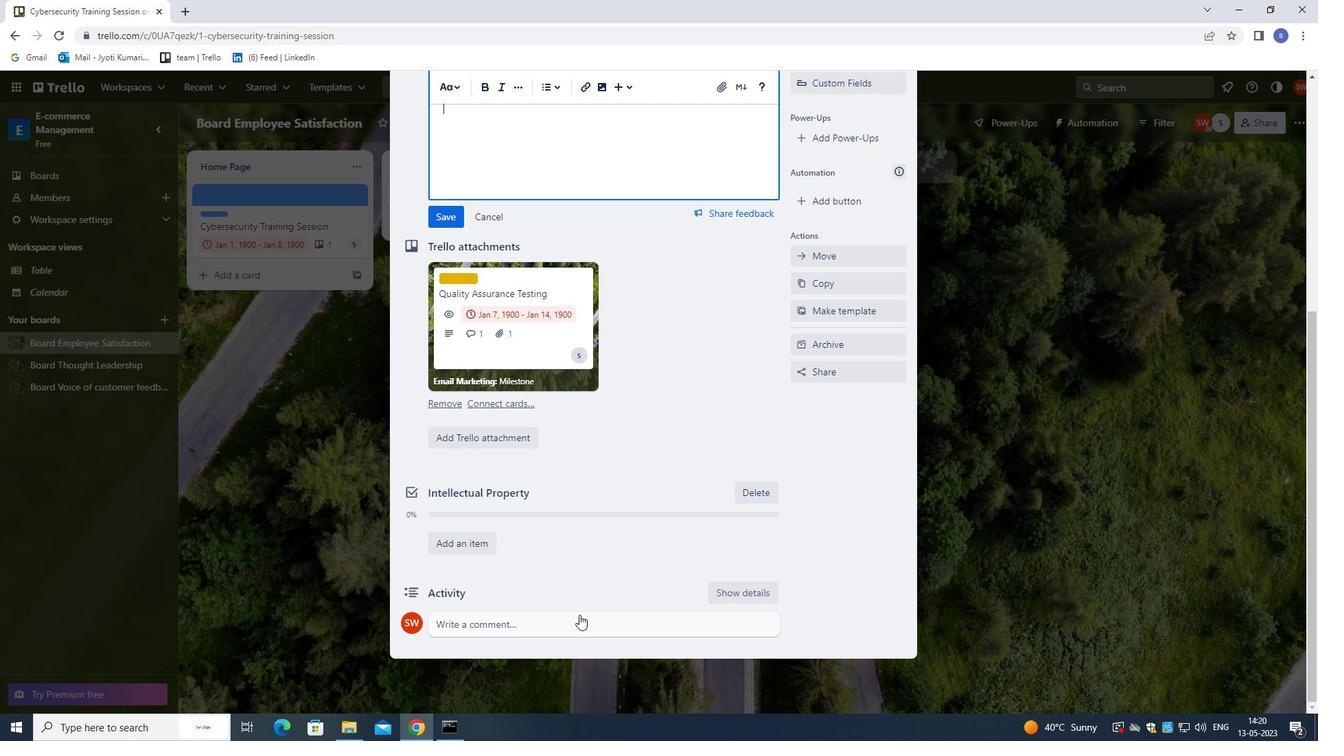
Action: Mouse pressed left at (579, 617)
Screenshot: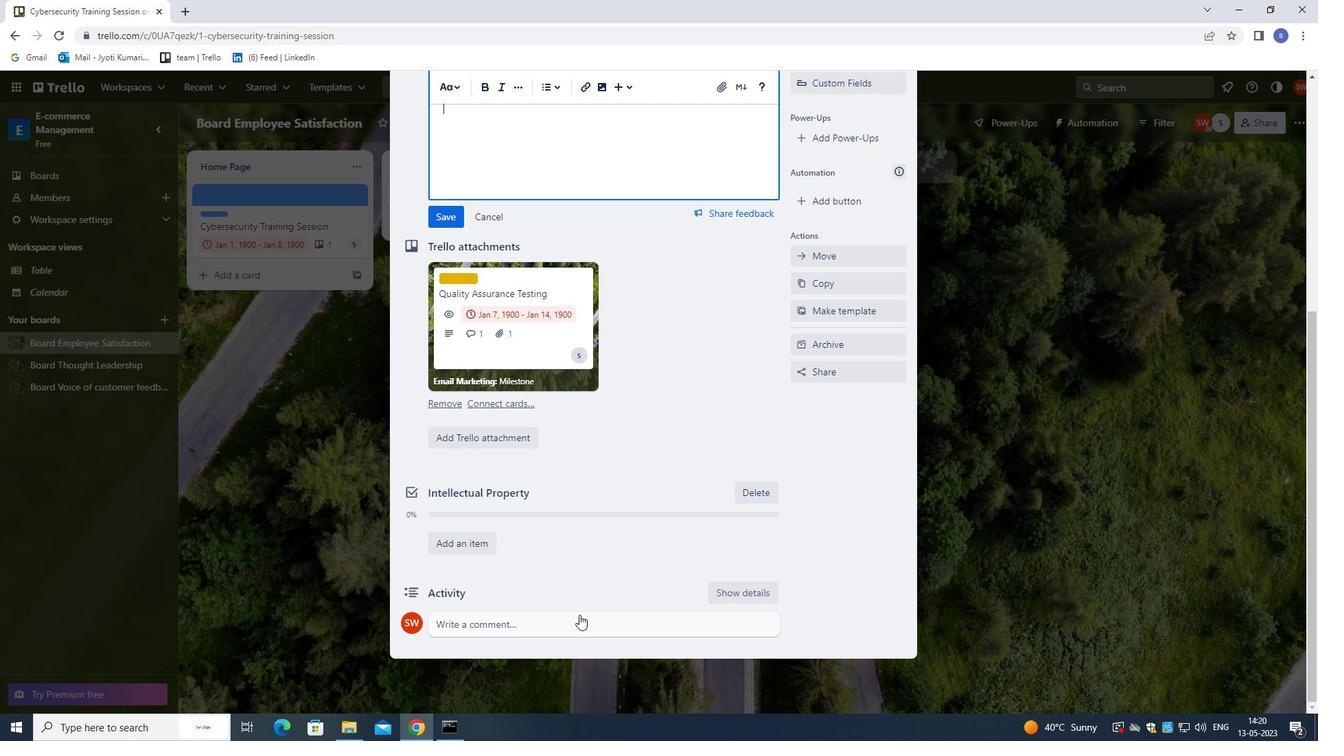 
Action: Mouse moved to (591, 615)
Screenshot: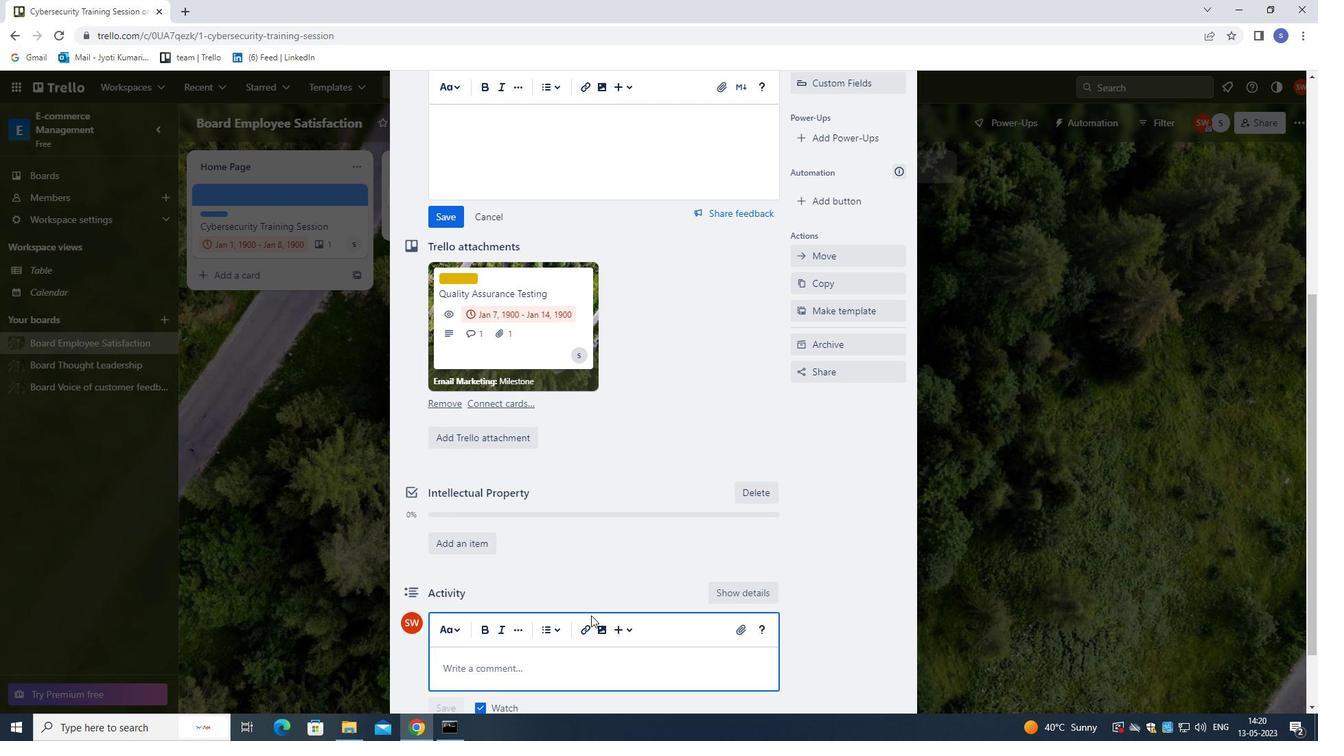 
Action: Key pressed <Key.shift>WE<Key.space>SHOULD<Key.space>APPROACH<Key.space>THIS<Key.space>TSAK<Key.space><Key.backspace><Key.backspace><Key.backspace><Key.backspace>ASK<Key.space>WITH<Key.space>A<Key.space>SENSE<Key.space>OF<Key.space>EXPERIMENTATION<Key.space>AND<Key.space>A<Key.space>WILLINGNESS<Key.space>TO<Key.space>LEARN<Key.space>FROM<Key.space>OUR<Key.space>MISTAKES.
Screenshot: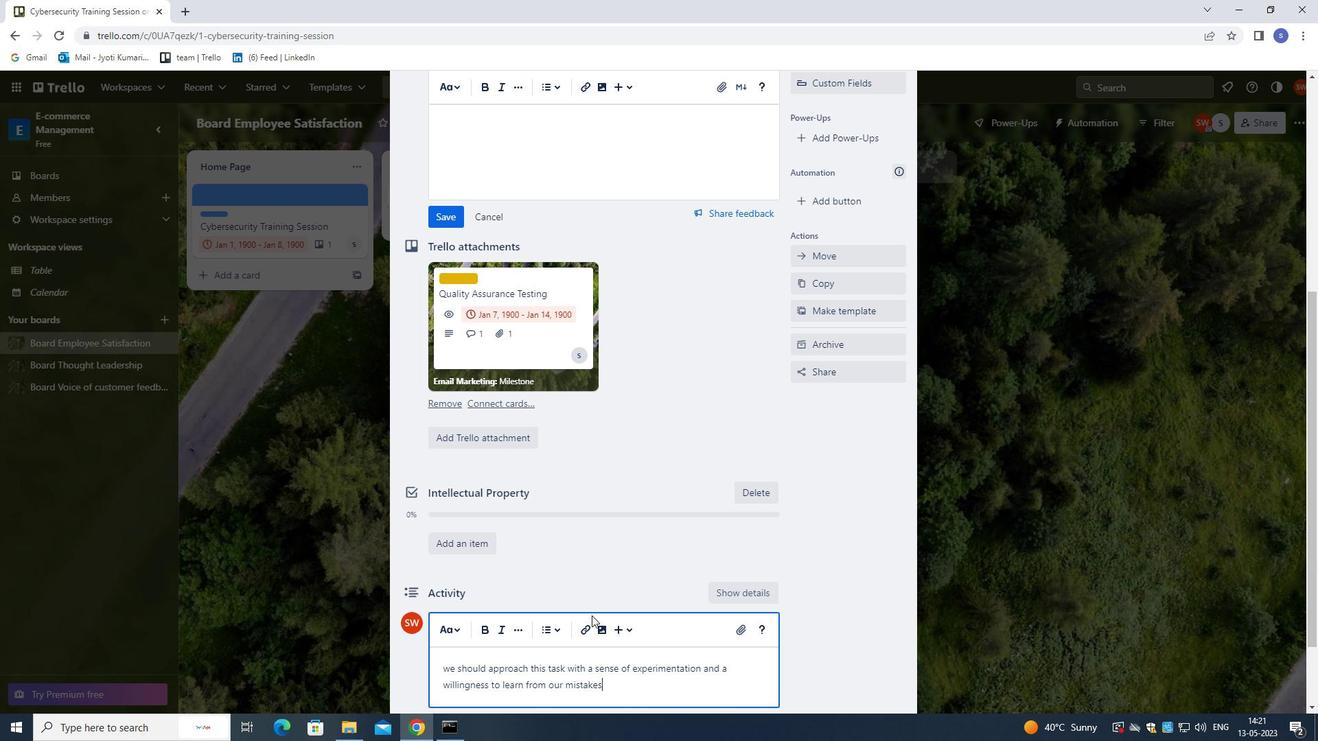 
Action: Mouse moved to (442, 216)
Screenshot: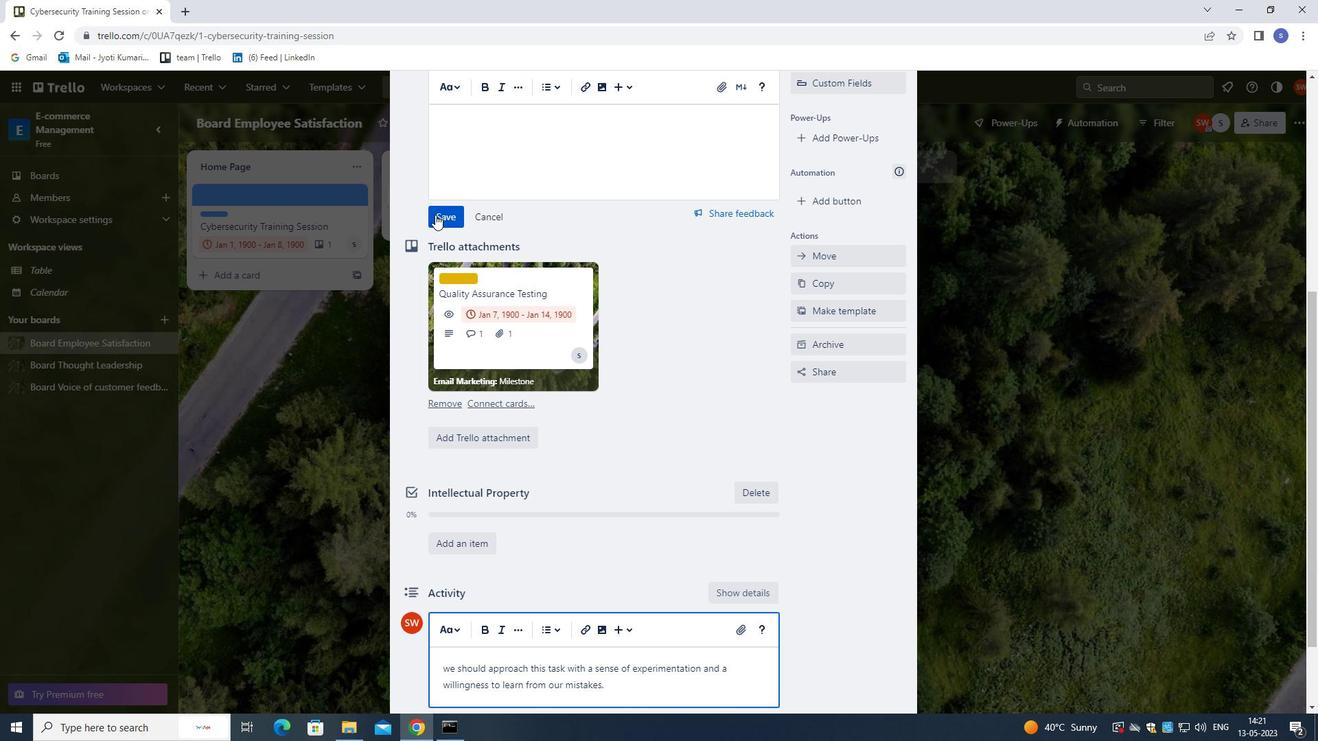 
Action: Mouse pressed left at (442, 216)
Screenshot: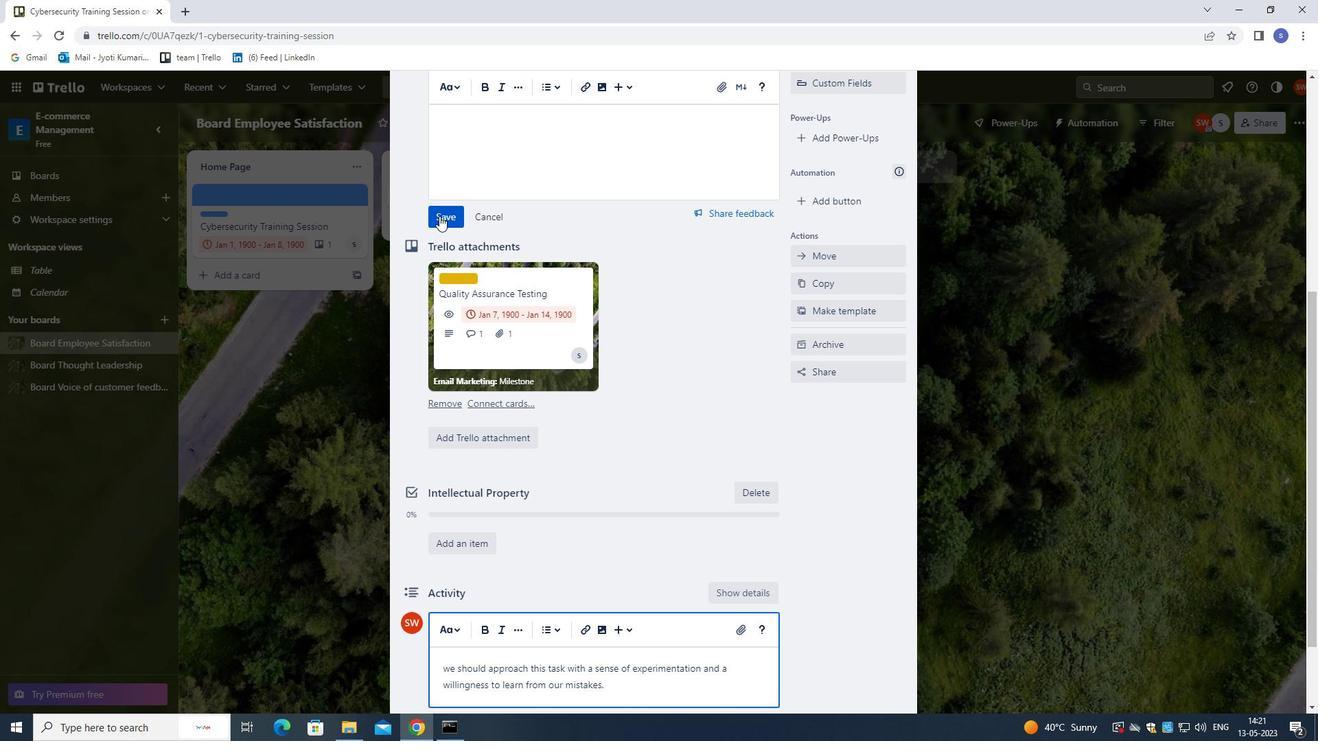
Action: Mouse moved to (464, 247)
Screenshot: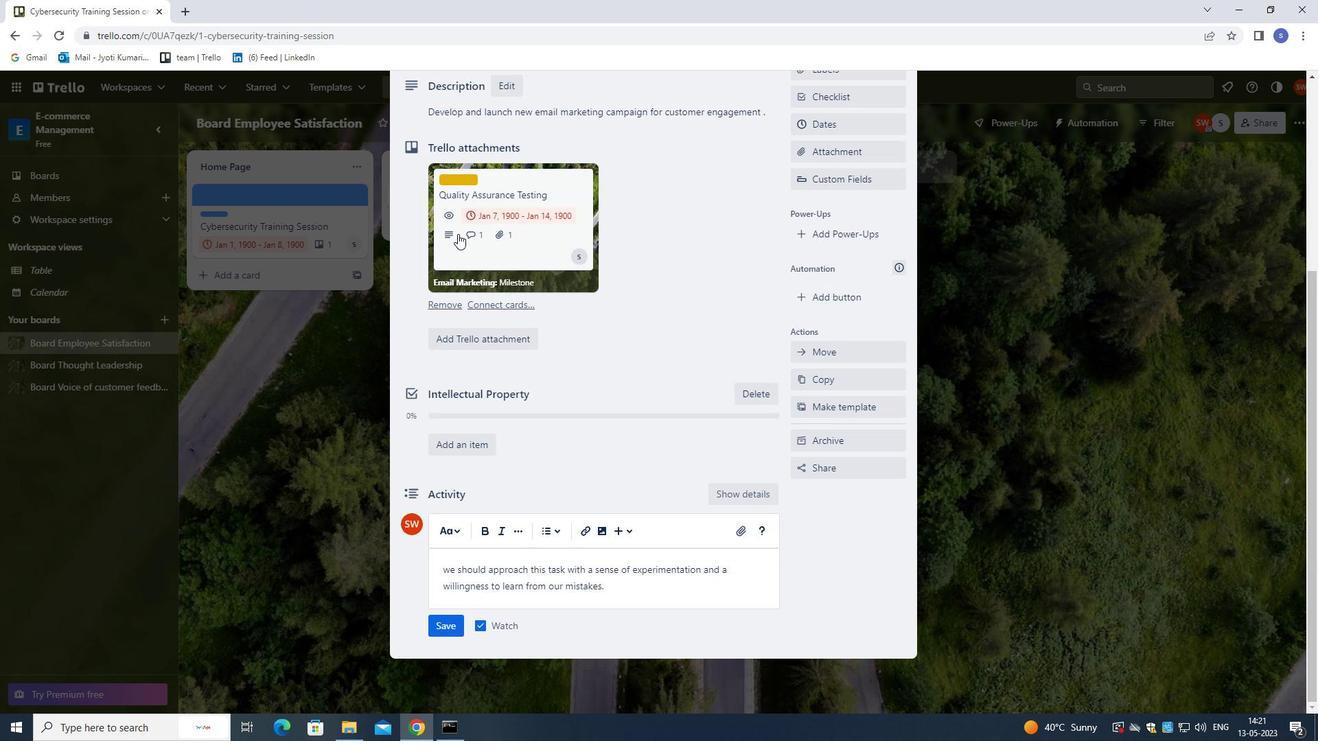 
Action: Mouse scrolled (464, 246) with delta (0, 0)
Screenshot: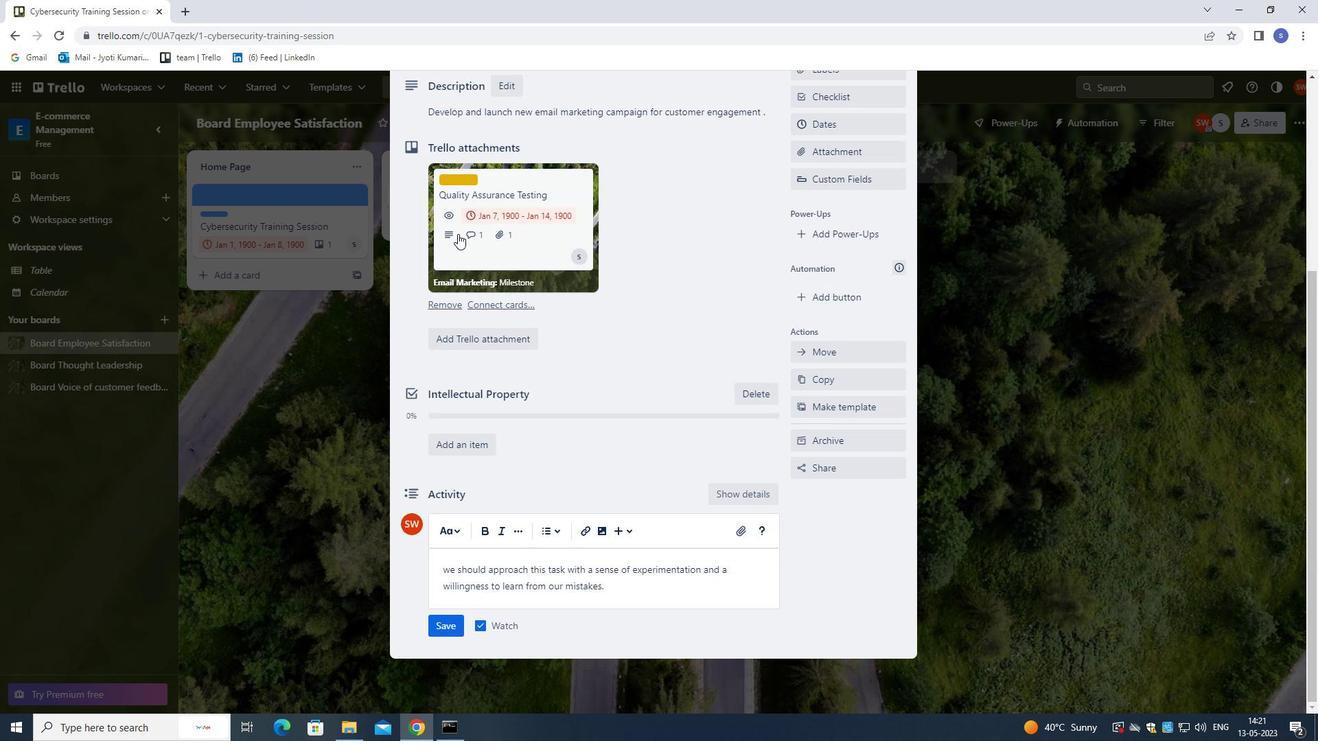 
Action: Mouse moved to (466, 254)
Screenshot: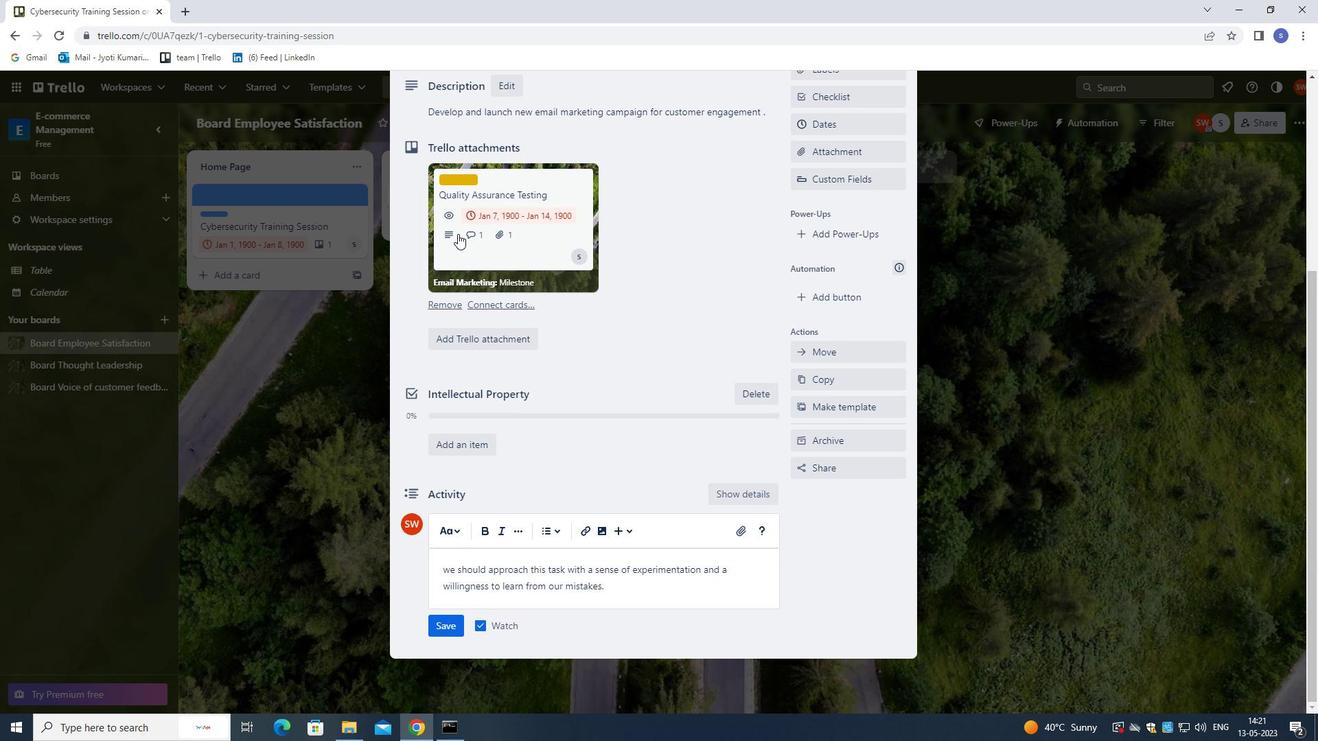 
Action: Mouse scrolled (466, 253) with delta (0, 0)
Screenshot: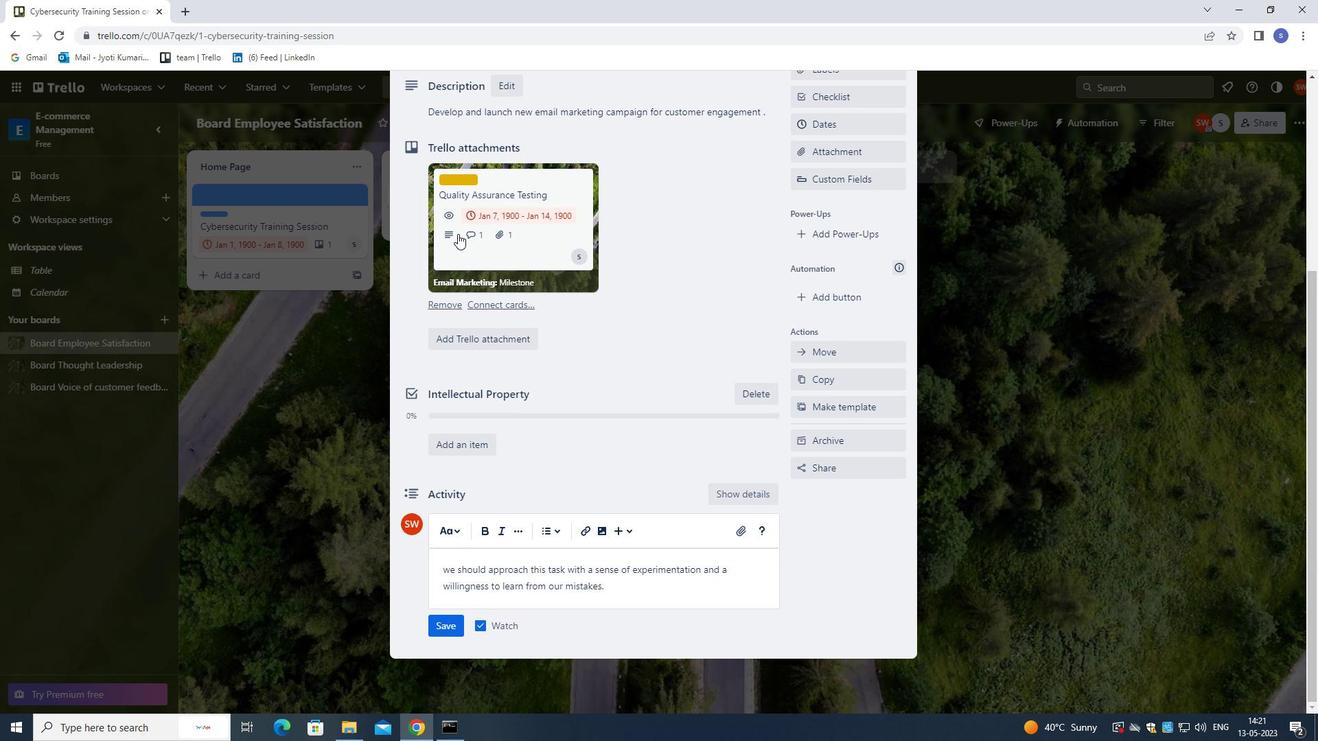 
Action: Mouse moved to (468, 260)
Screenshot: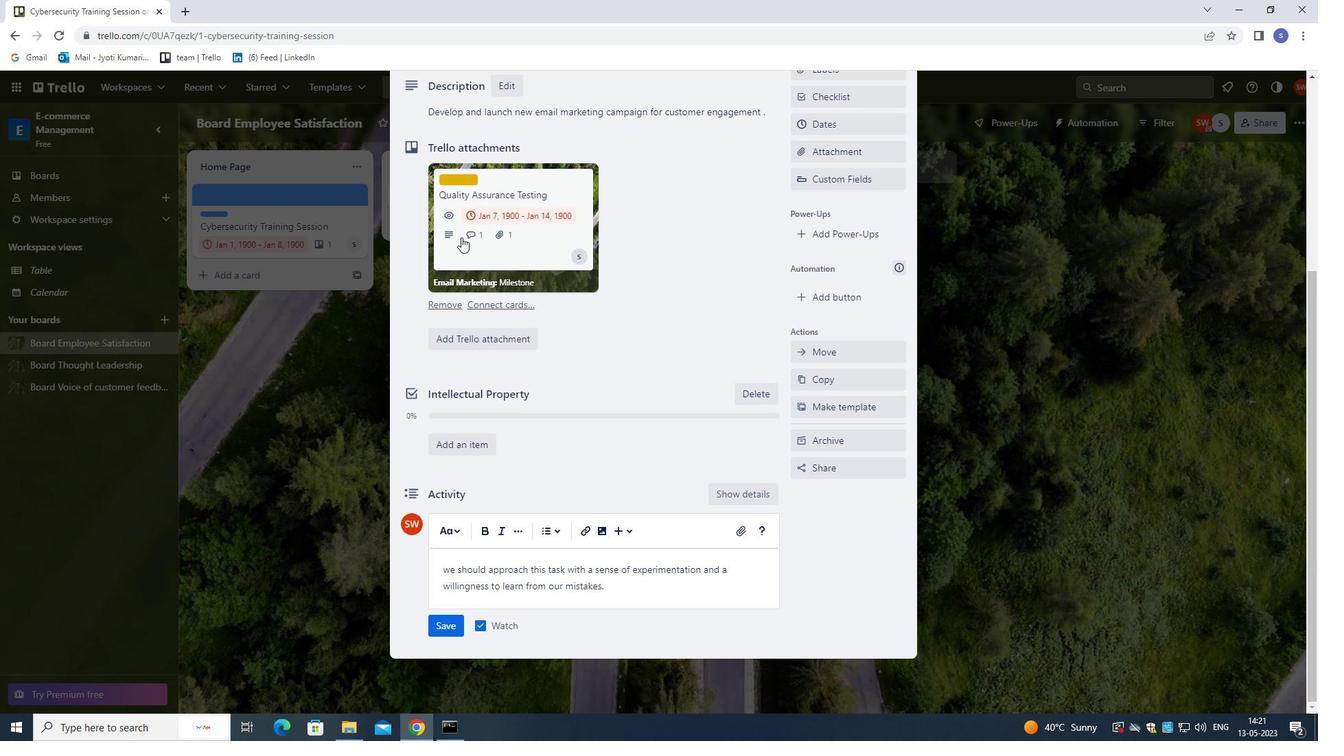
Action: Mouse scrolled (468, 259) with delta (0, 0)
Screenshot: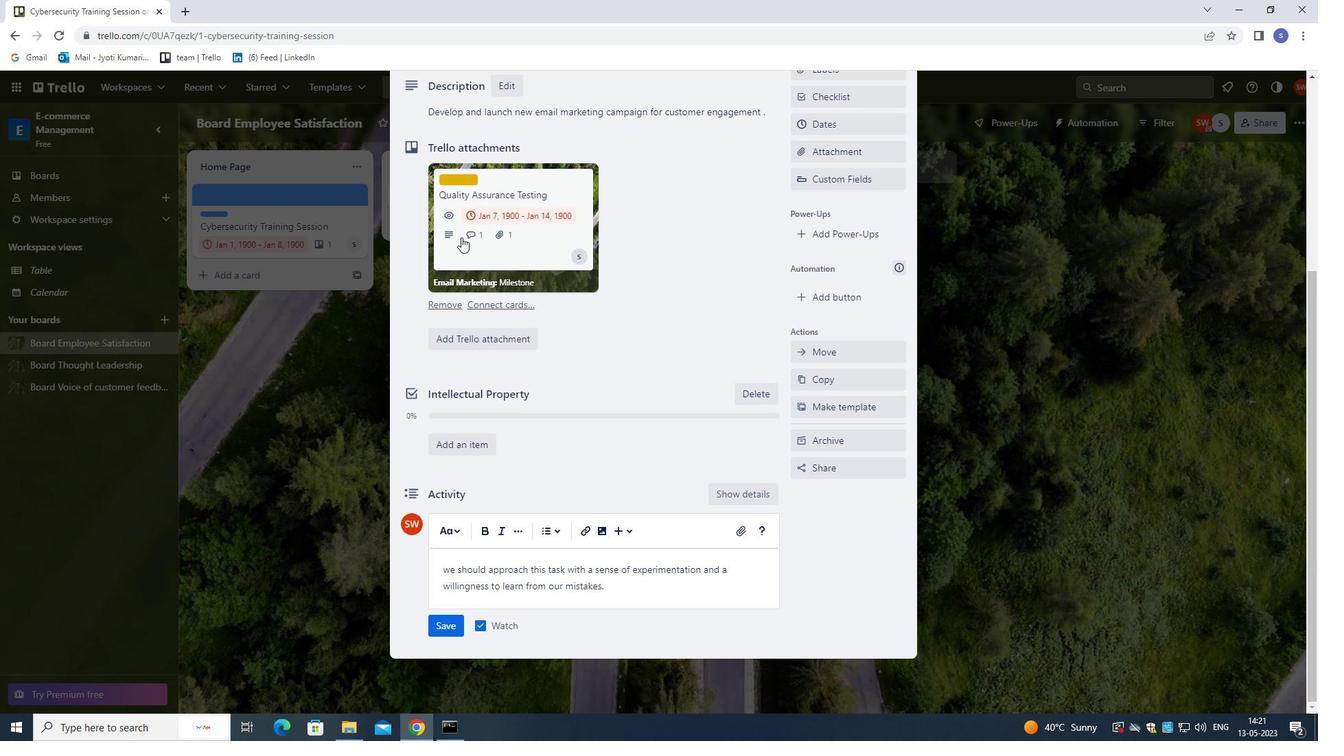 
Action: Mouse moved to (470, 262)
Screenshot: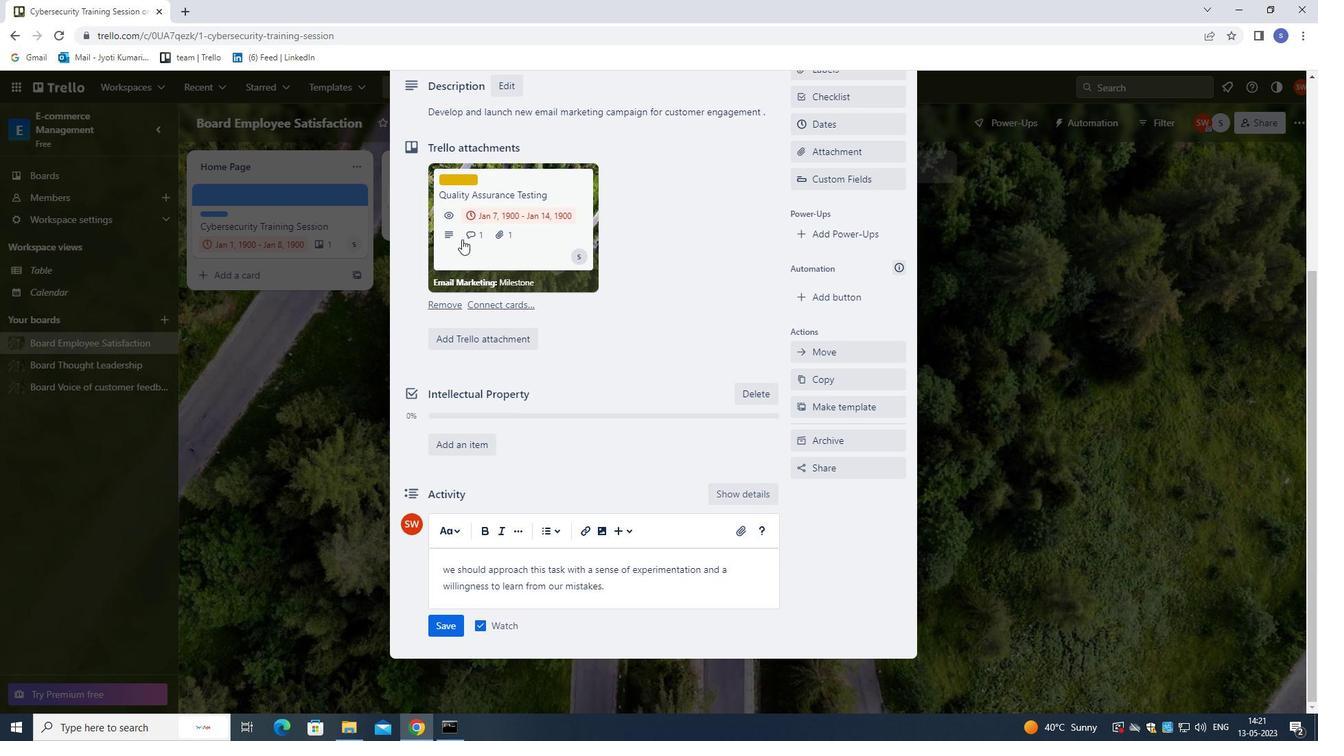 
Action: Mouse scrolled (470, 261) with delta (0, 0)
Screenshot: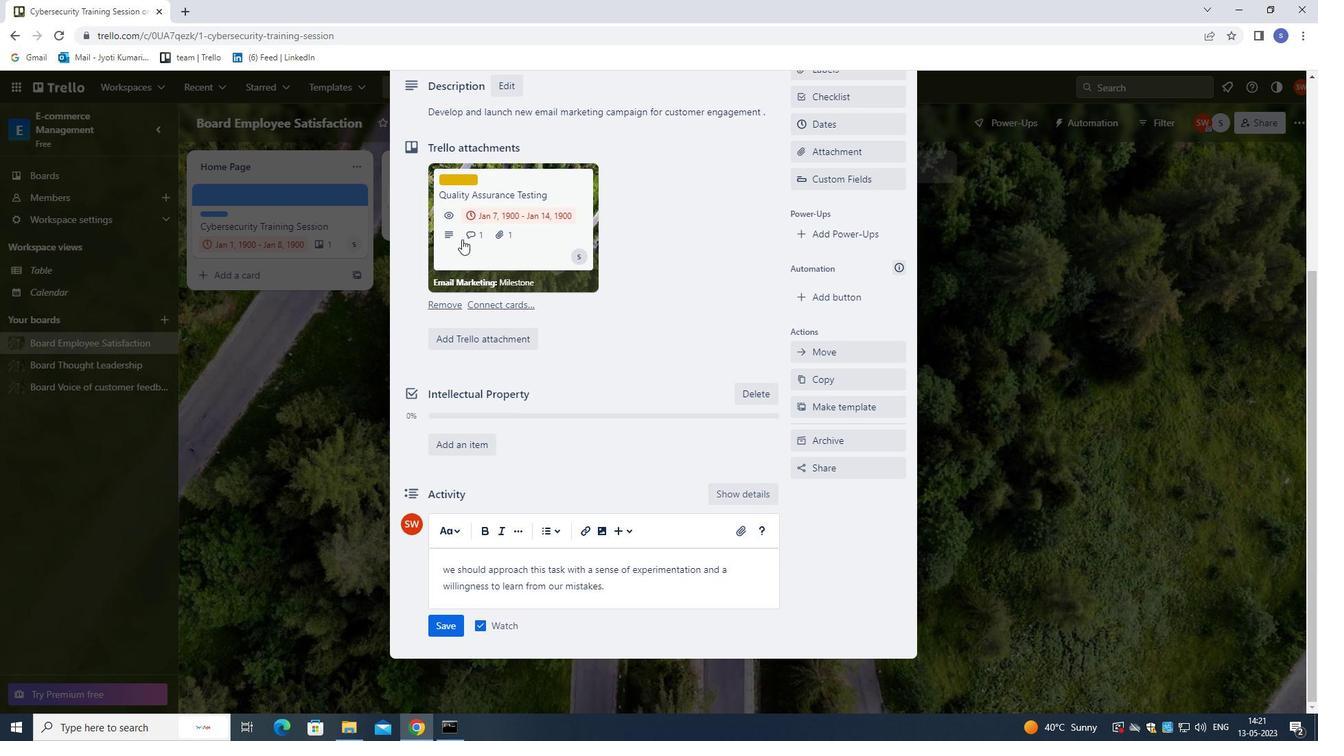 
Action: Mouse moved to (453, 632)
Screenshot: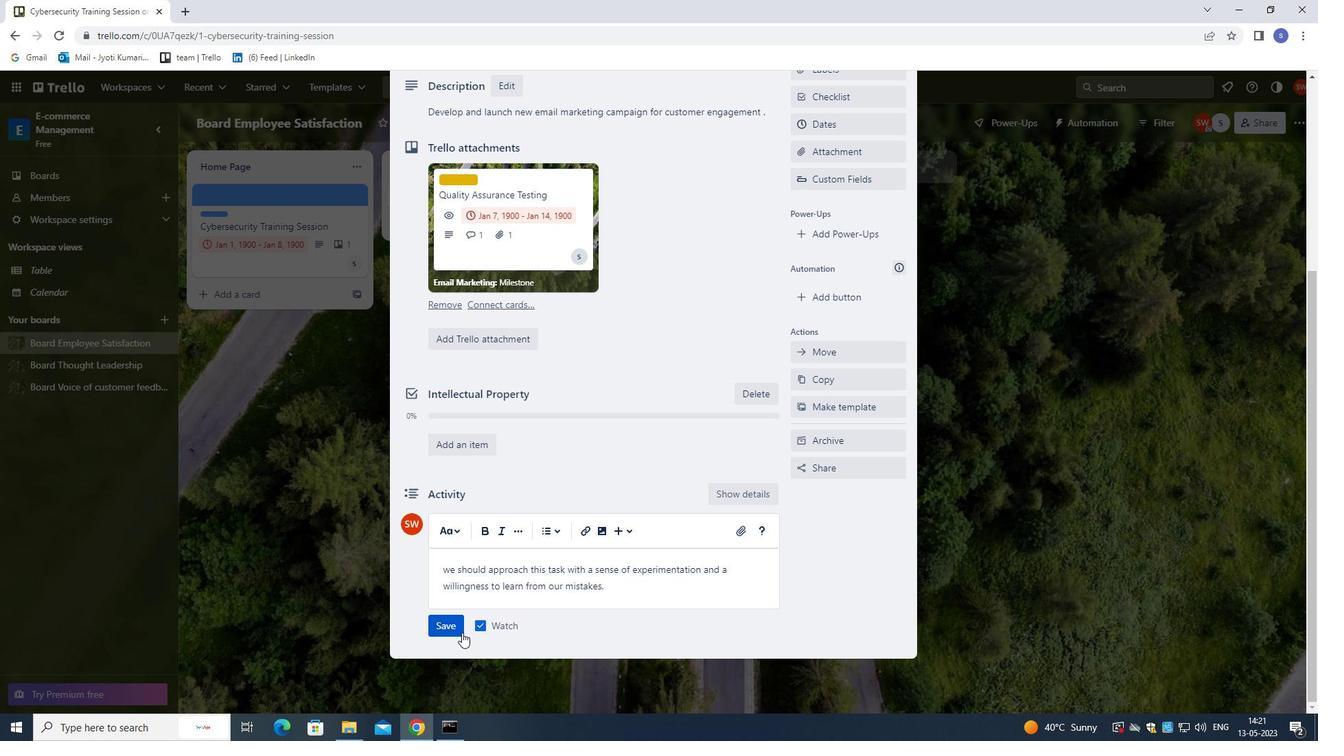 
Action: Mouse pressed left at (453, 632)
Screenshot: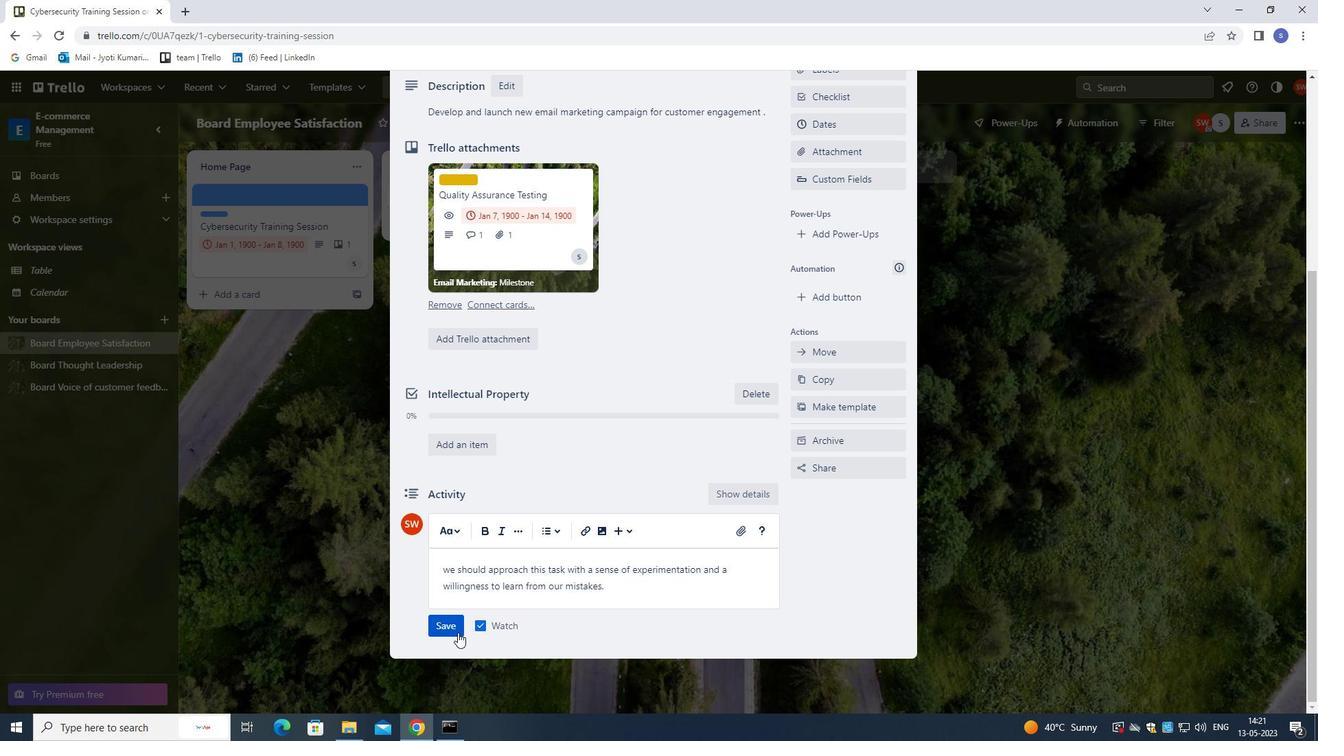 
Action: Mouse moved to (505, 575)
Screenshot: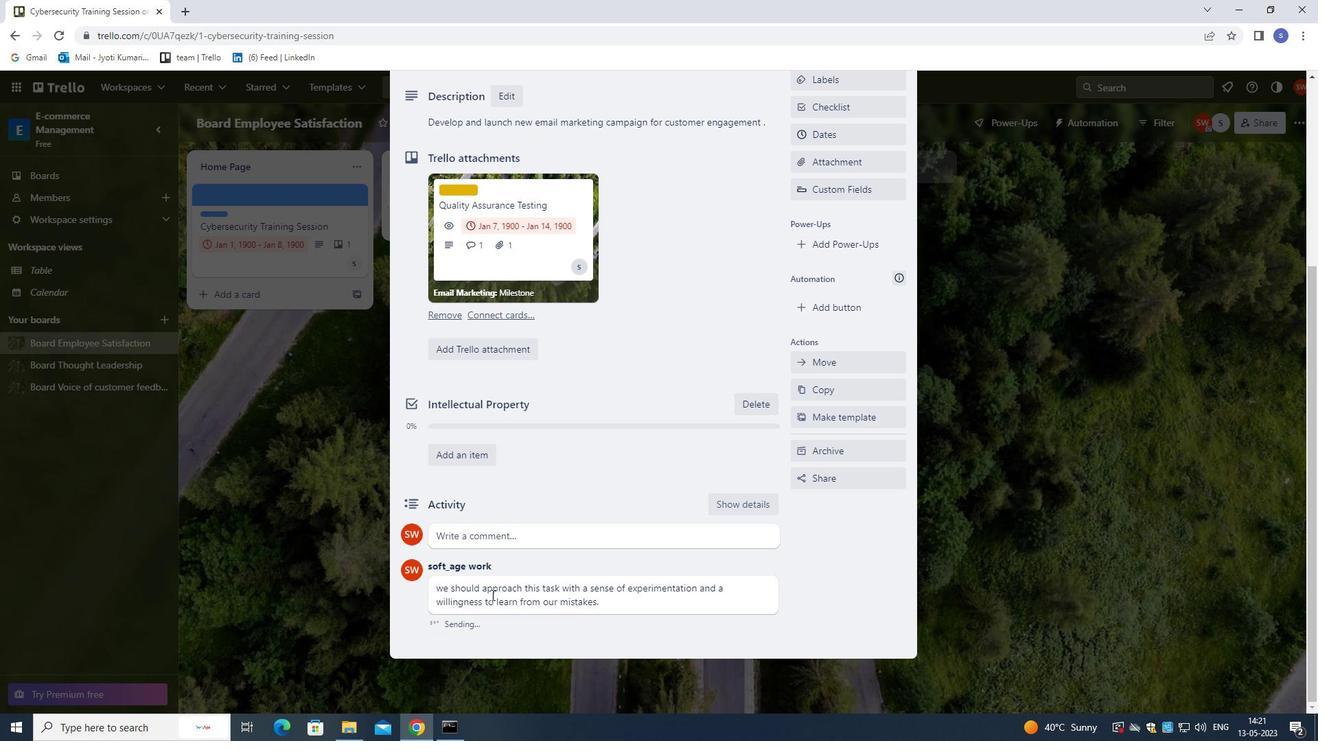 
Action: Mouse scrolled (505, 576) with delta (0, 0)
Screenshot: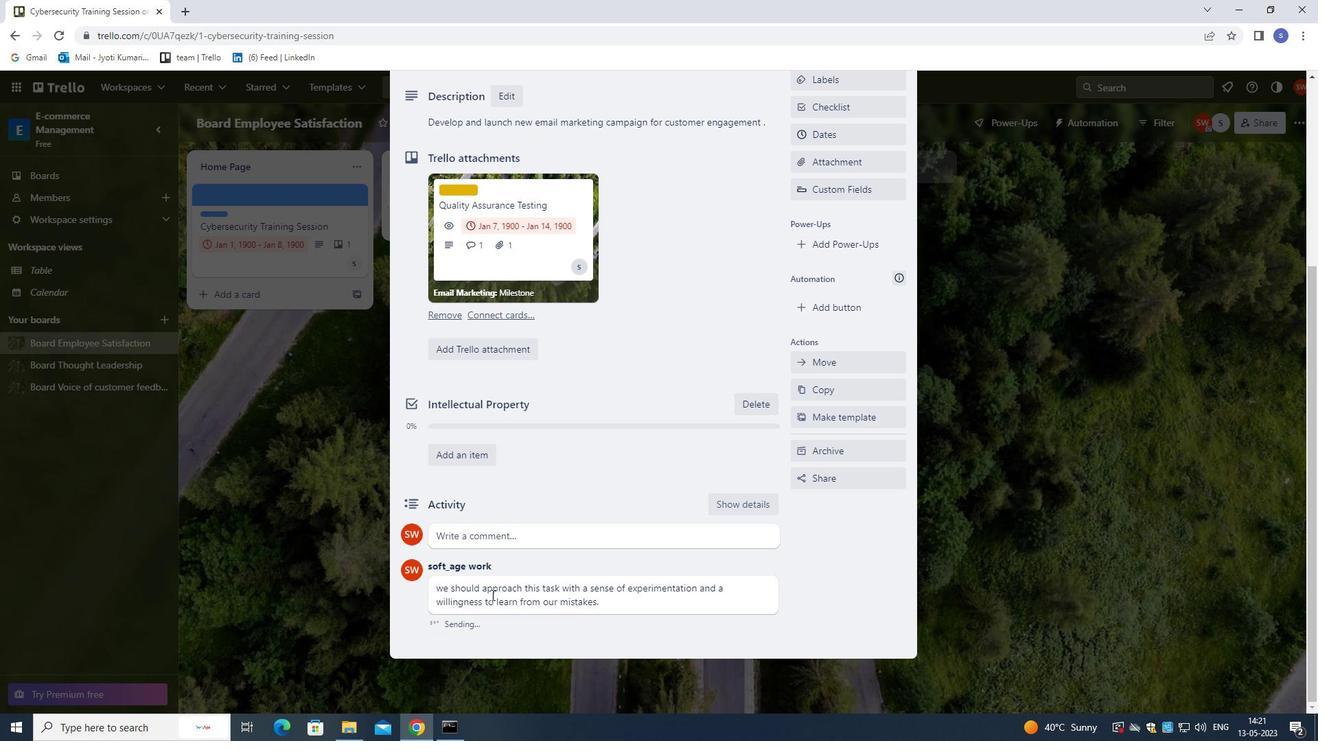 
Action: Mouse moved to (507, 572)
Screenshot: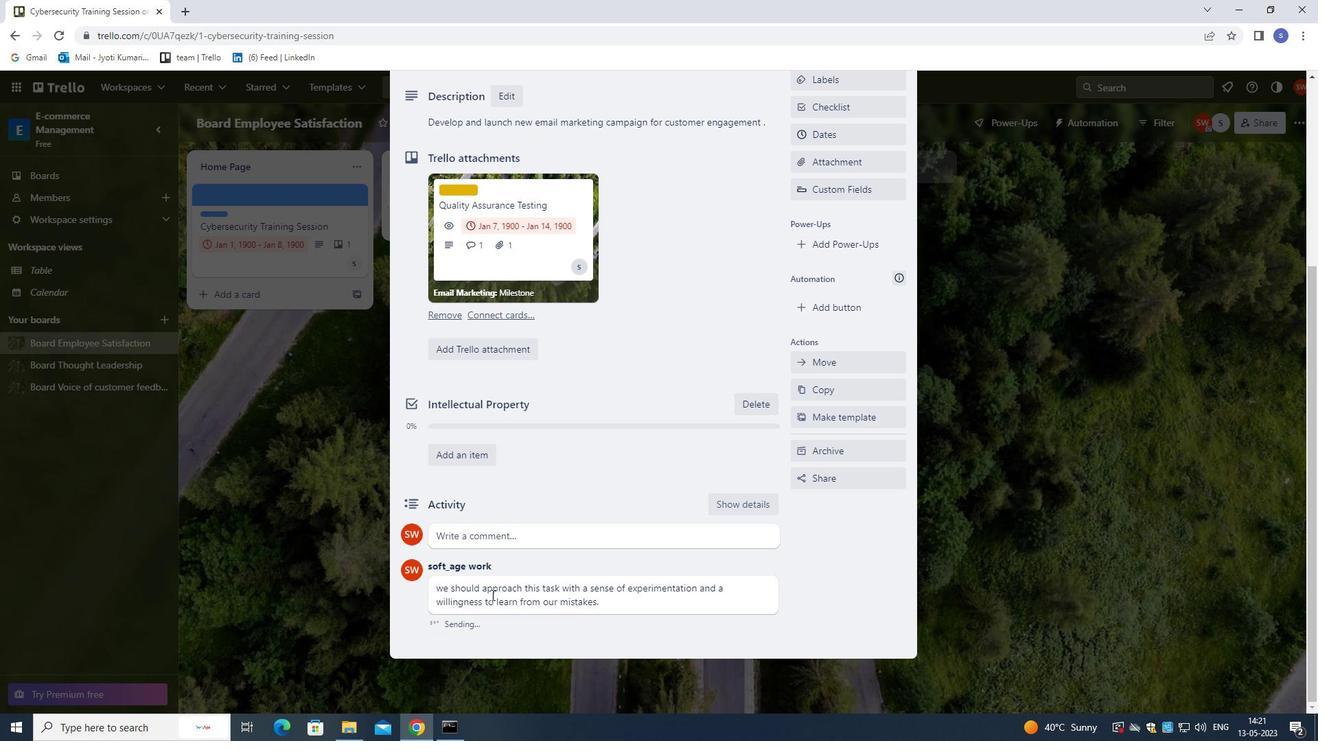 
Action: Mouse scrolled (507, 573) with delta (0, 0)
Screenshot: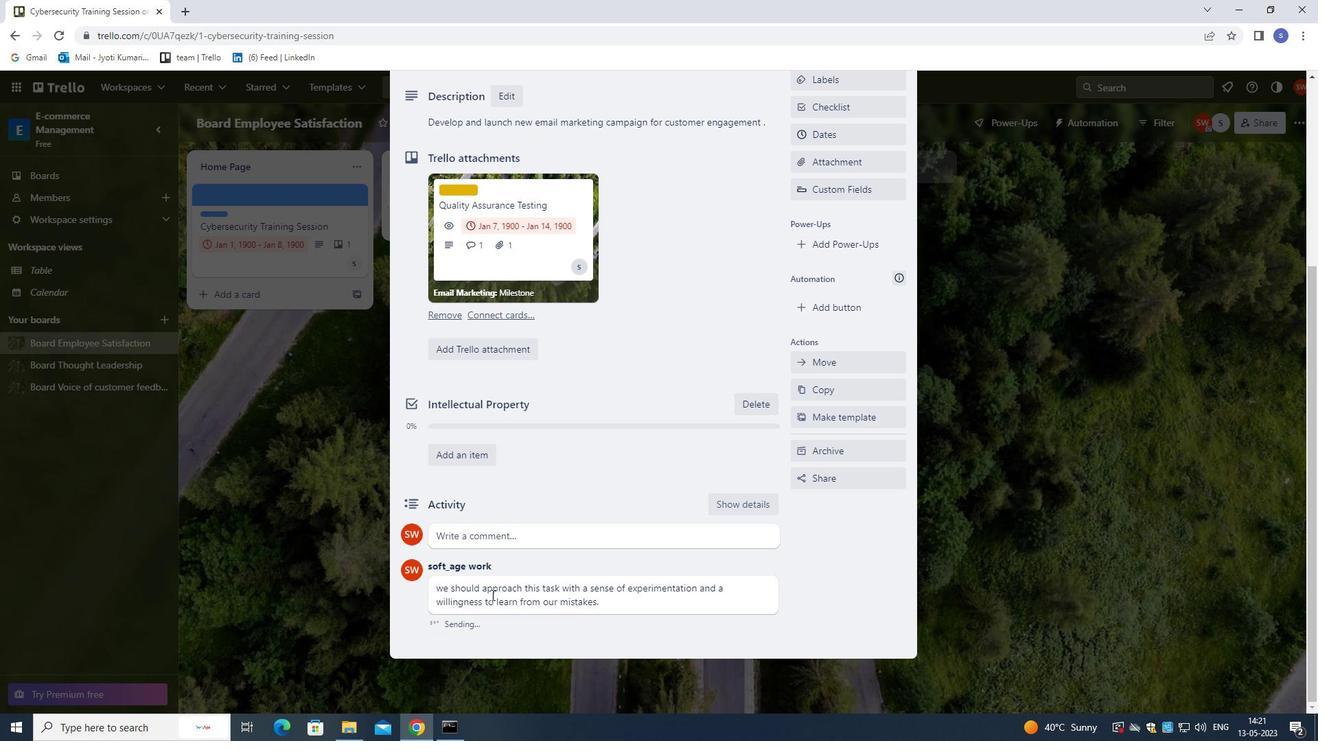 
Action: Mouse moved to (508, 572)
Screenshot: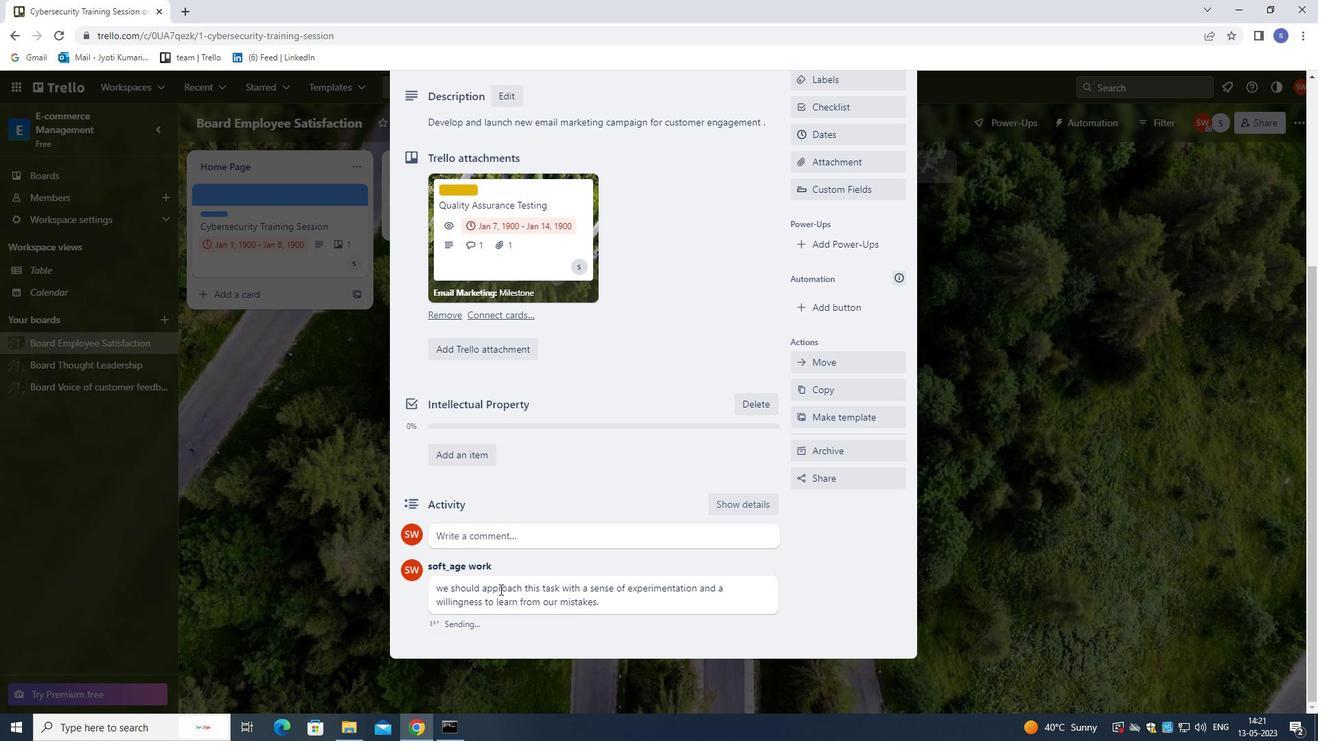 
Action: Mouse scrolled (508, 573) with delta (0, 0)
Screenshot: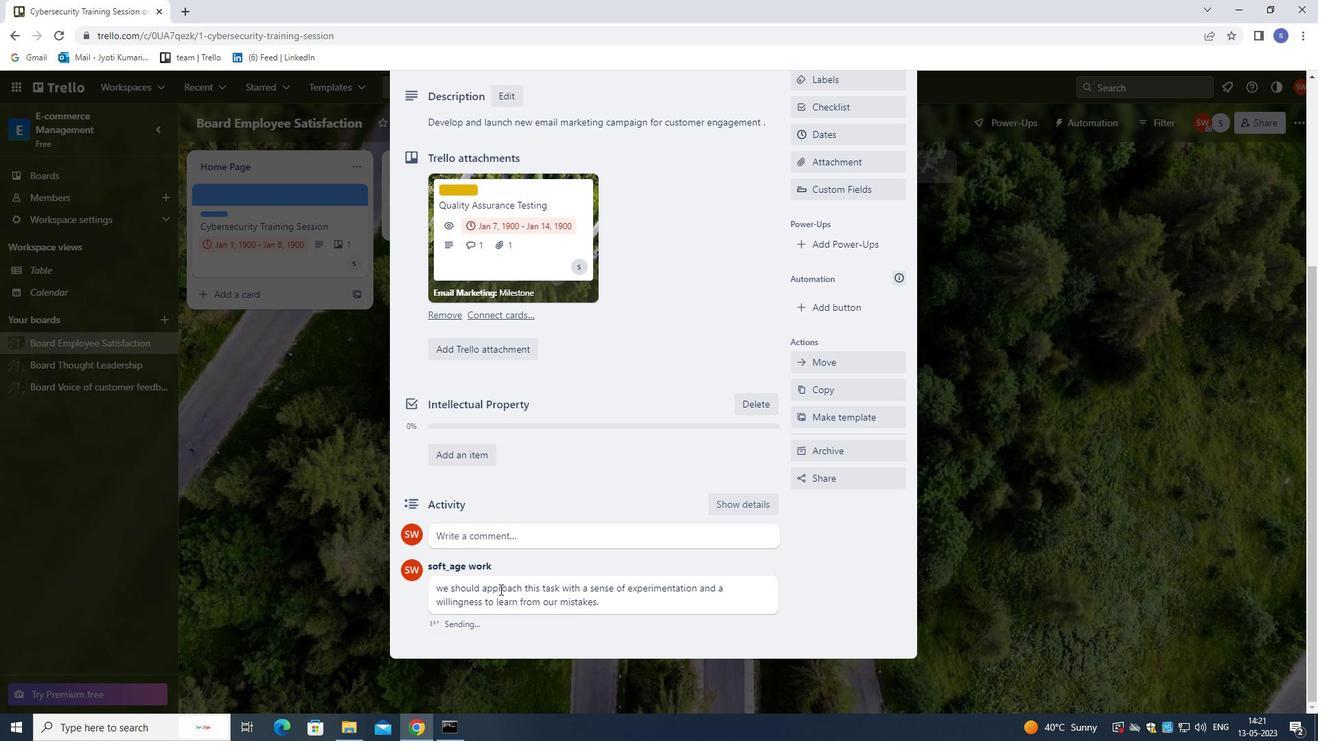 
Action: Mouse moved to (512, 565)
Screenshot: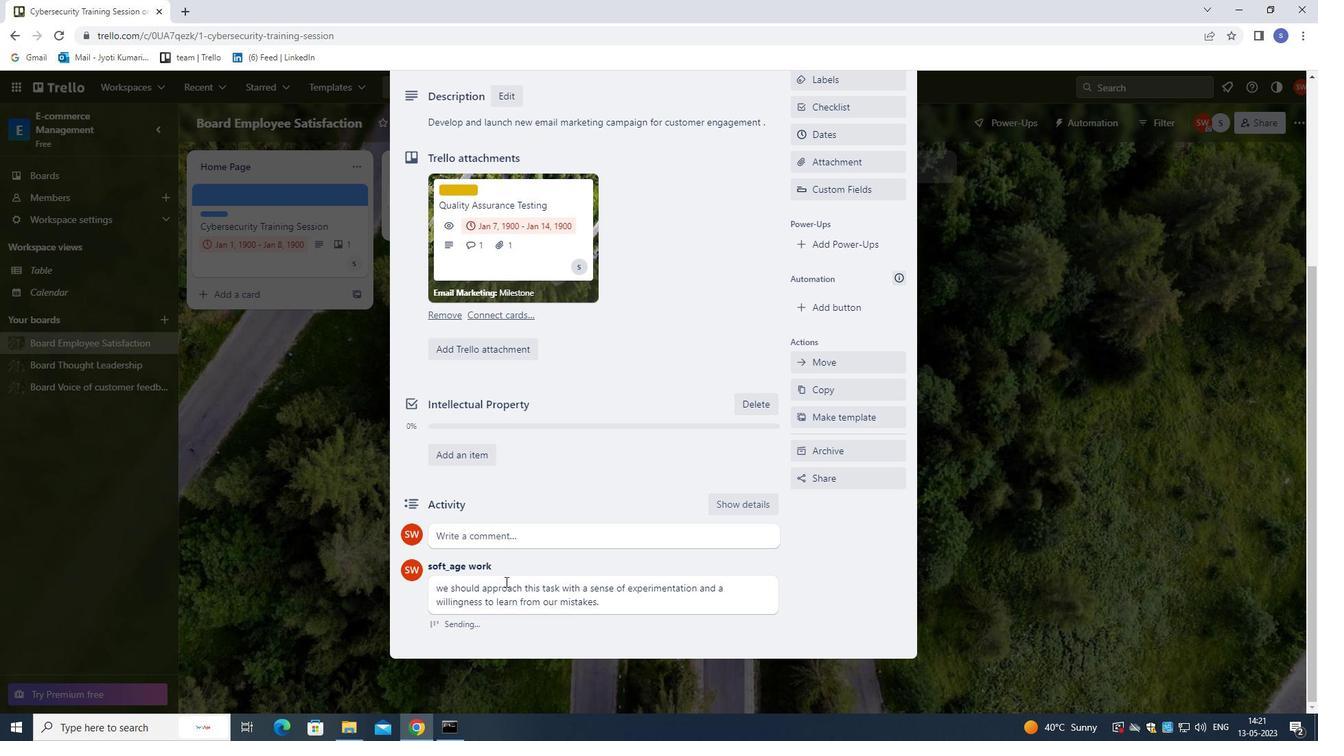 
Action: Mouse scrolled (512, 565) with delta (0, 0)
Screenshot: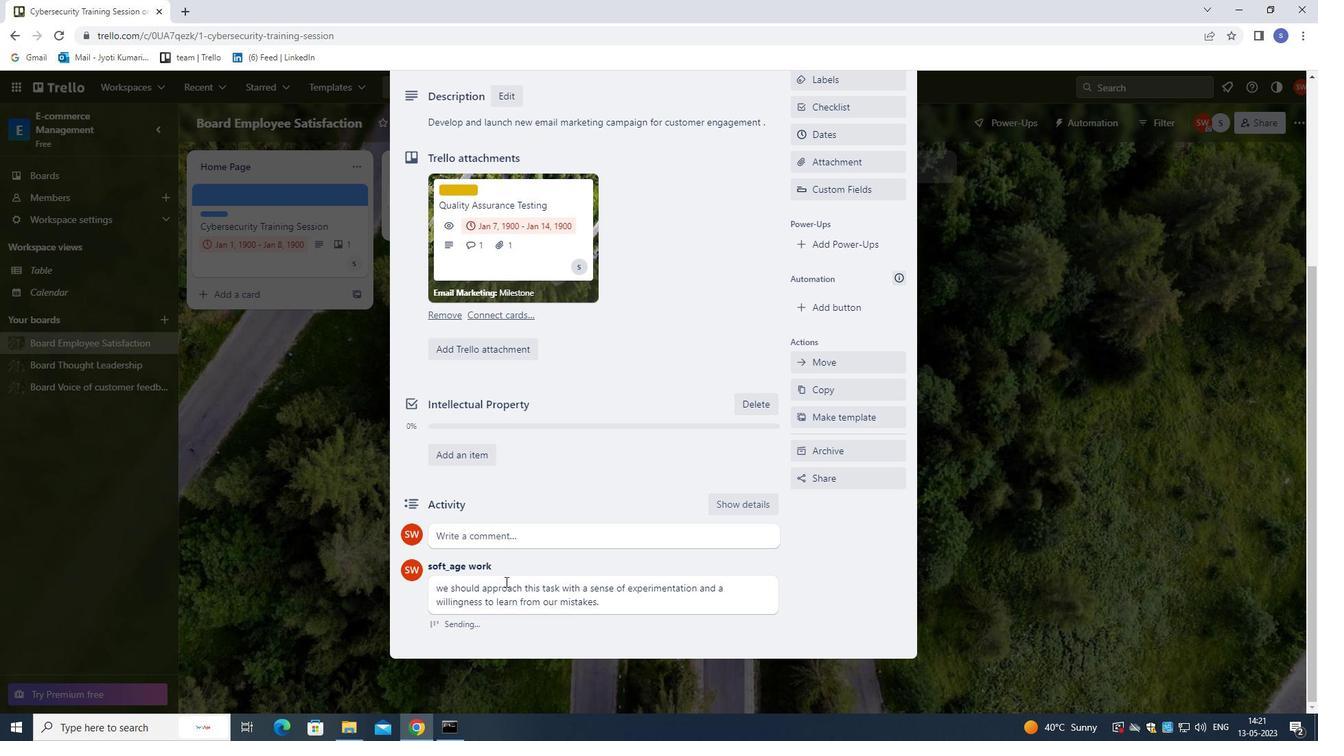 
Action: Mouse moved to (902, 125)
Screenshot: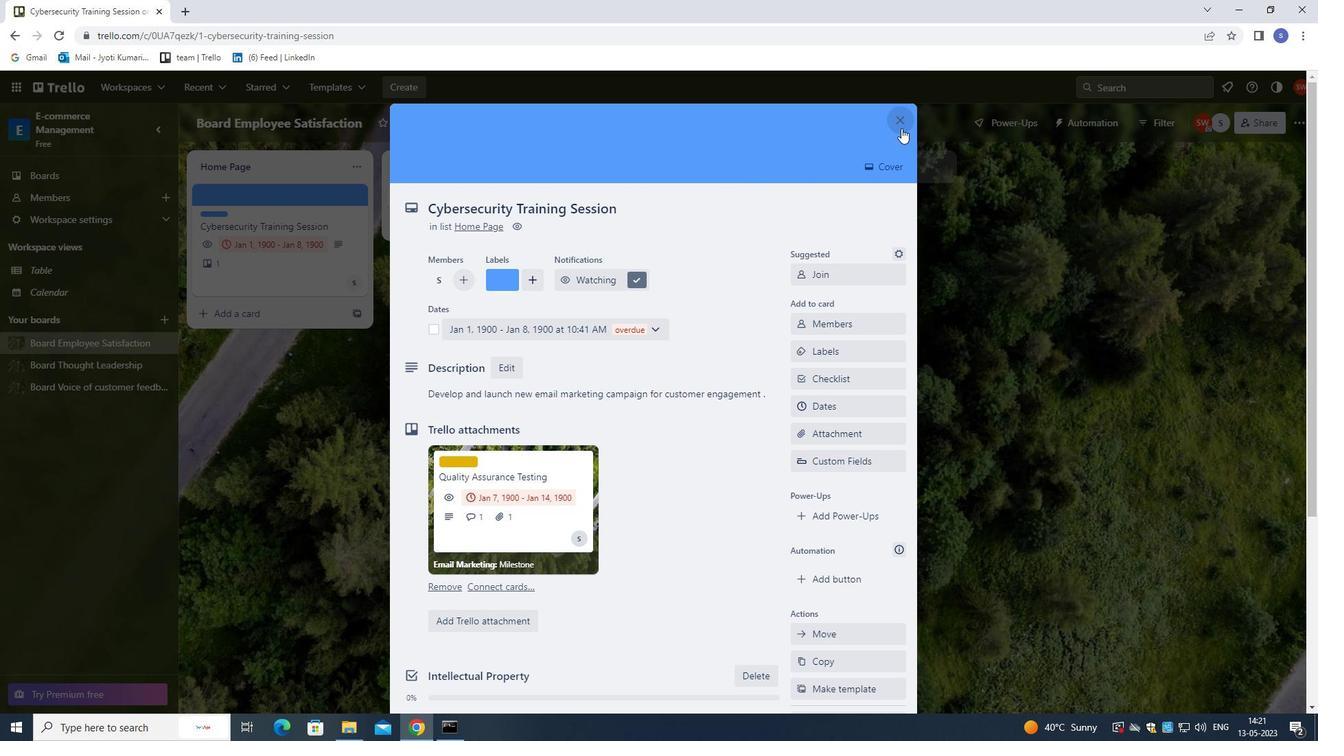 
Action: Mouse pressed left at (902, 125)
Screenshot: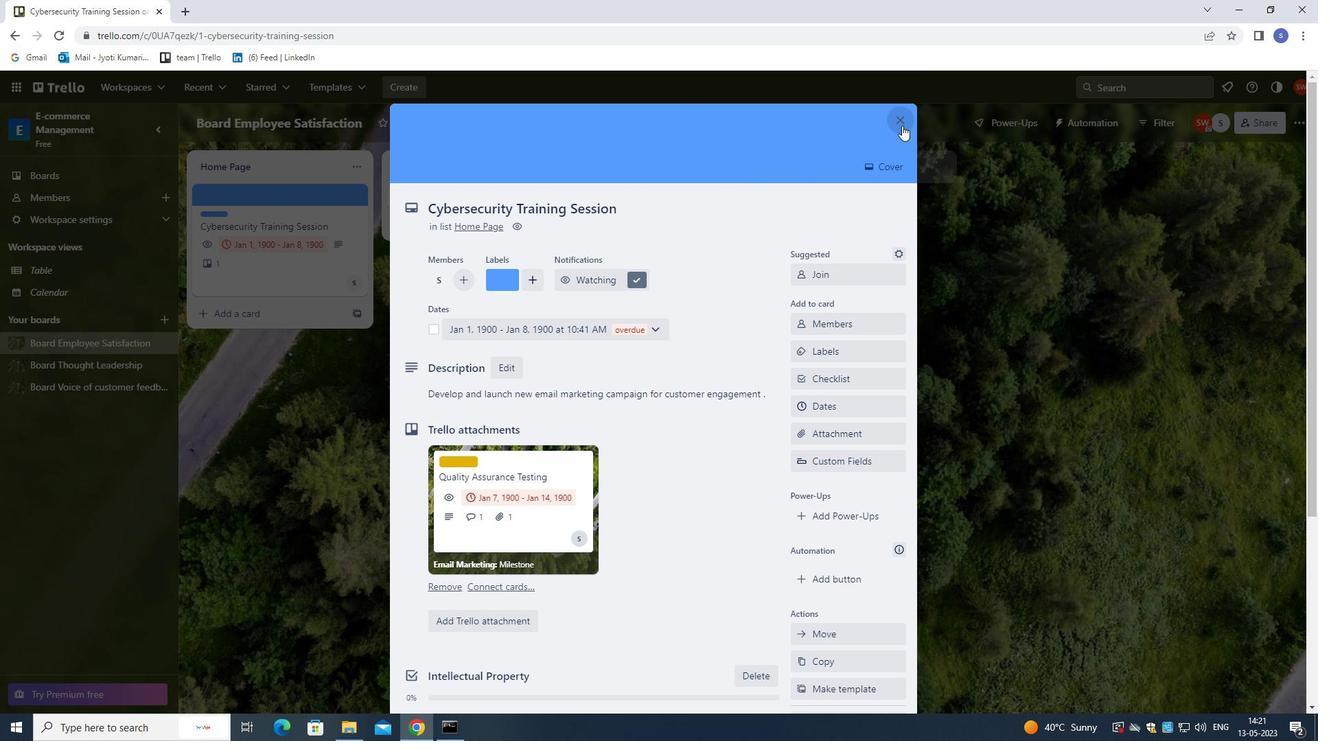 
Action: Mouse moved to (895, 123)
Screenshot: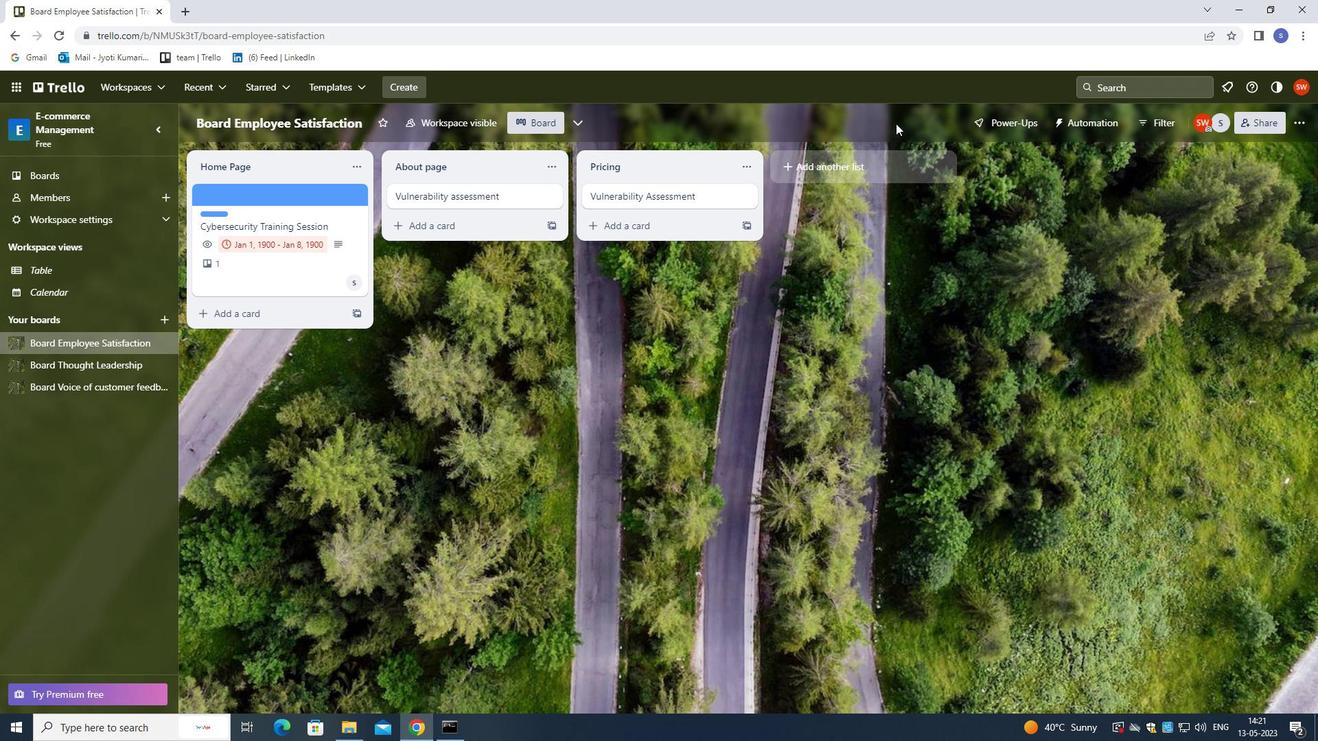 
